 Task: Find connections with filter location Vihti with filter topic #engineeringwith filter profile language German with filter current company BoAt Lifestyle with filter school Raghu Engineering College with filter industry Savings Institutions with filter service category Financial Accounting with filter keywords title Video or Film Producer
Action: Mouse moved to (279, 223)
Screenshot: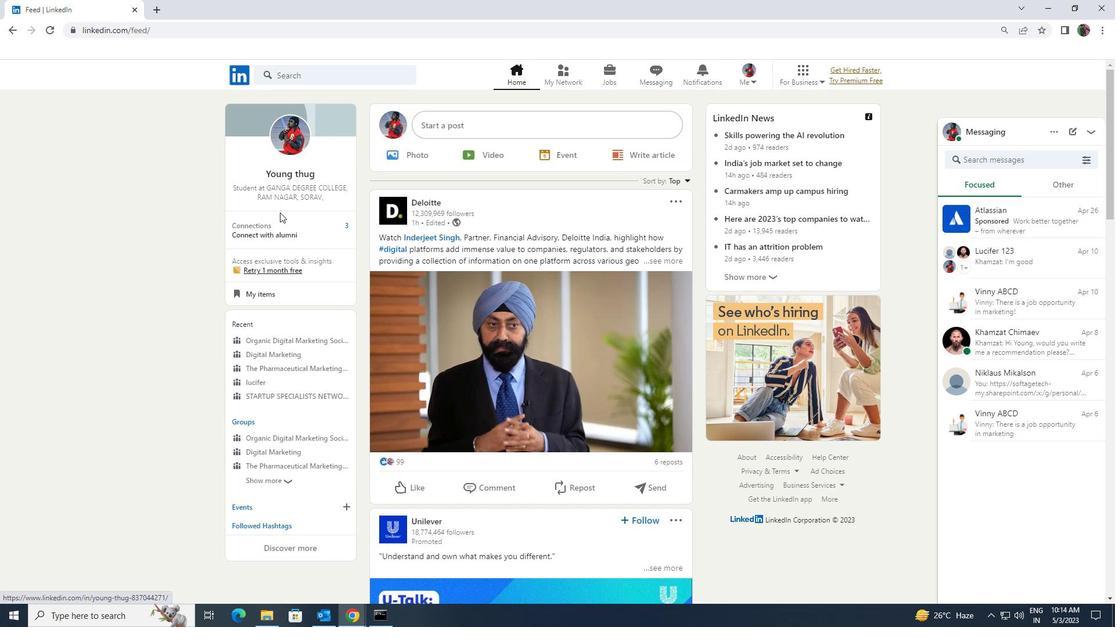 
Action: Mouse pressed left at (279, 223)
Screenshot: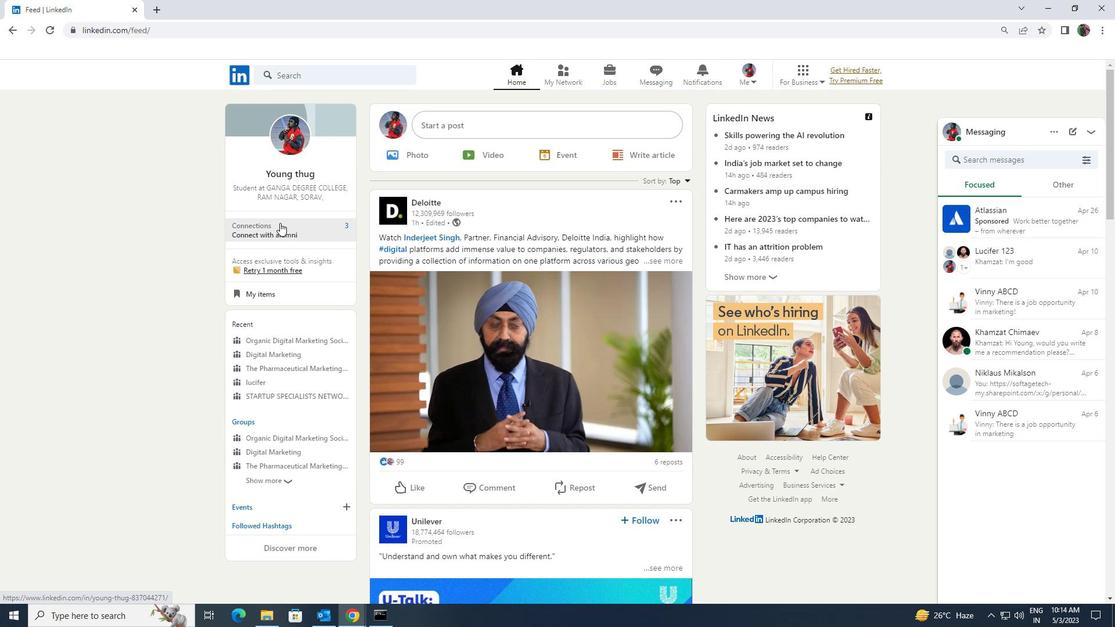 
Action: Mouse moved to (304, 144)
Screenshot: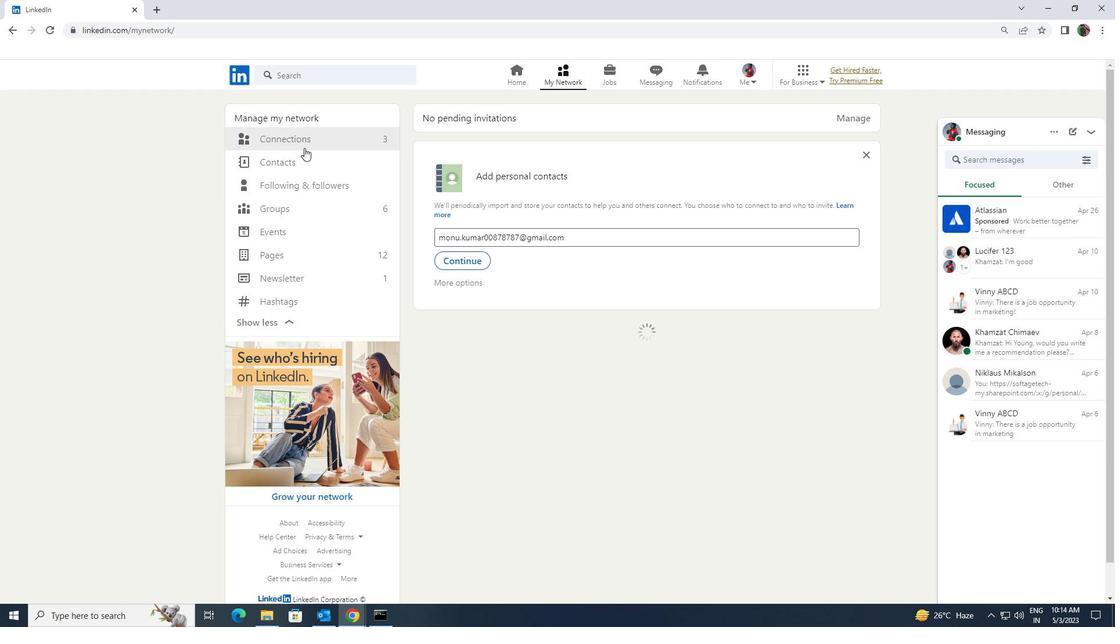 
Action: Mouse pressed left at (304, 144)
Screenshot: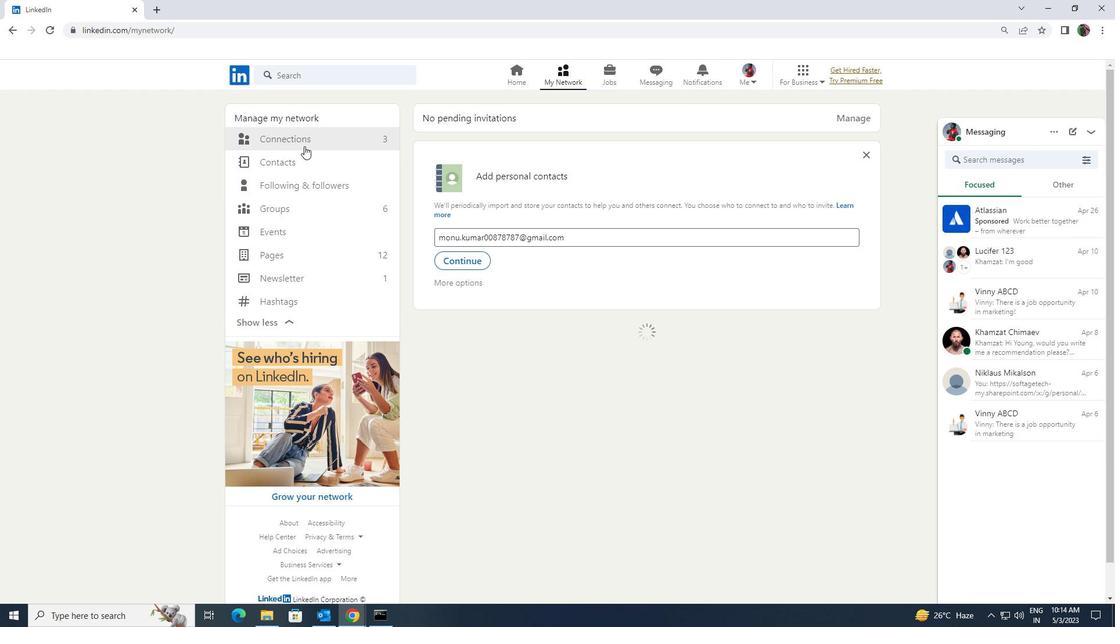 
Action: Mouse moved to (617, 140)
Screenshot: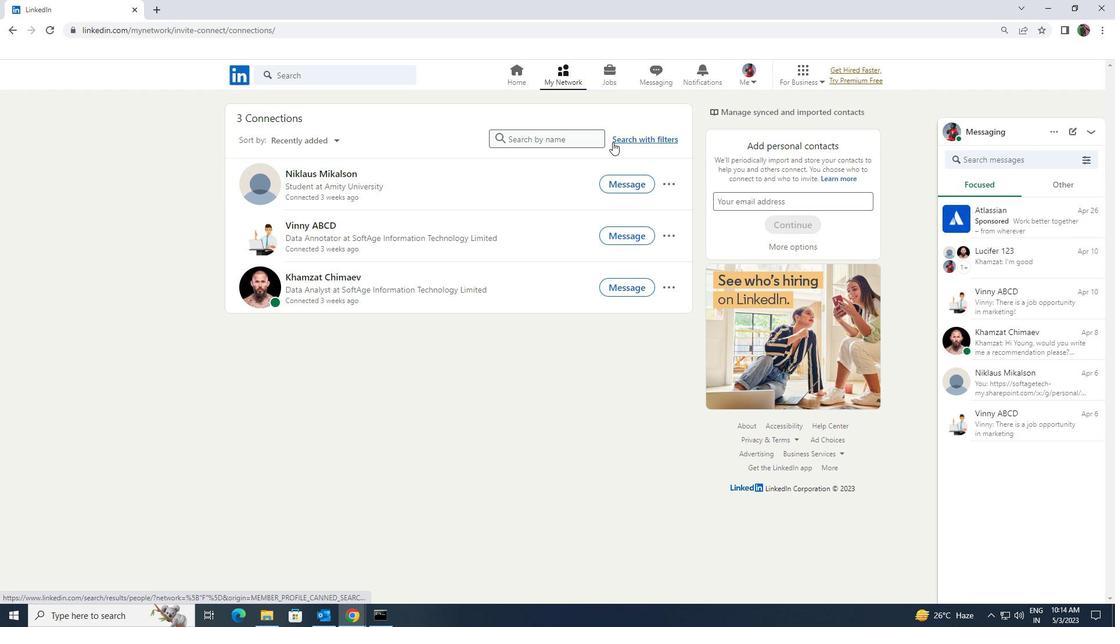 
Action: Mouse pressed left at (617, 140)
Screenshot: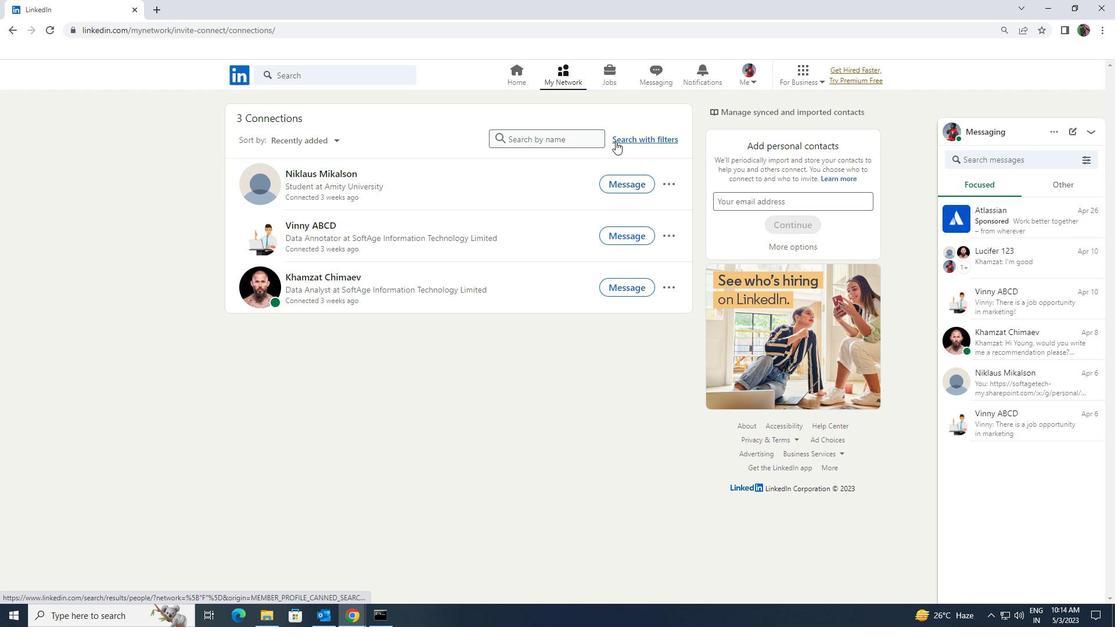 
Action: Mouse moved to (597, 106)
Screenshot: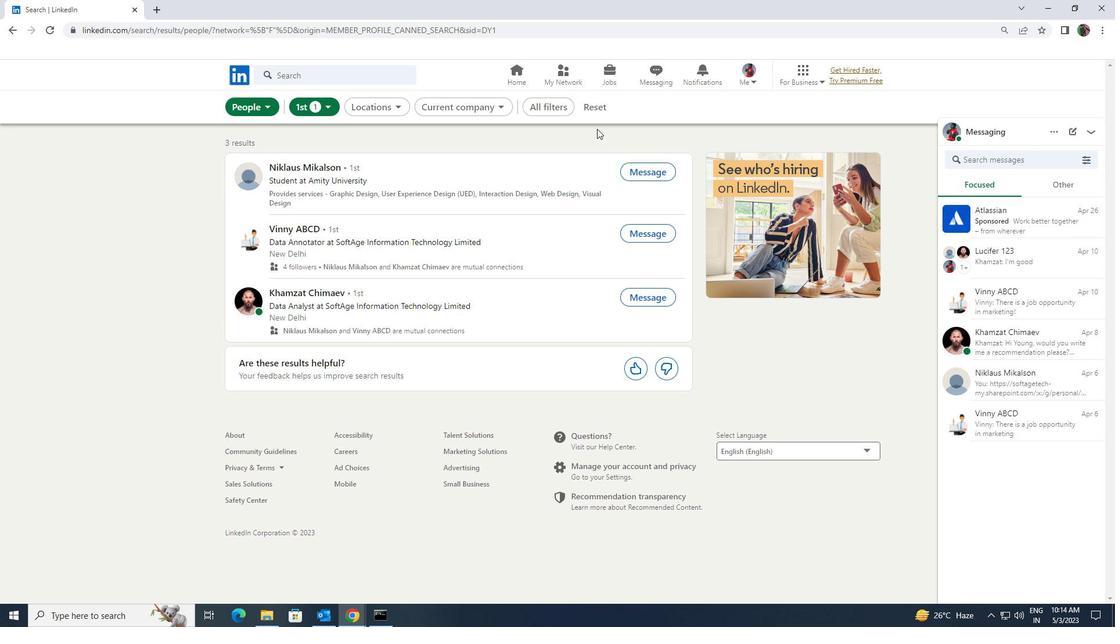 
Action: Mouse pressed left at (597, 106)
Screenshot: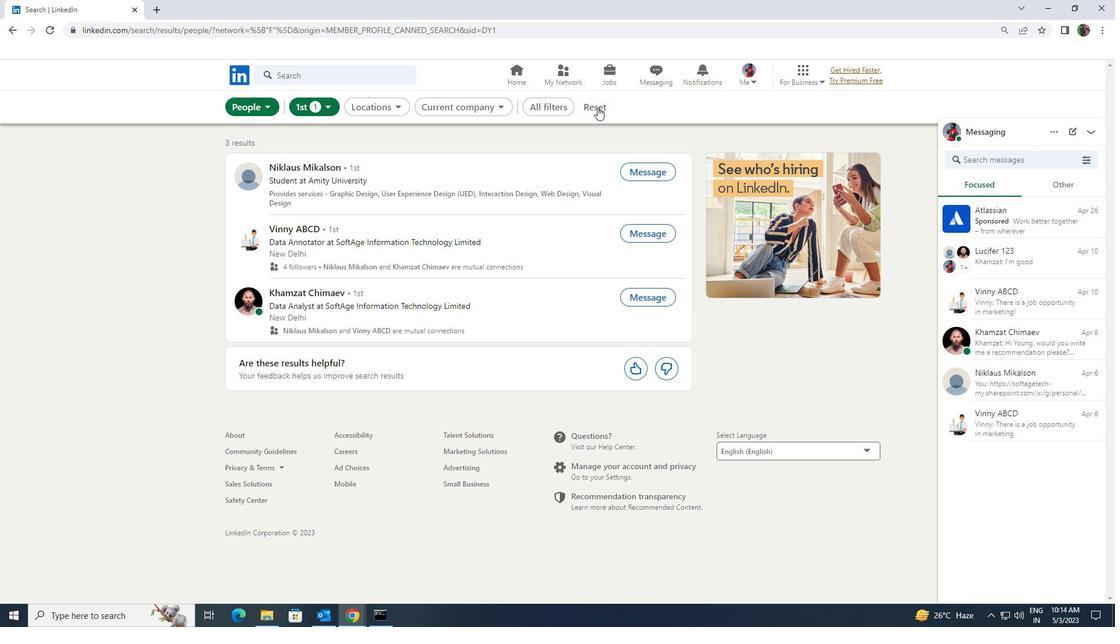 
Action: Mouse moved to (577, 107)
Screenshot: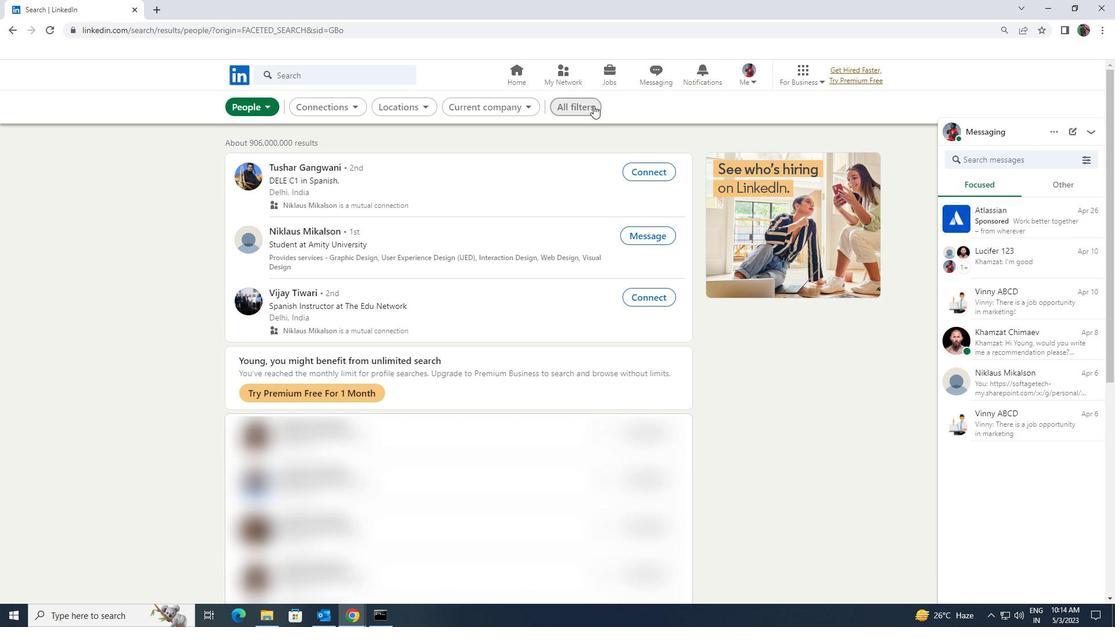
Action: Mouse pressed left at (577, 107)
Screenshot: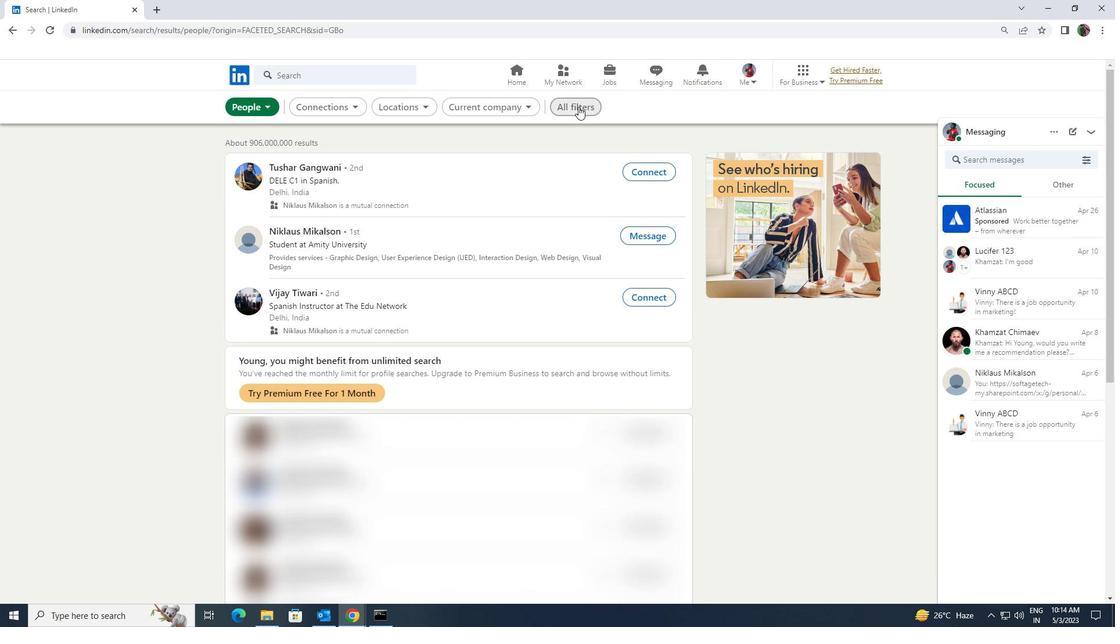 
Action: Mouse moved to (961, 457)
Screenshot: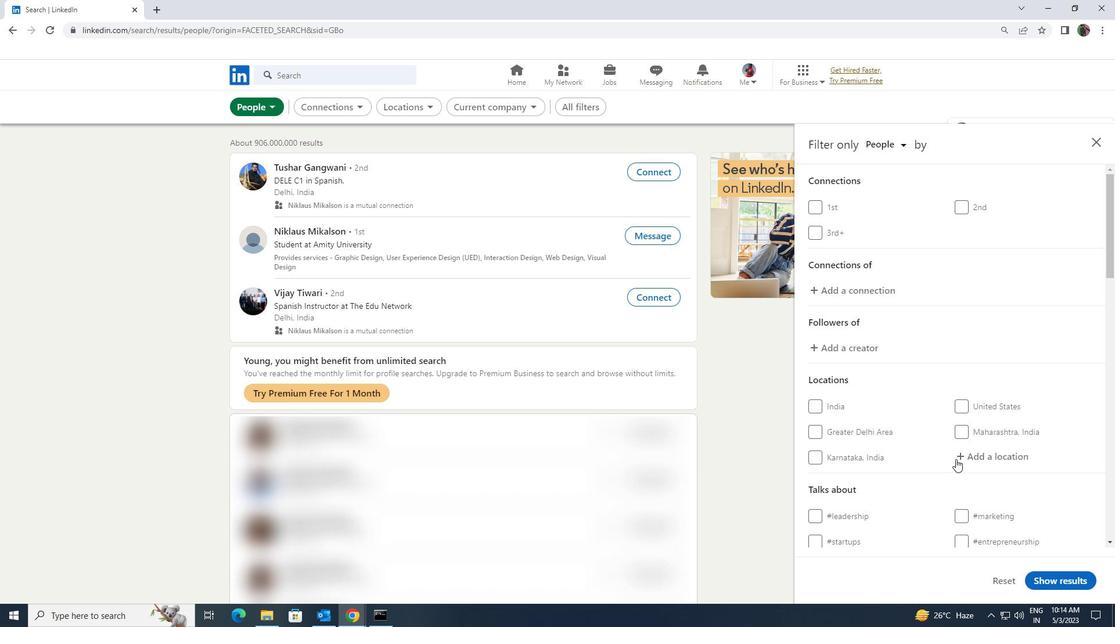 
Action: Mouse pressed left at (961, 457)
Screenshot: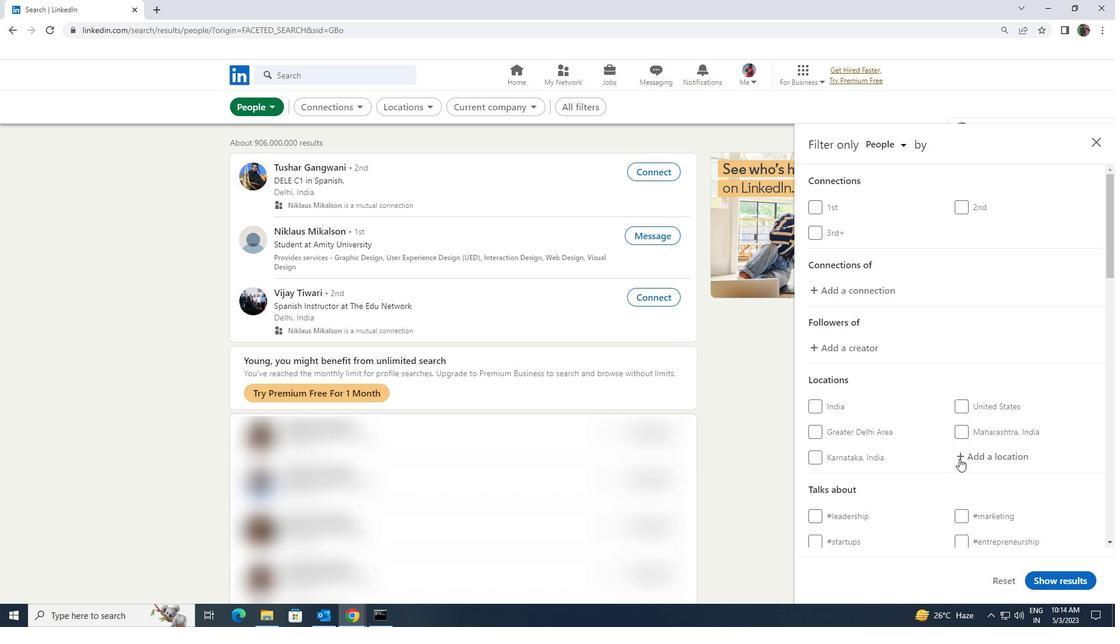 
Action: Mouse moved to (955, 462)
Screenshot: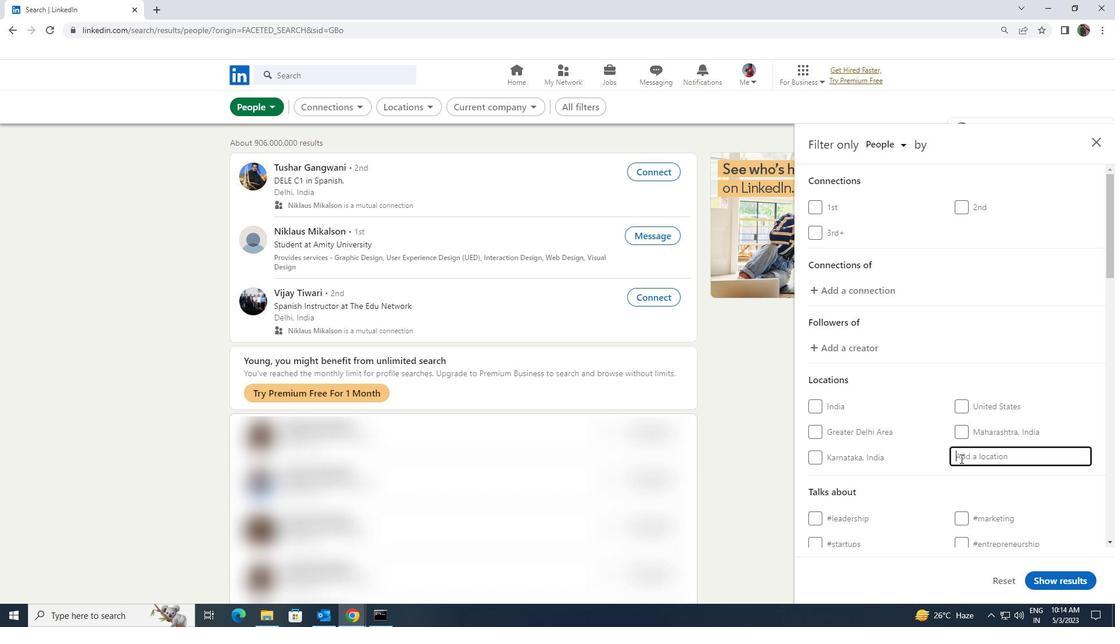 
Action: Key pressed <Key.shift>VIHTI
Screenshot: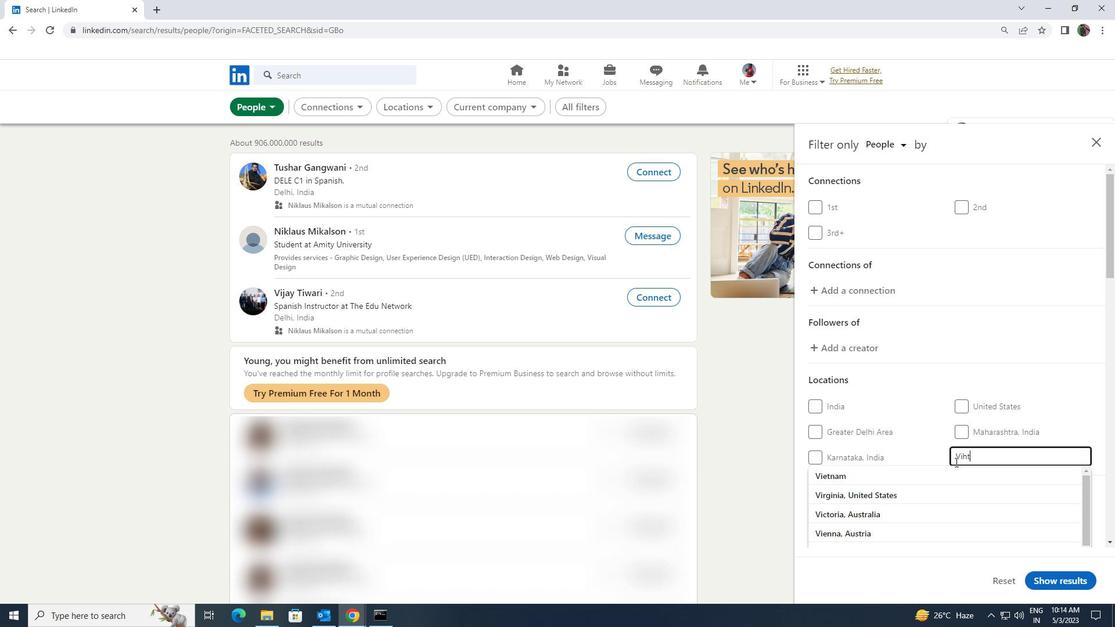 
Action: Mouse moved to (937, 478)
Screenshot: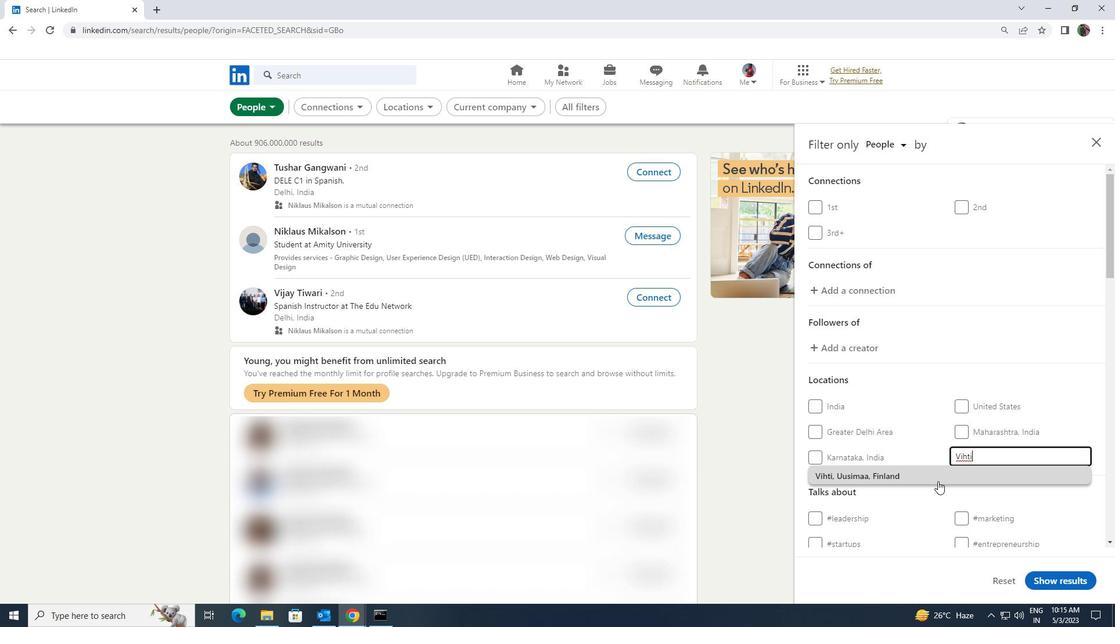 
Action: Mouse pressed left at (937, 478)
Screenshot: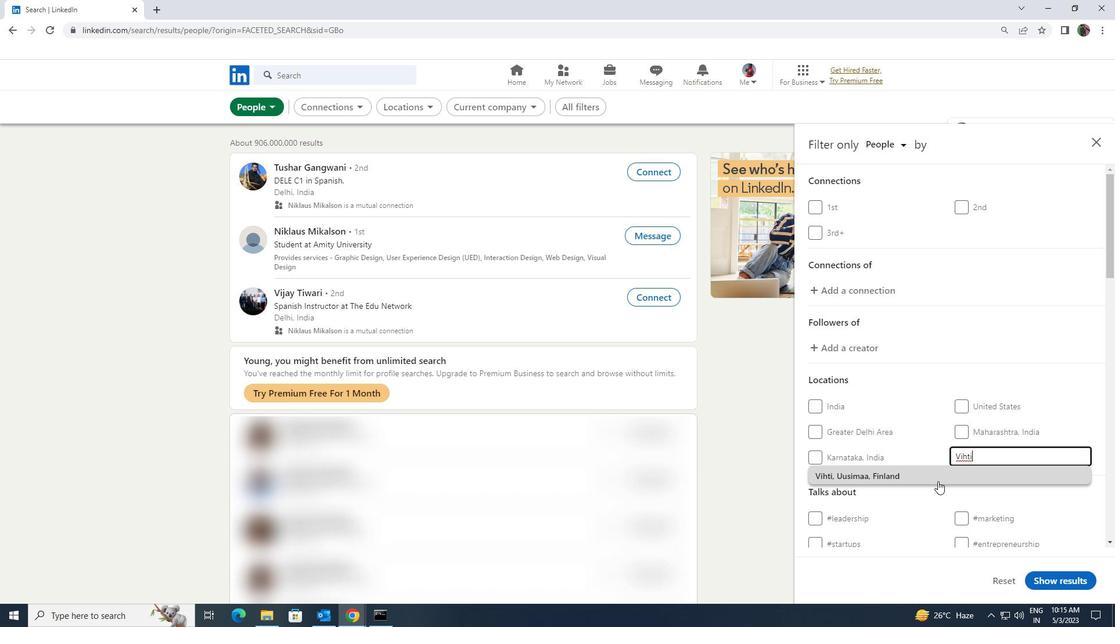 
Action: Mouse moved to (937, 477)
Screenshot: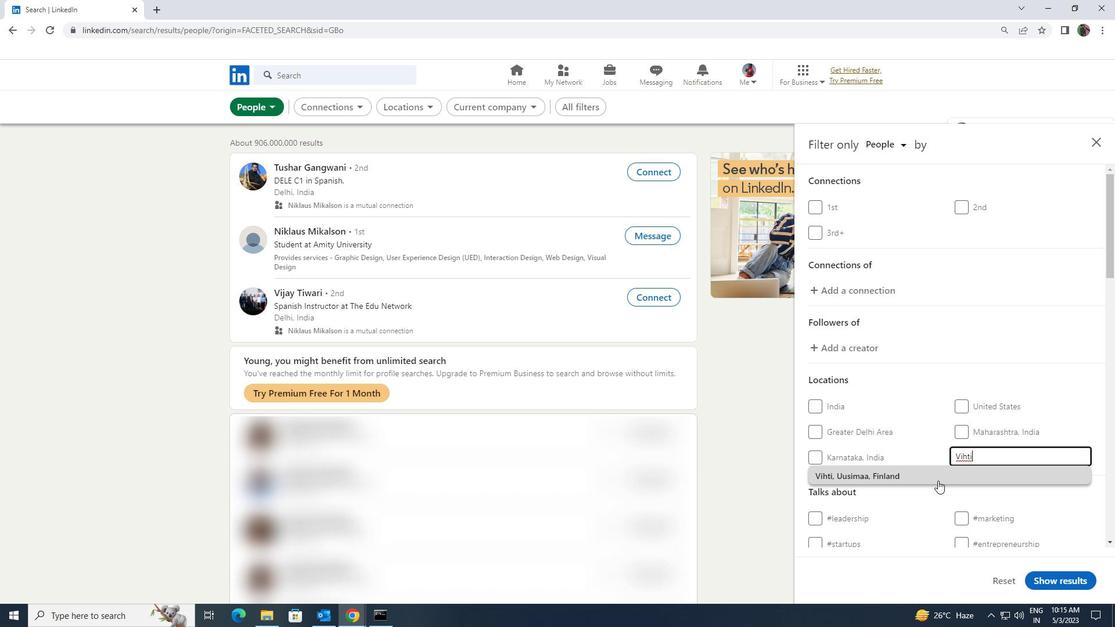 
Action: Mouse scrolled (937, 477) with delta (0, 0)
Screenshot: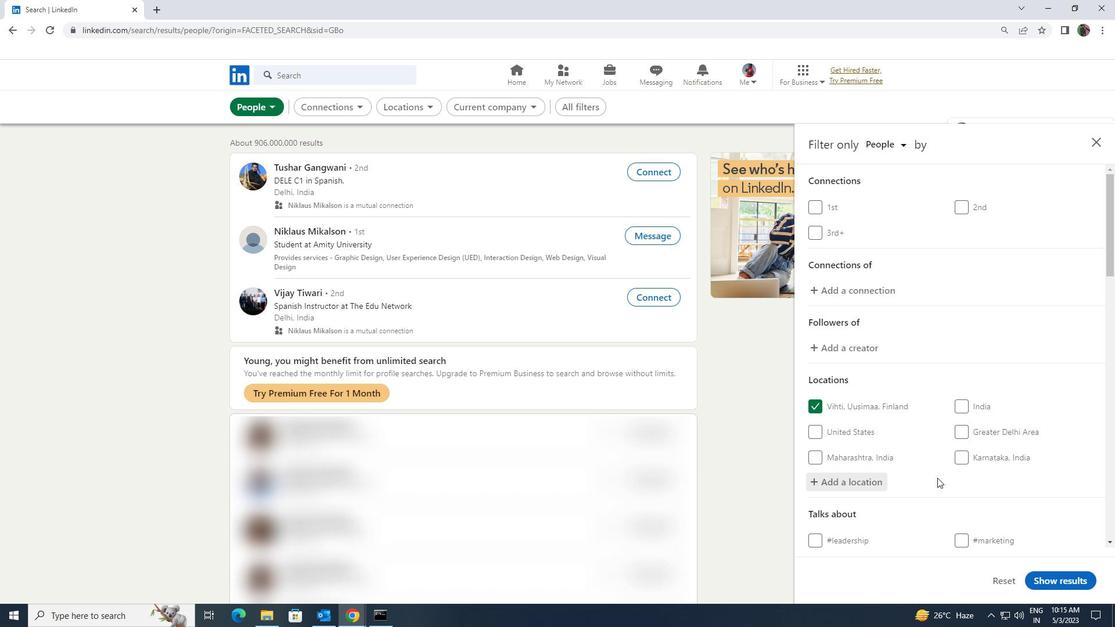 
Action: Mouse scrolled (937, 477) with delta (0, 0)
Screenshot: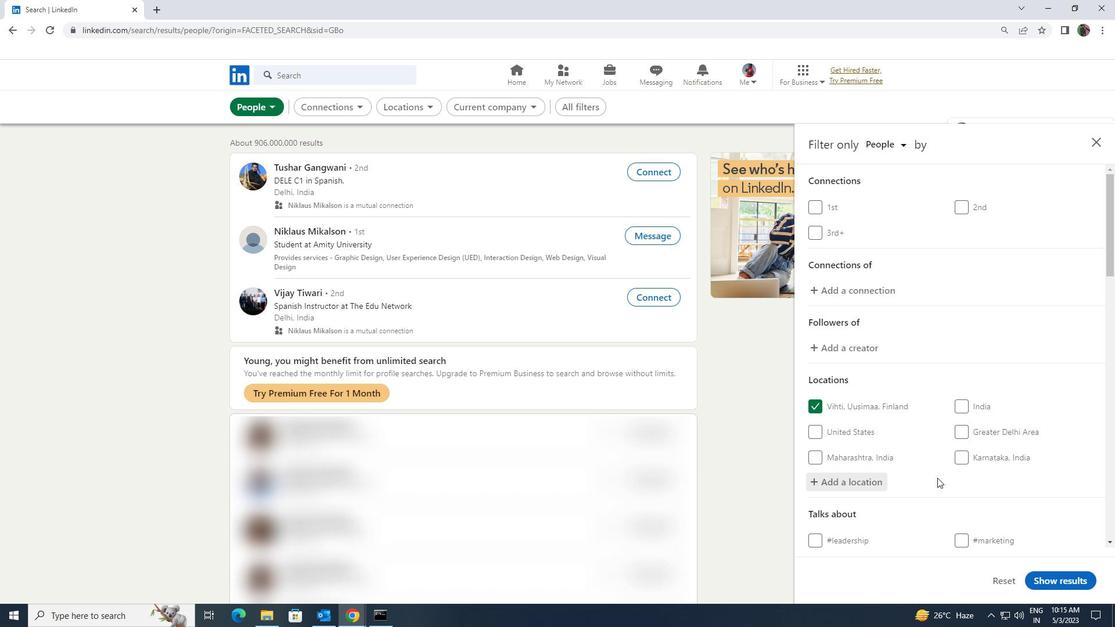 
Action: Mouse moved to (963, 477)
Screenshot: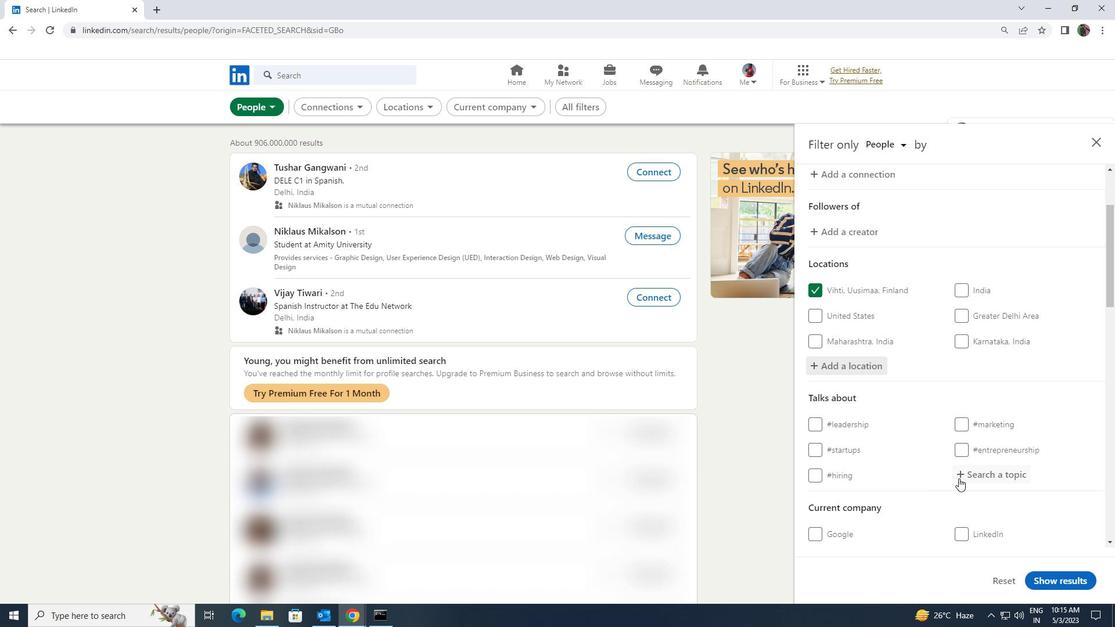 
Action: Mouse pressed left at (963, 477)
Screenshot: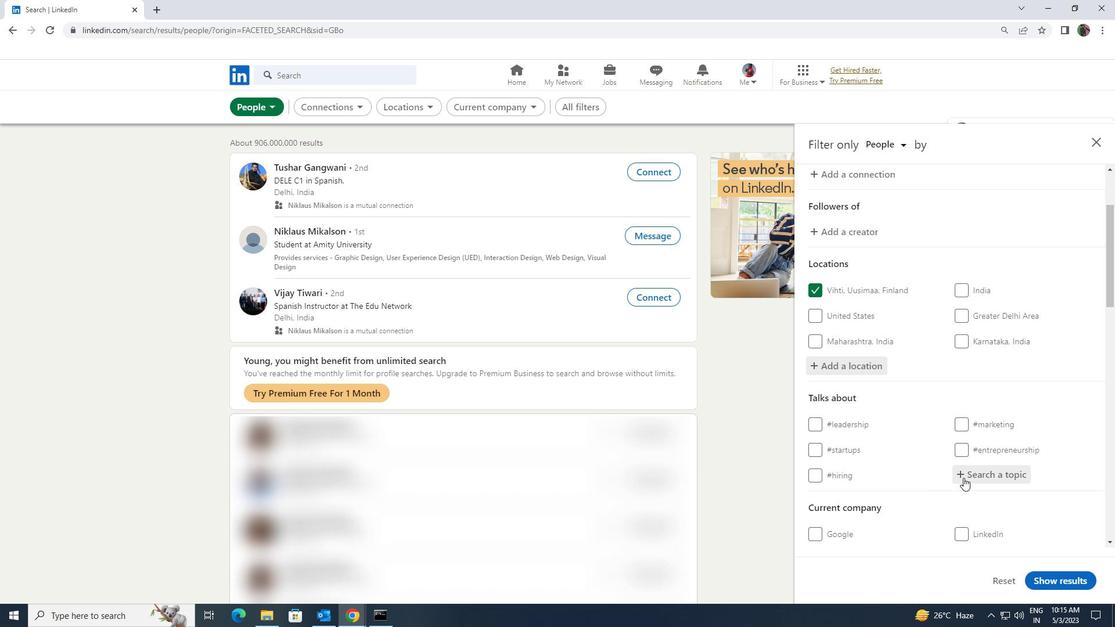 
Action: Mouse moved to (961, 479)
Screenshot: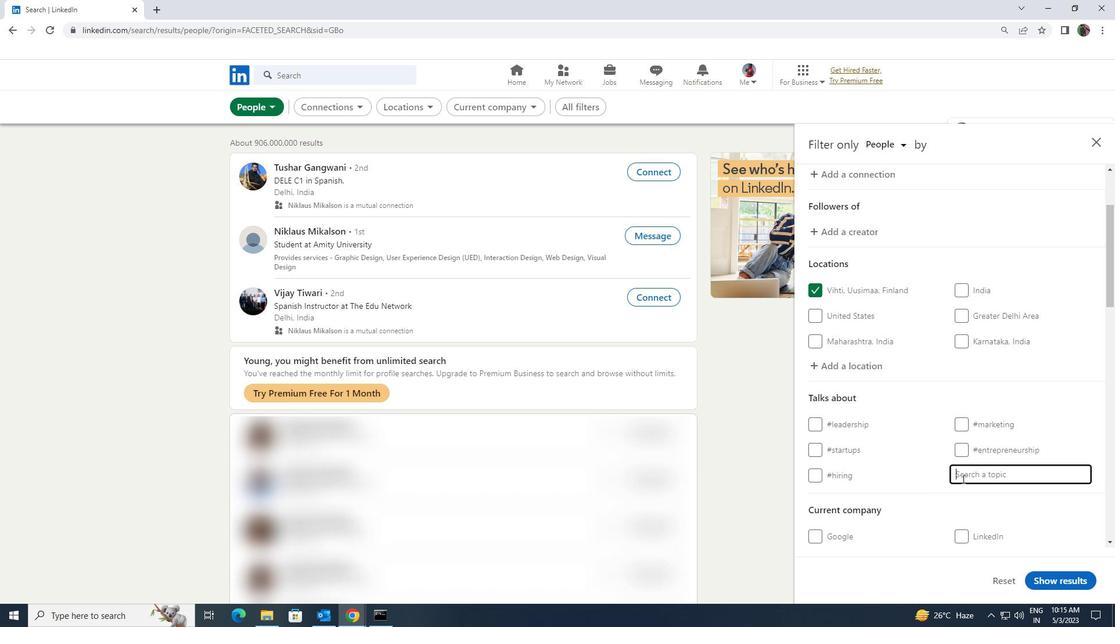 
Action: Key pressed <Key.shift><Key.shift><Key.shift><Key.shift><Key.shift><Key.shift><Key.shift><Key.shift><Key.shift><Key.shift>ENGE<Key.backspace>INEE
Screenshot: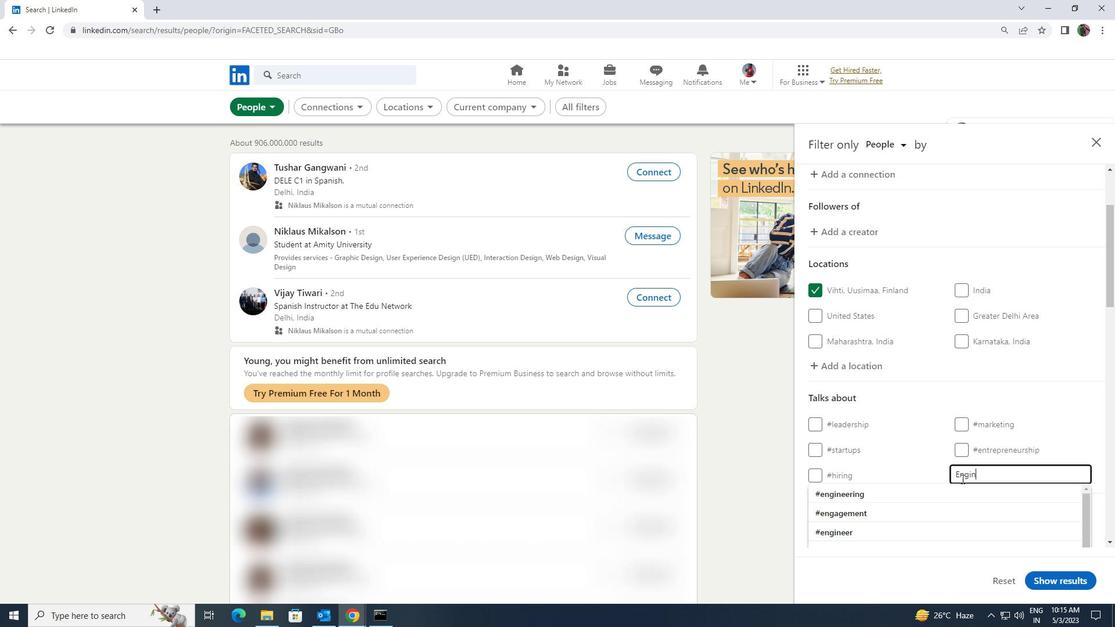 
Action: Mouse moved to (955, 484)
Screenshot: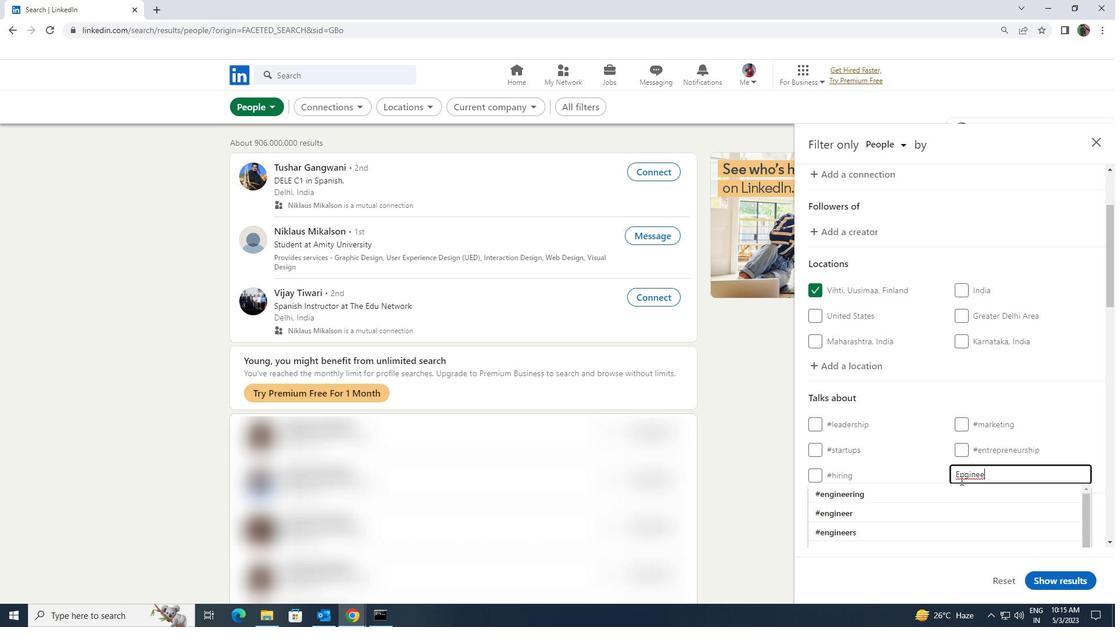 
Action: Mouse pressed left at (955, 484)
Screenshot: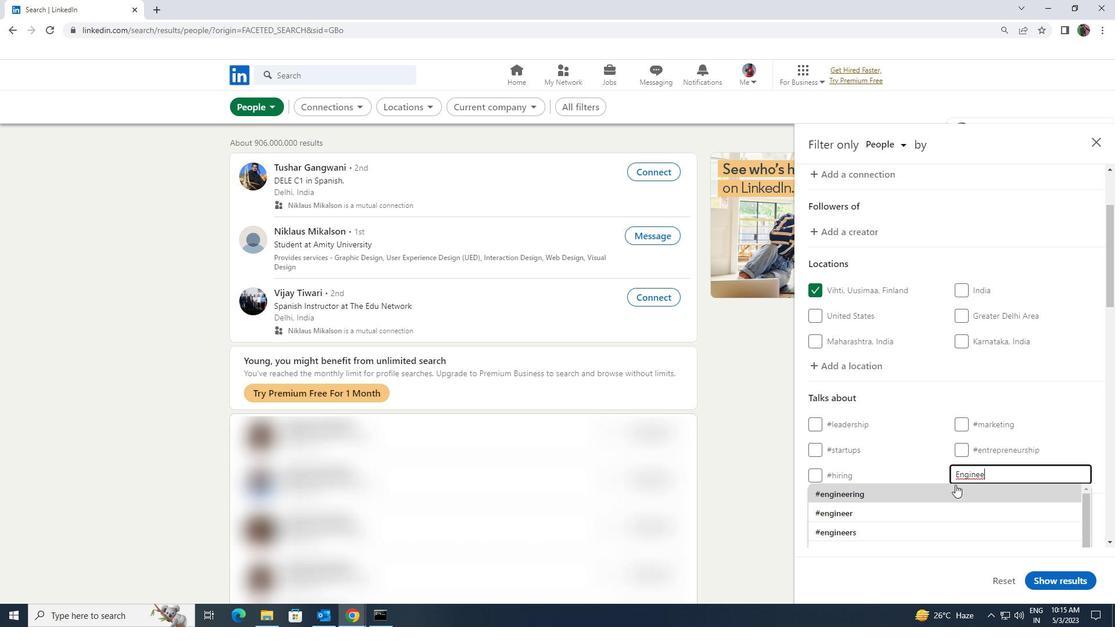 
Action: Mouse moved to (954, 484)
Screenshot: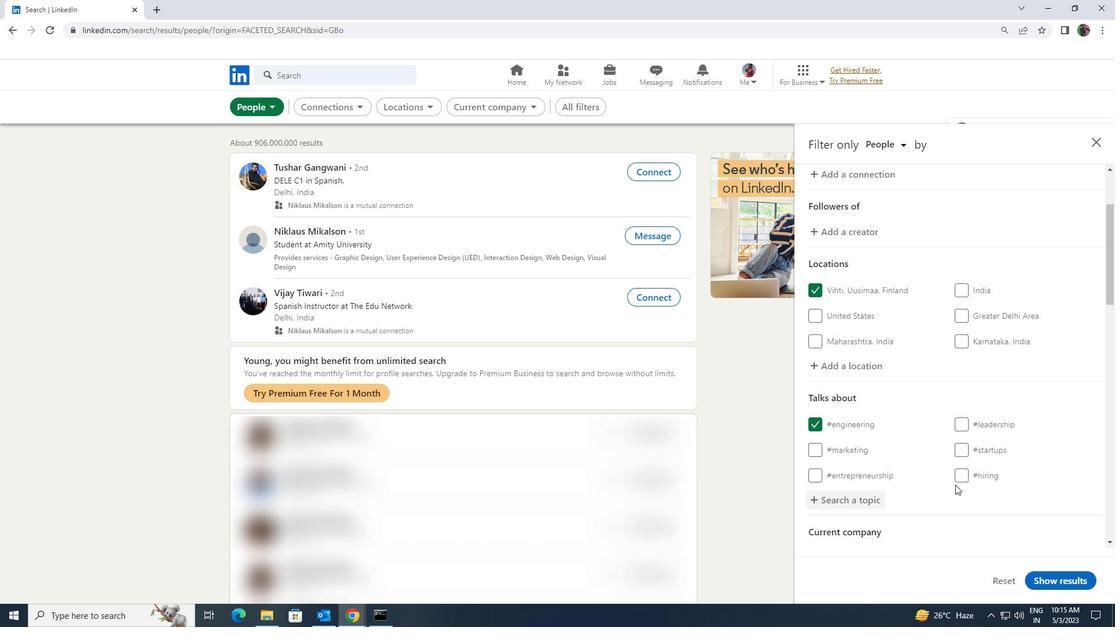 
Action: Mouse scrolled (954, 484) with delta (0, 0)
Screenshot: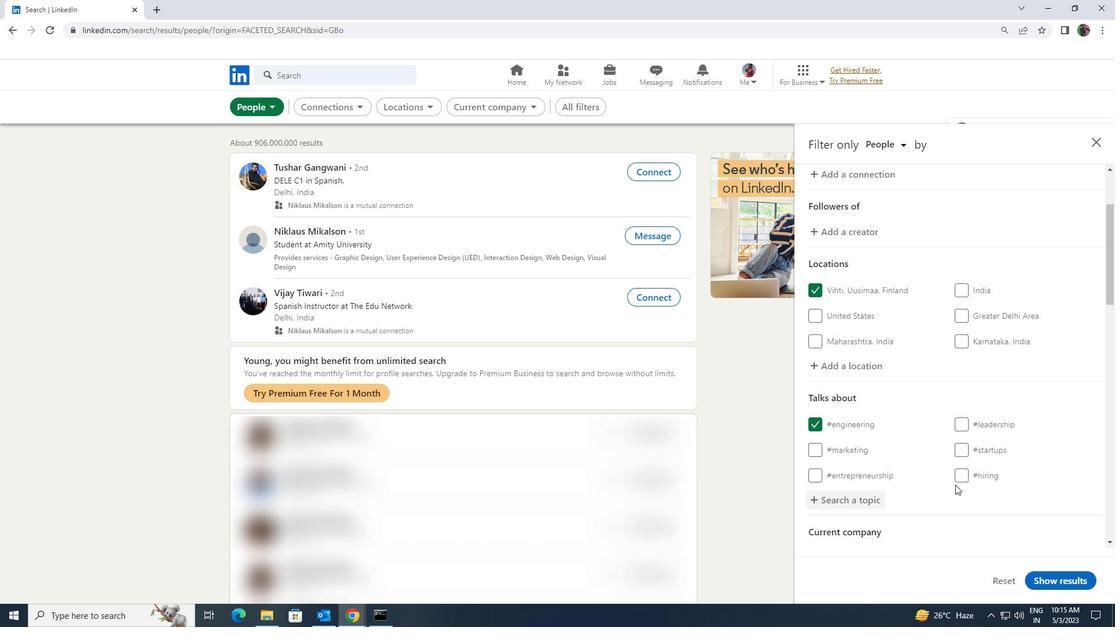
Action: Mouse scrolled (954, 484) with delta (0, 0)
Screenshot: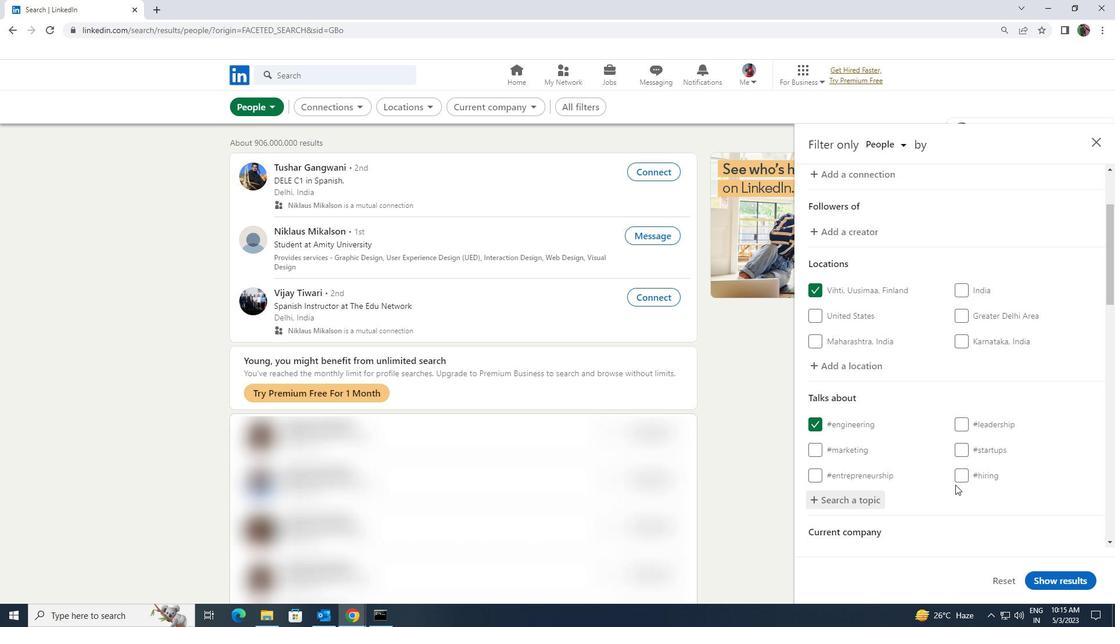 
Action: Mouse moved to (954, 485)
Screenshot: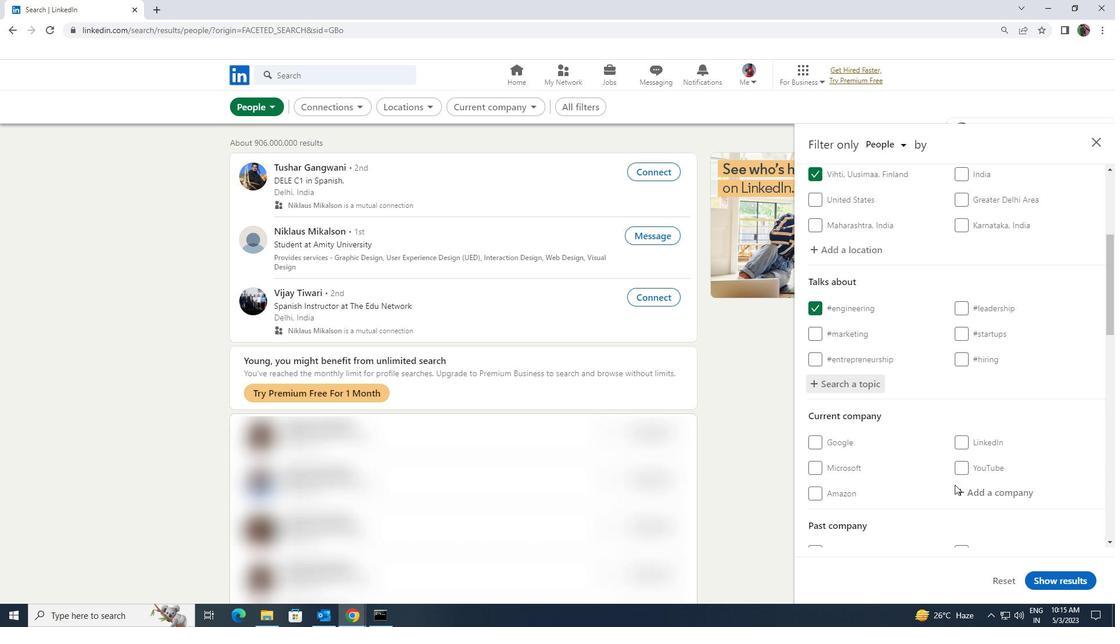 
Action: Mouse scrolled (954, 484) with delta (0, 0)
Screenshot: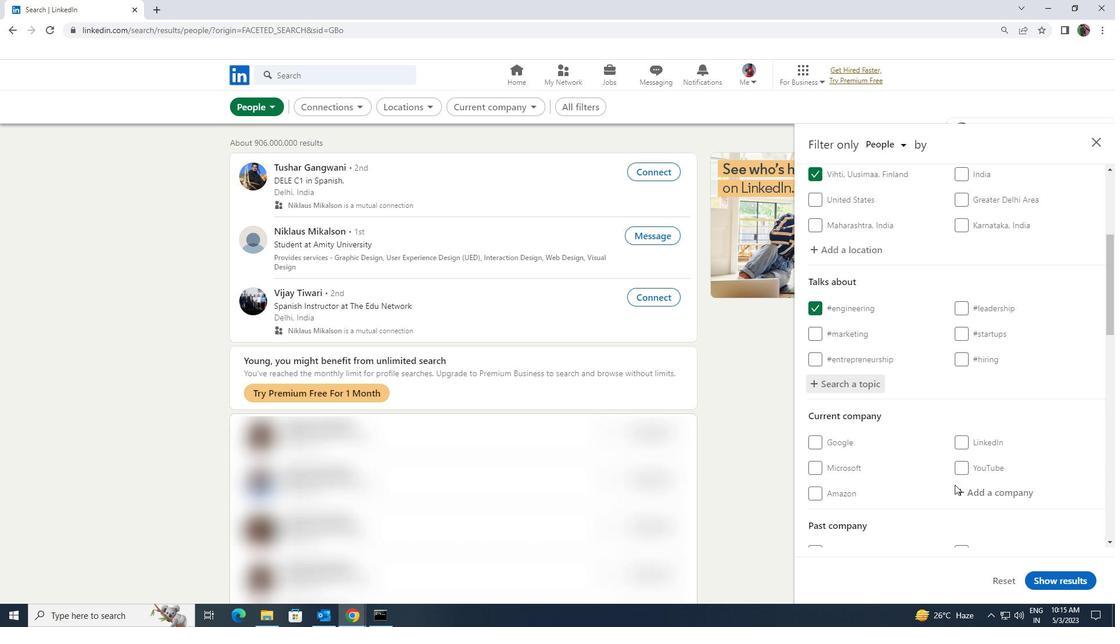 
Action: Mouse scrolled (954, 484) with delta (0, 0)
Screenshot: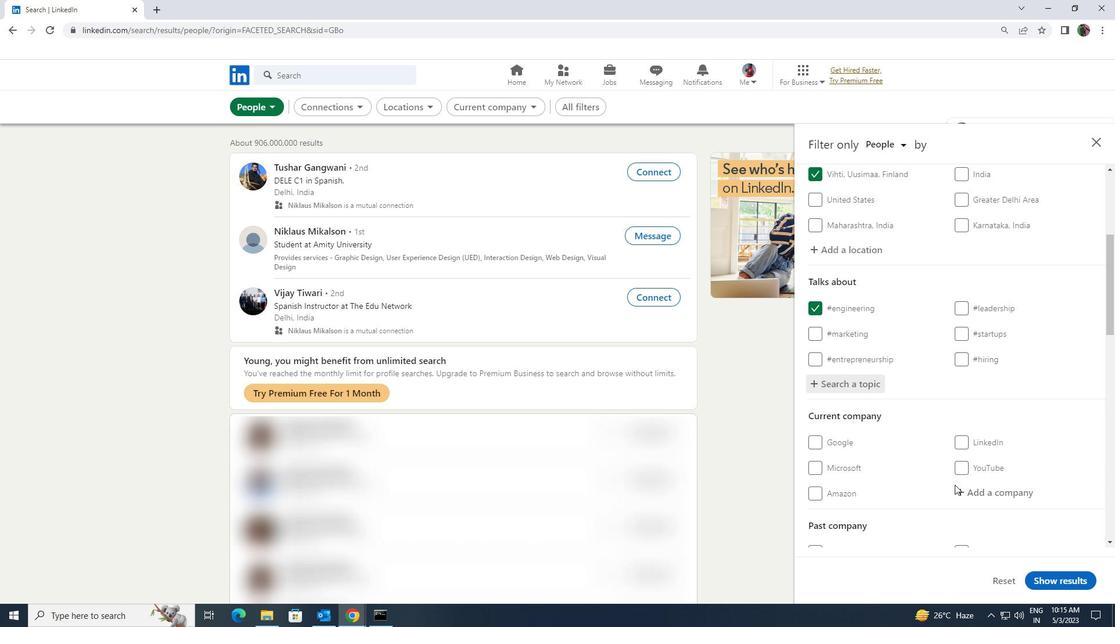 
Action: Mouse scrolled (954, 484) with delta (0, 0)
Screenshot: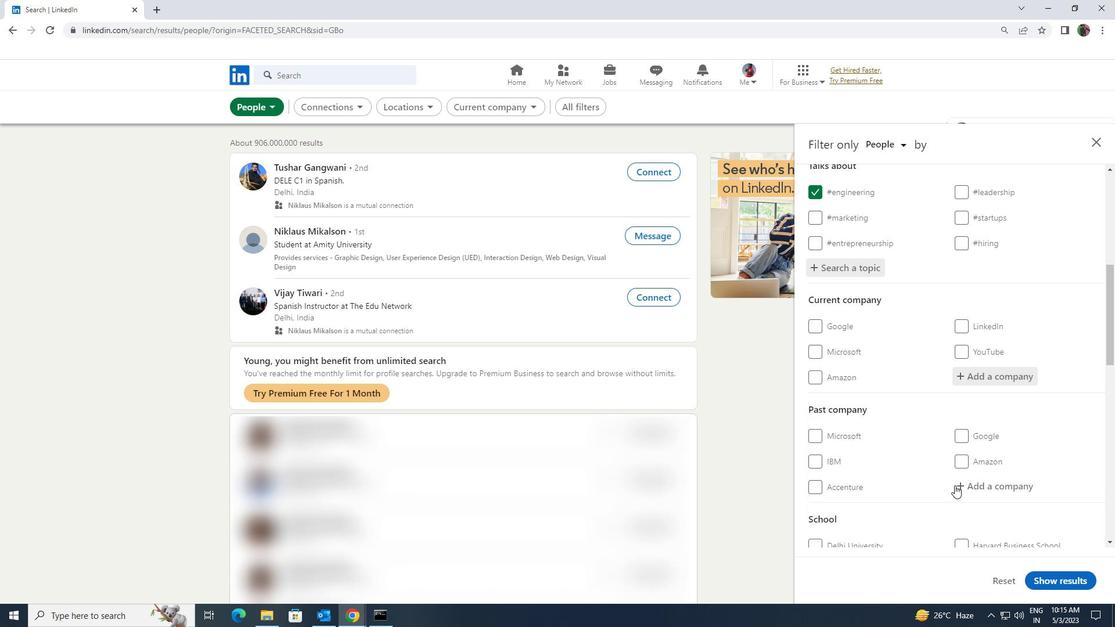
Action: Mouse scrolled (954, 484) with delta (0, 0)
Screenshot: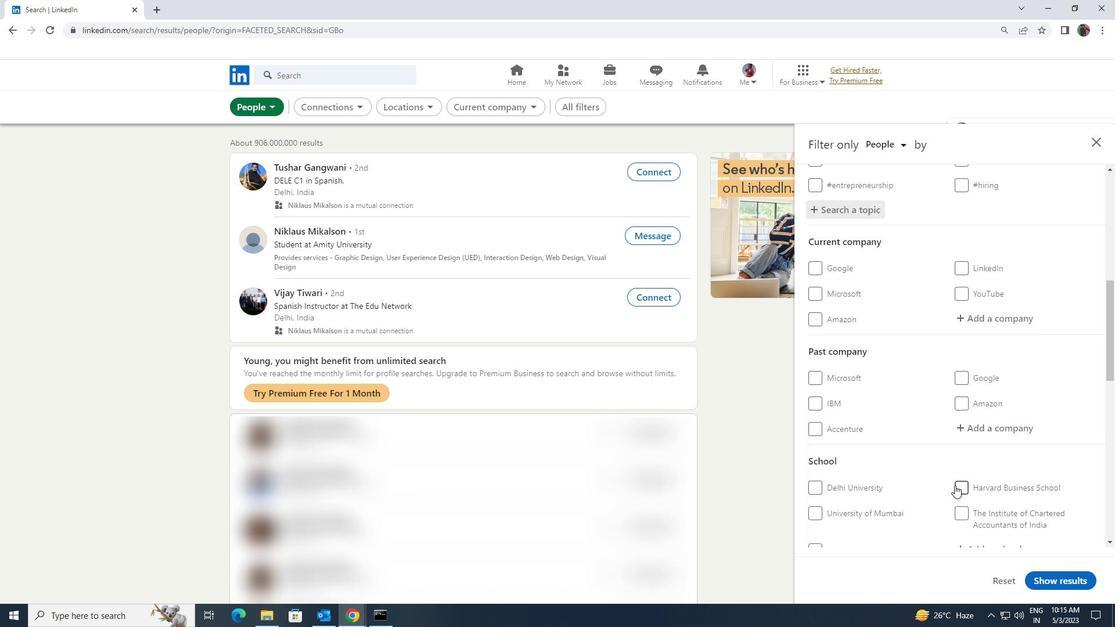 
Action: Mouse scrolled (954, 484) with delta (0, 0)
Screenshot: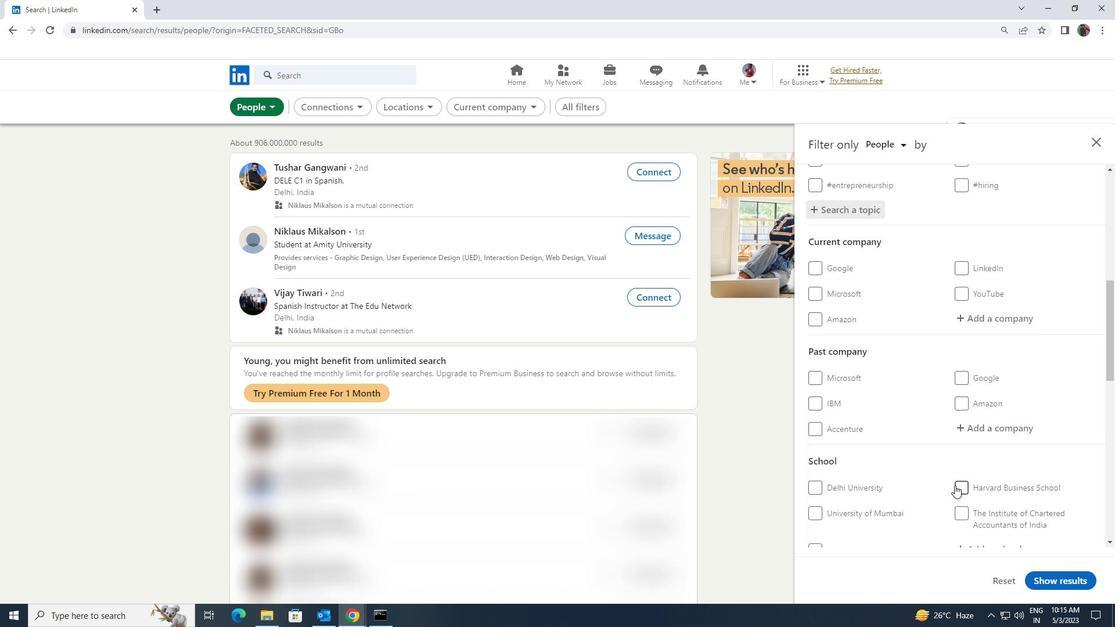 
Action: Mouse scrolled (954, 484) with delta (0, 0)
Screenshot: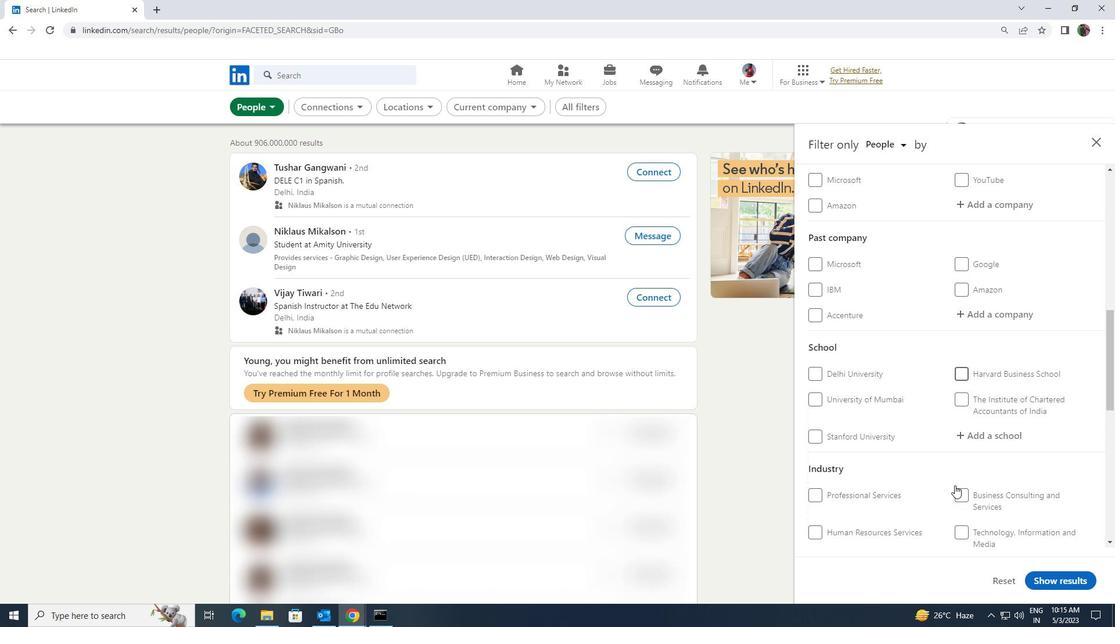 
Action: Mouse scrolled (954, 484) with delta (0, 0)
Screenshot: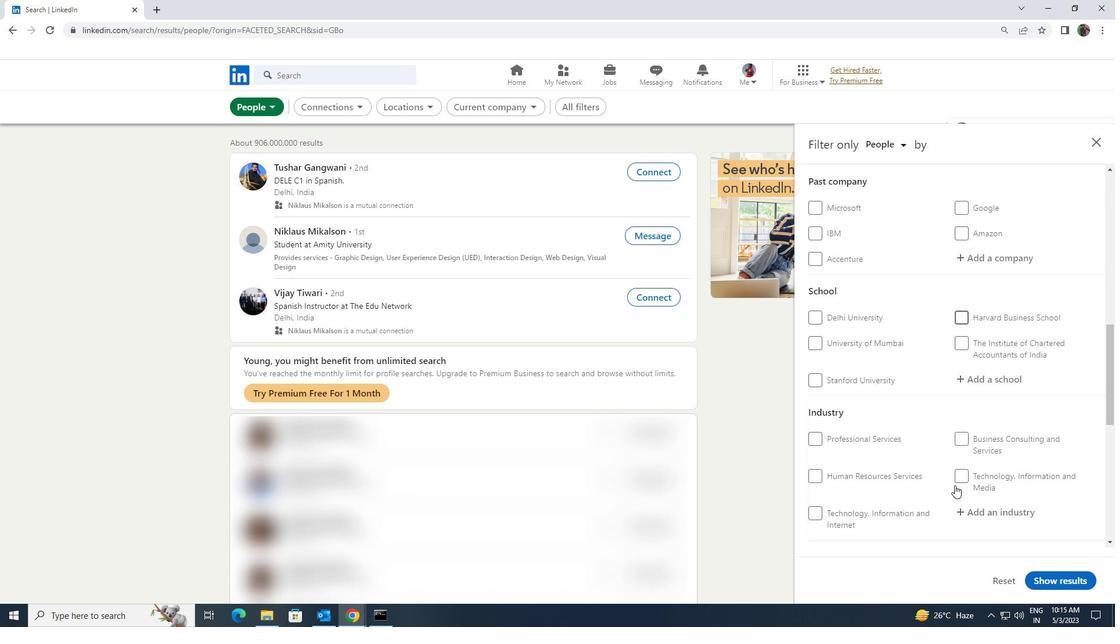 
Action: Mouse scrolled (954, 484) with delta (0, 0)
Screenshot: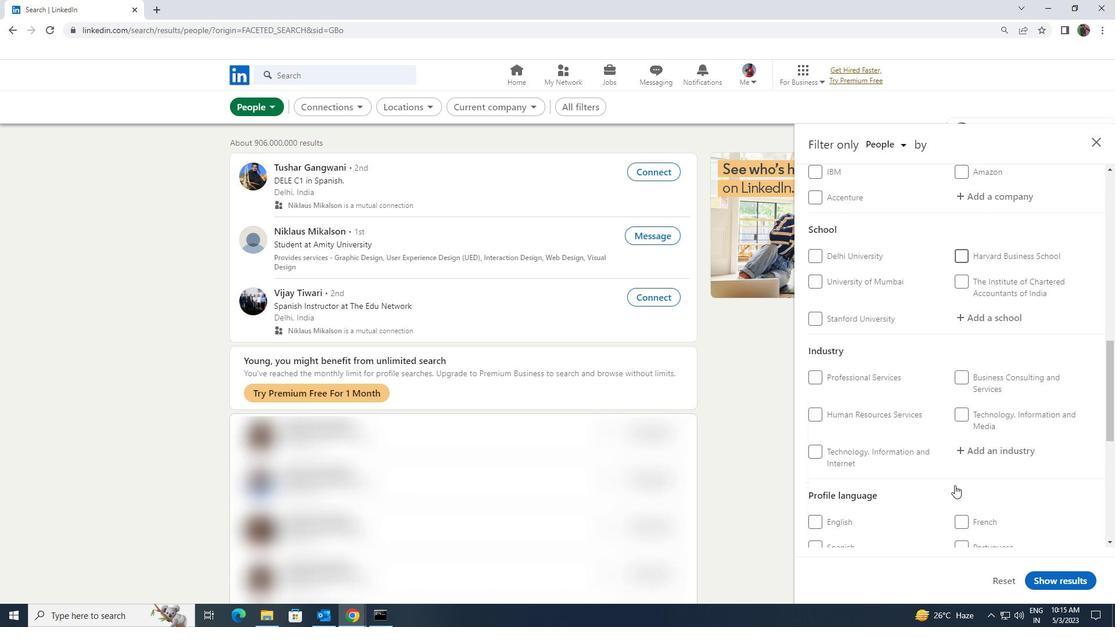 
Action: Mouse scrolled (954, 484) with delta (0, 0)
Screenshot: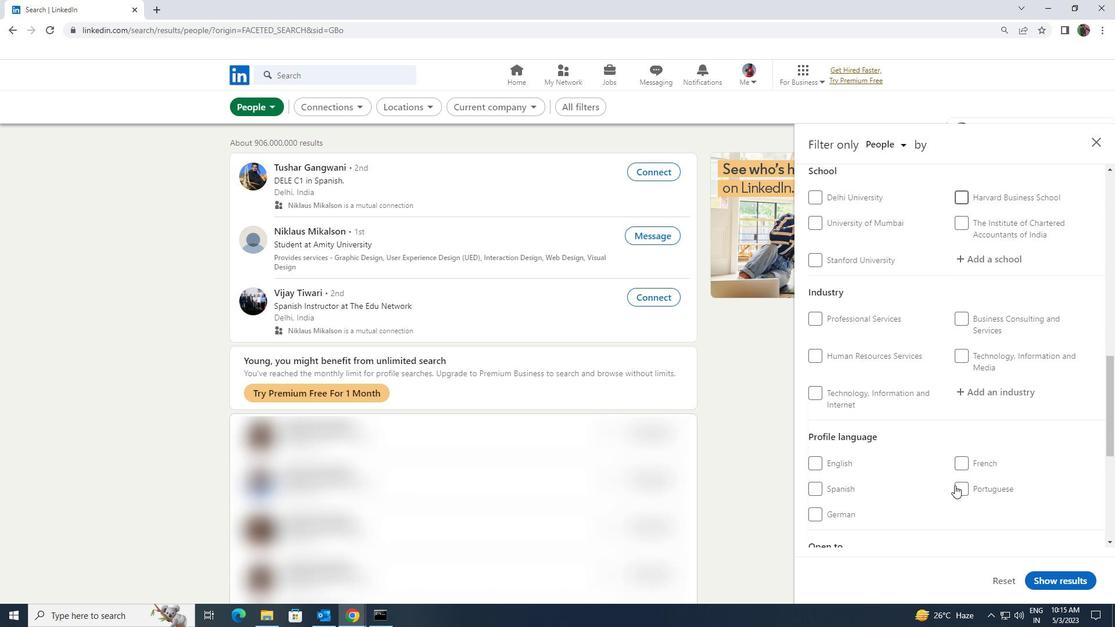 
Action: Mouse moved to (819, 454)
Screenshot: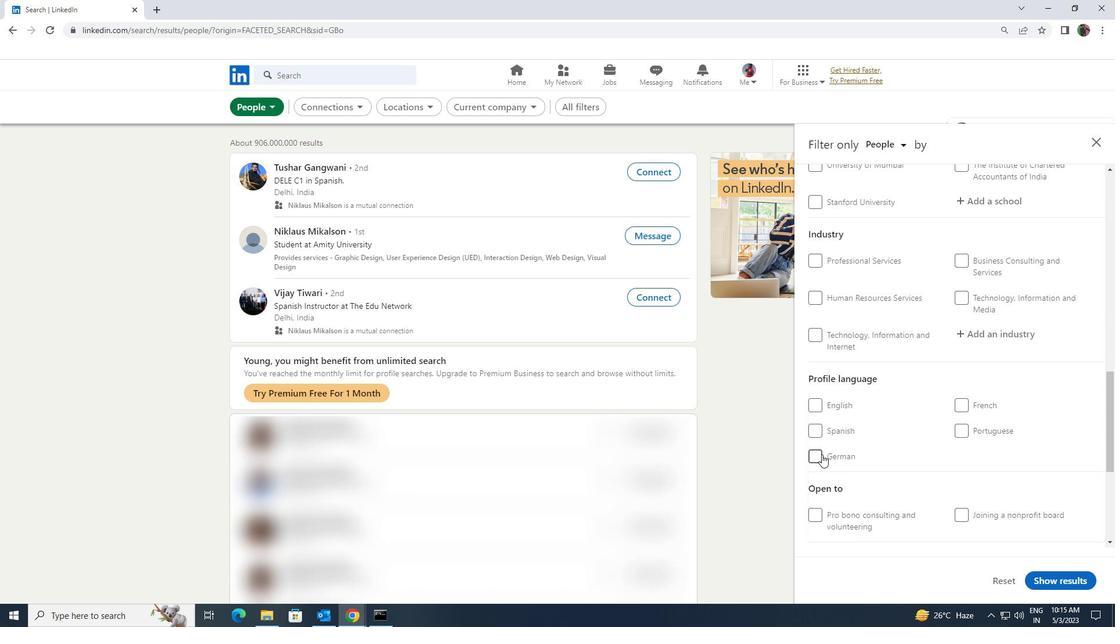 
Action: Mouse pressed left at (819, 454)
Screenshot: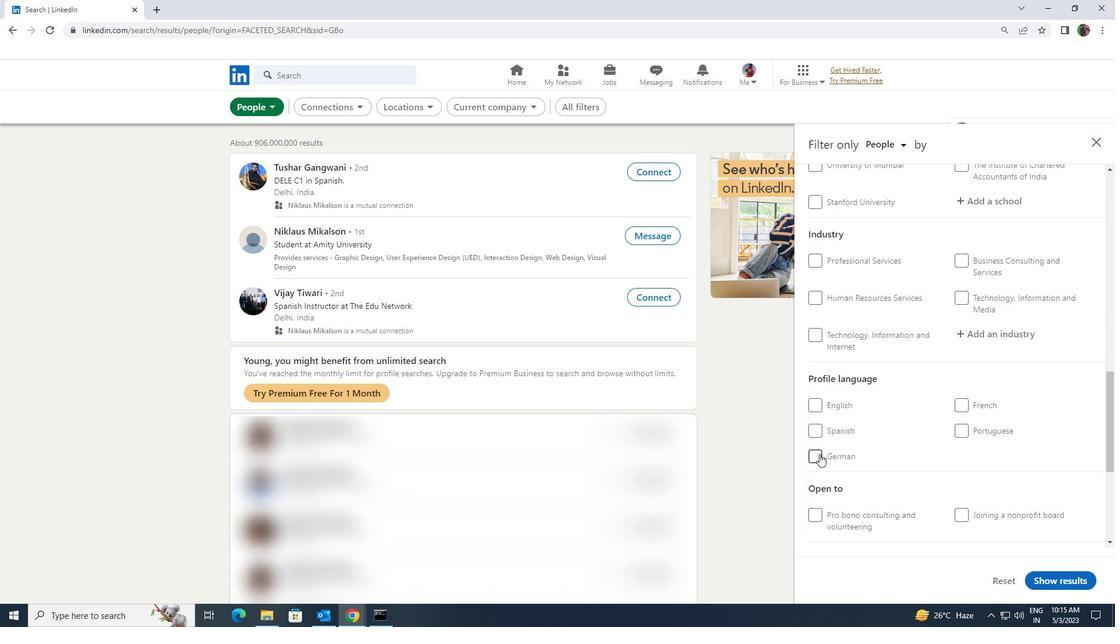
Action: Mouse moved to (916, 460)
Screenshot: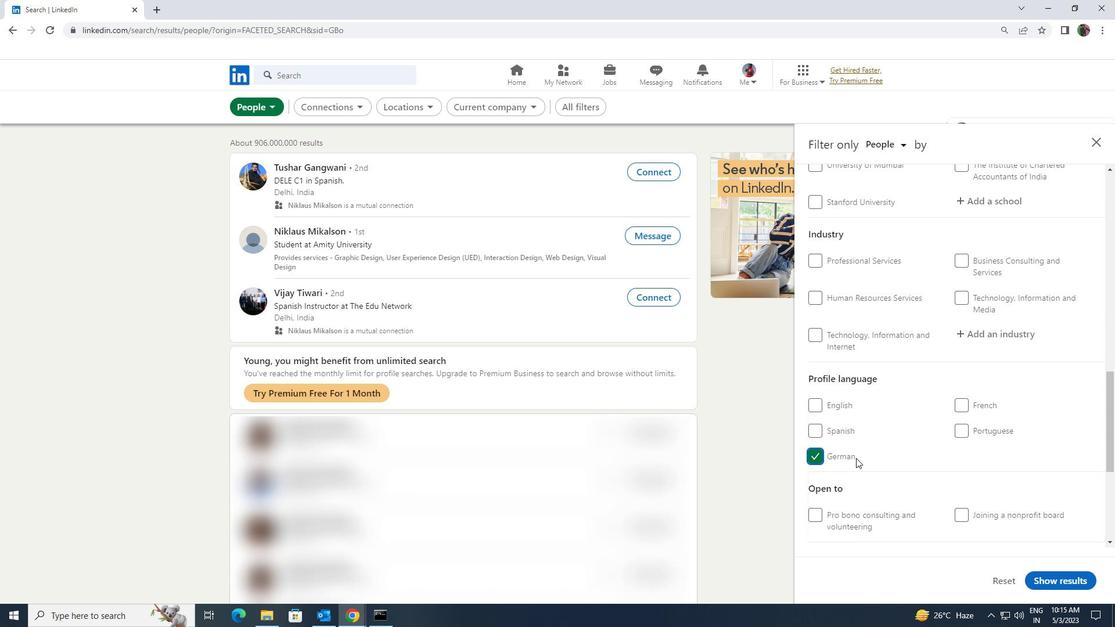 
Action: Mouse scrolled (916, 461) with delta (0, 0)
Screenshot: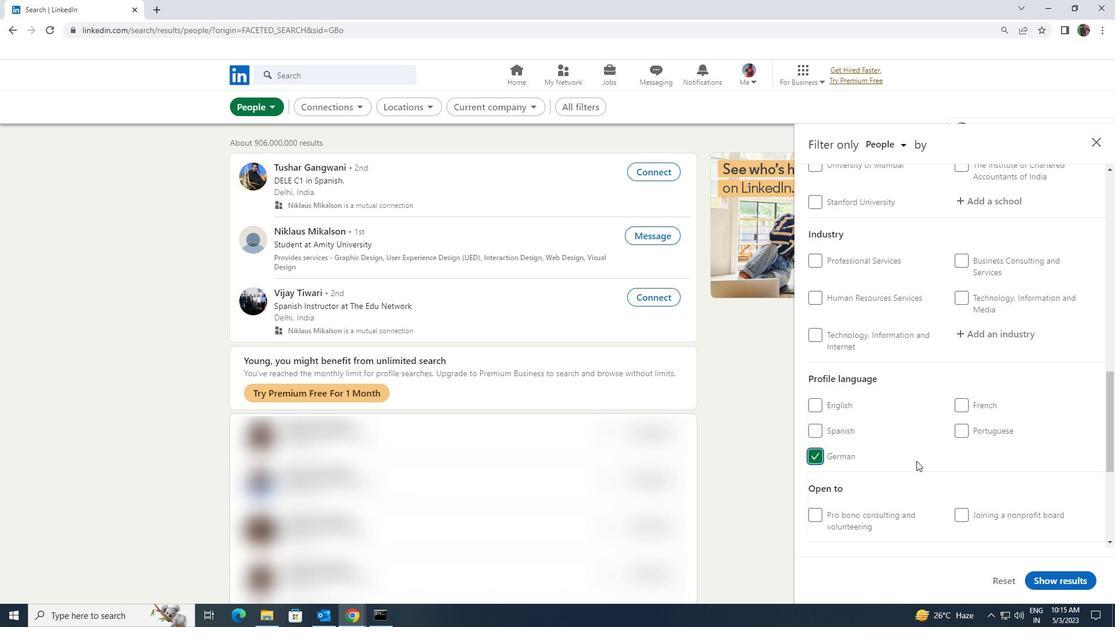 
Action: Mouse scrolled (916, 461) with delta (0, 0)
Screenshot: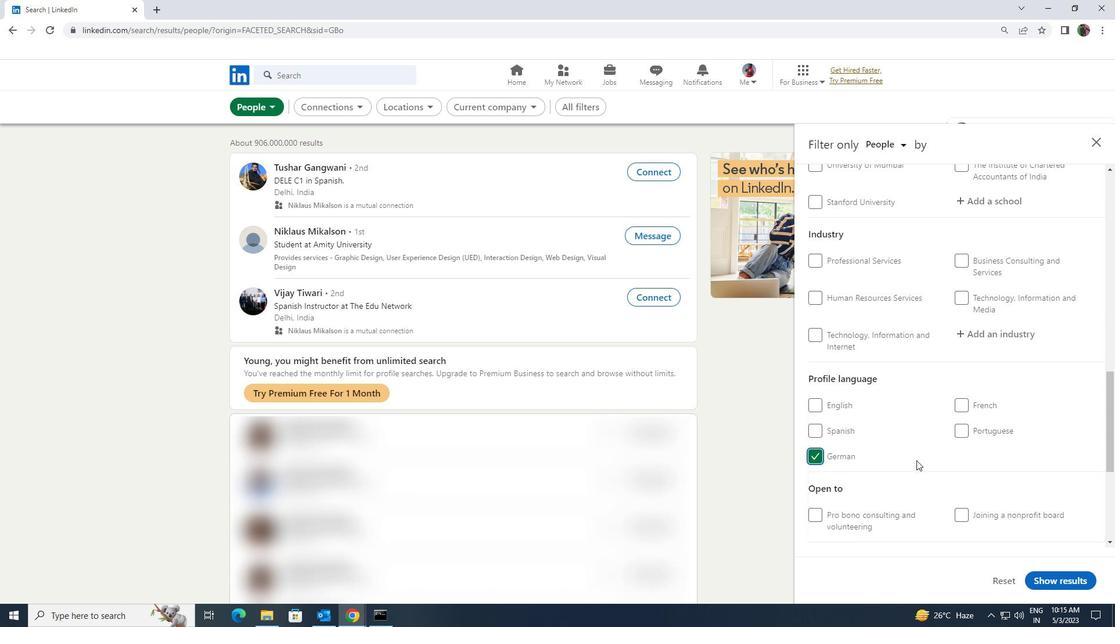 
Action: Mouse moved to (916, 459)
Screenshot: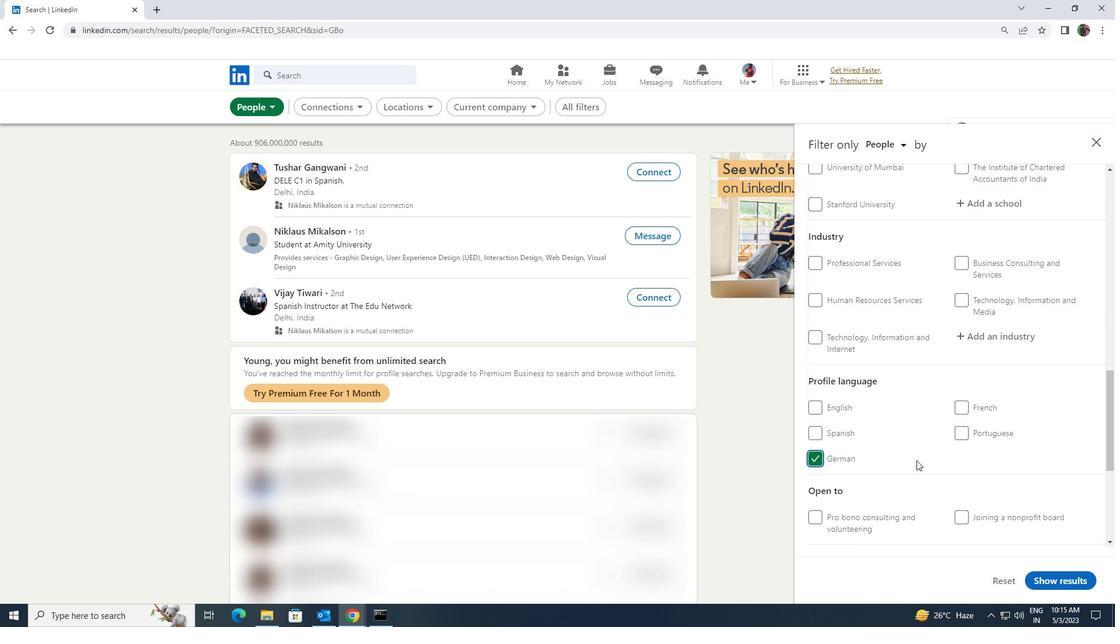 
Action: Mouse scrolled (916, 460) with delta (0, 0)
Screenshot: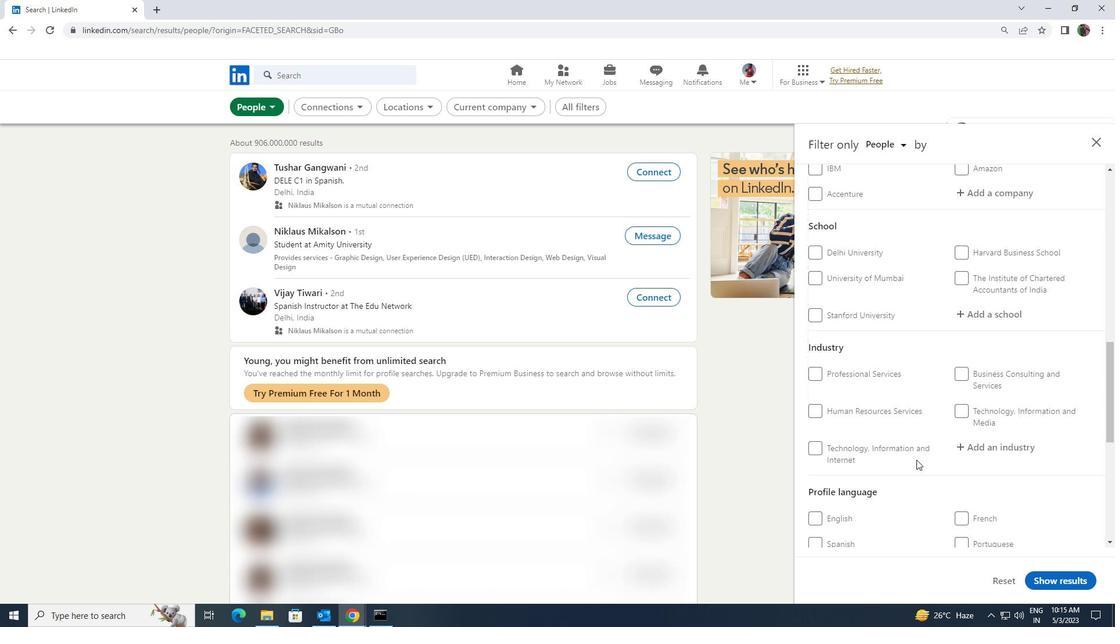 
Action: Mouse moved to (915, 460)
Screenshot: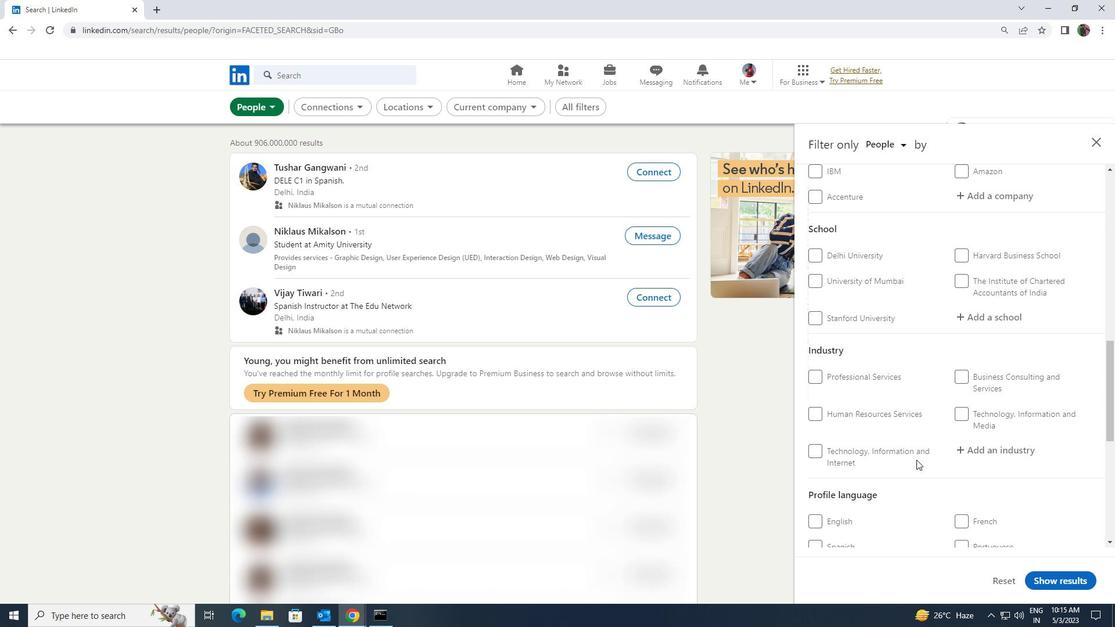 
Action: Mouse scrolled (915, 461) with delta (0, 0)
Screenshot: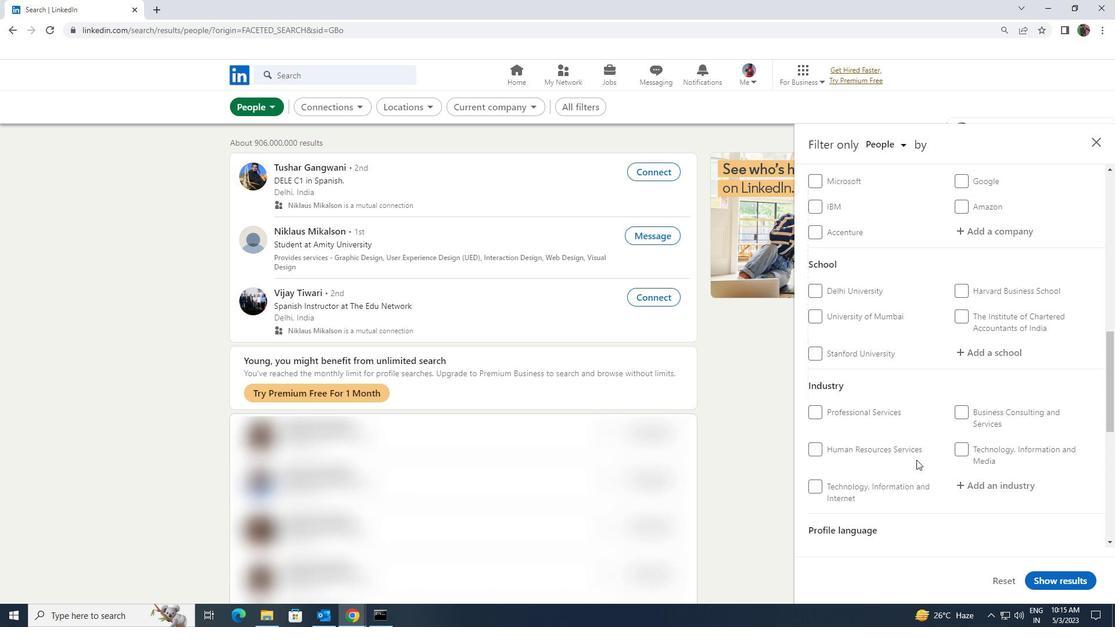 
Action: Mouse moved to (915, 461)
Screenshot: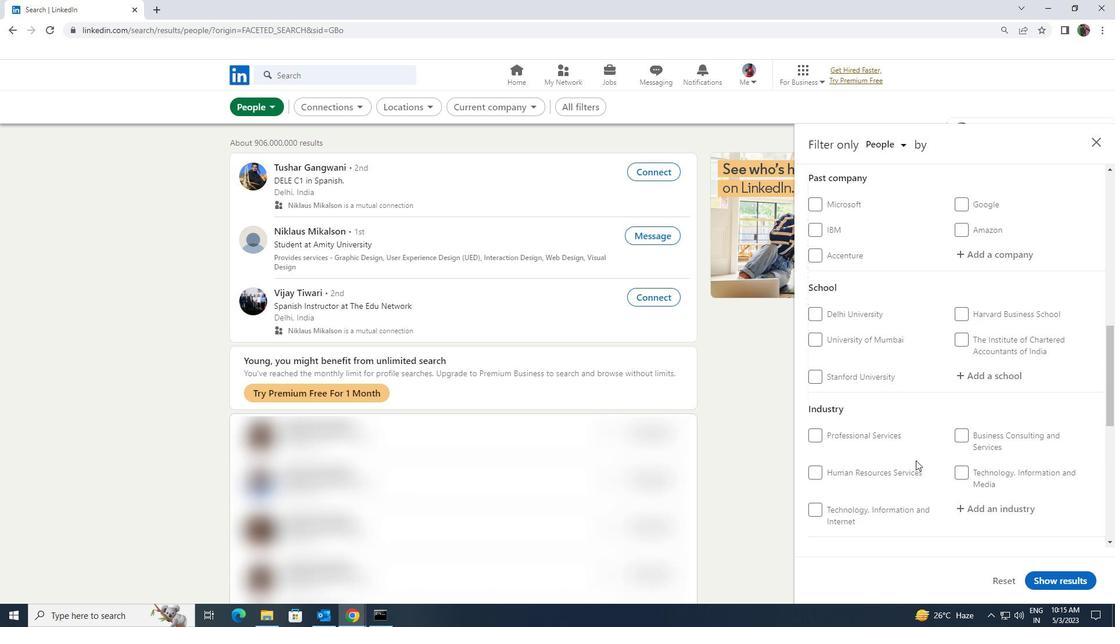 
Action: Mouse scrolled (915, 461) with delta (0, 0)
Screenshot: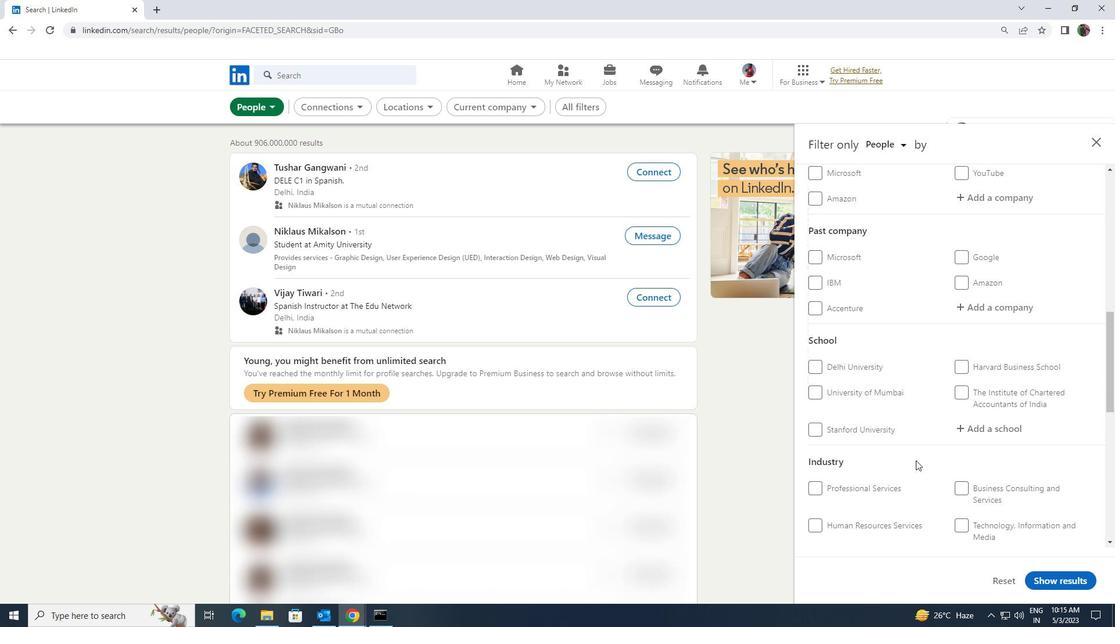 
Action: Mouse scrolled (915, 461) with delta (0, 0)
Screenshot: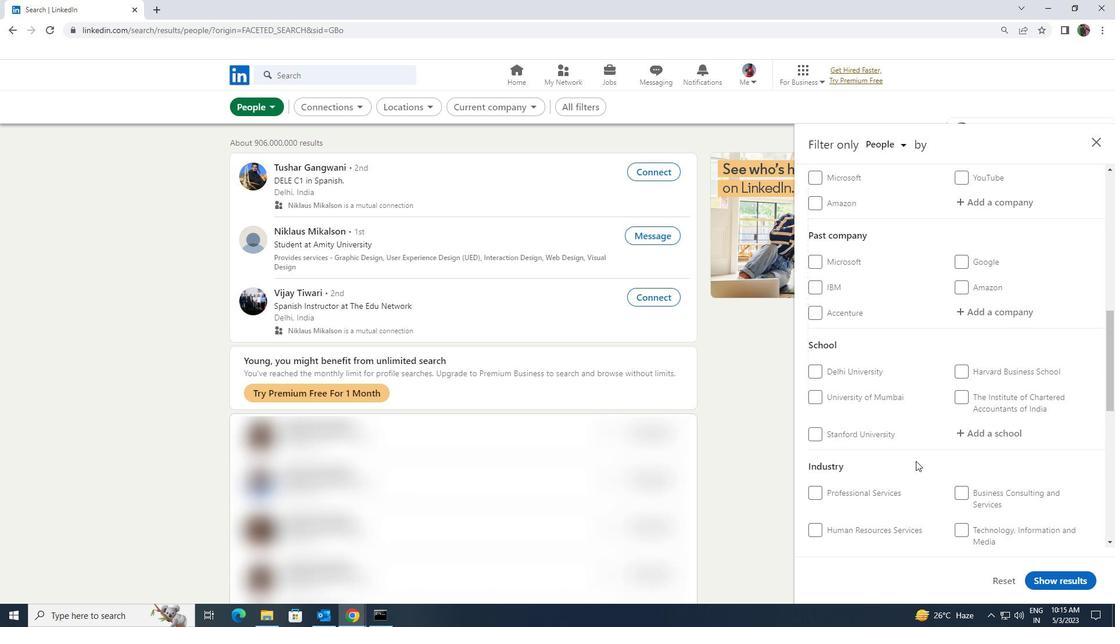 
Action: Mouse moved to (914, 462)
Screenshot: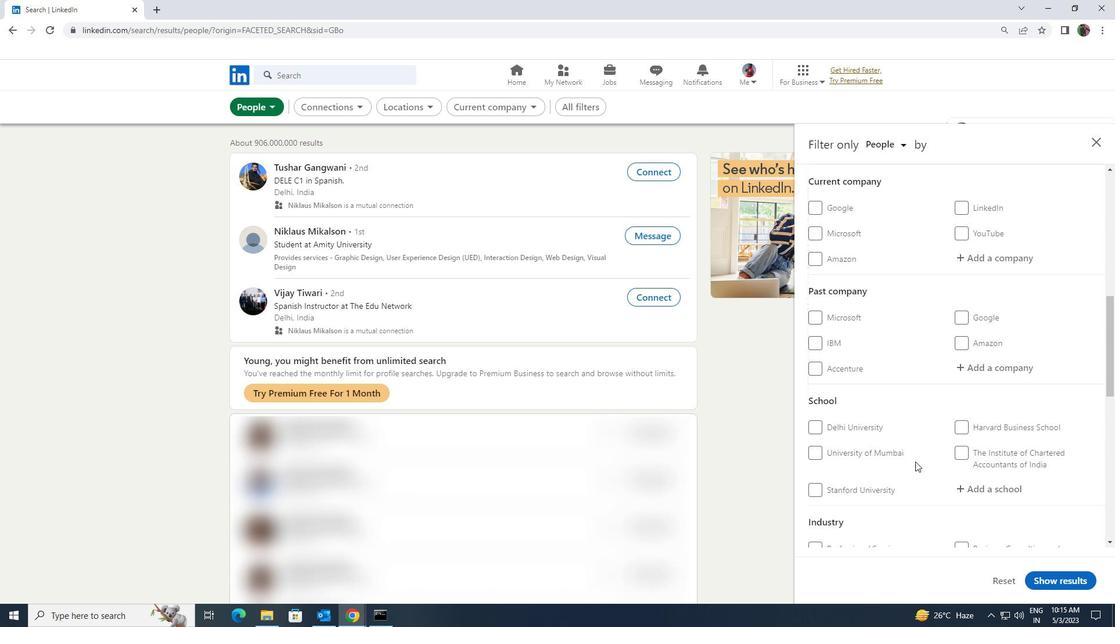 
Action: Mouse scrolled (914, 462) with delta (0, 0)
Screenshot: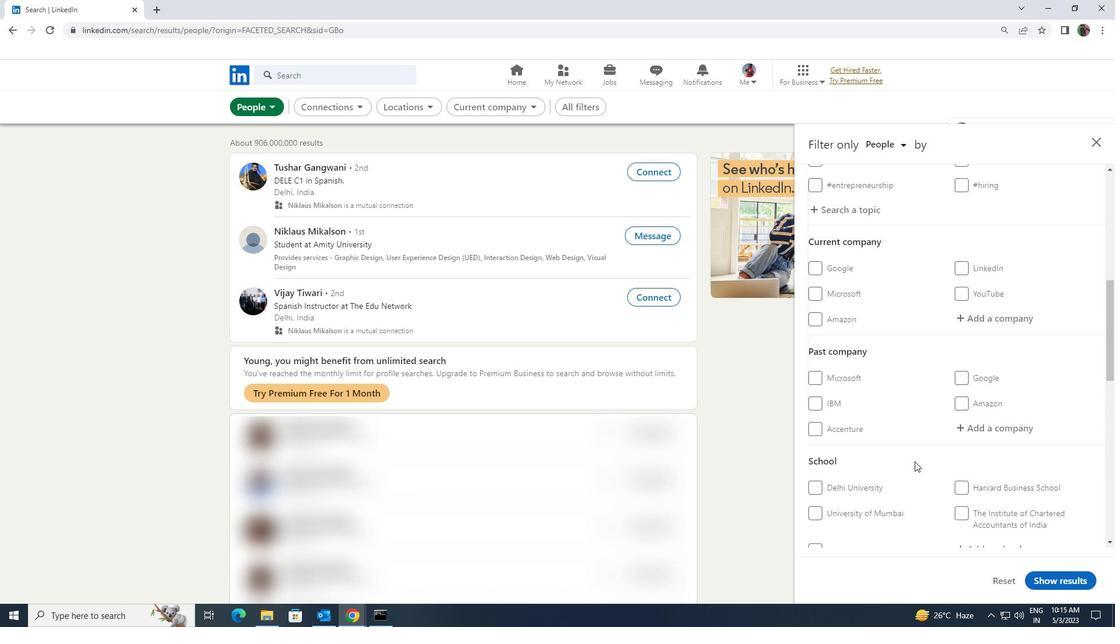 
Action: Mouse moved to (963, 381)
Screenshot: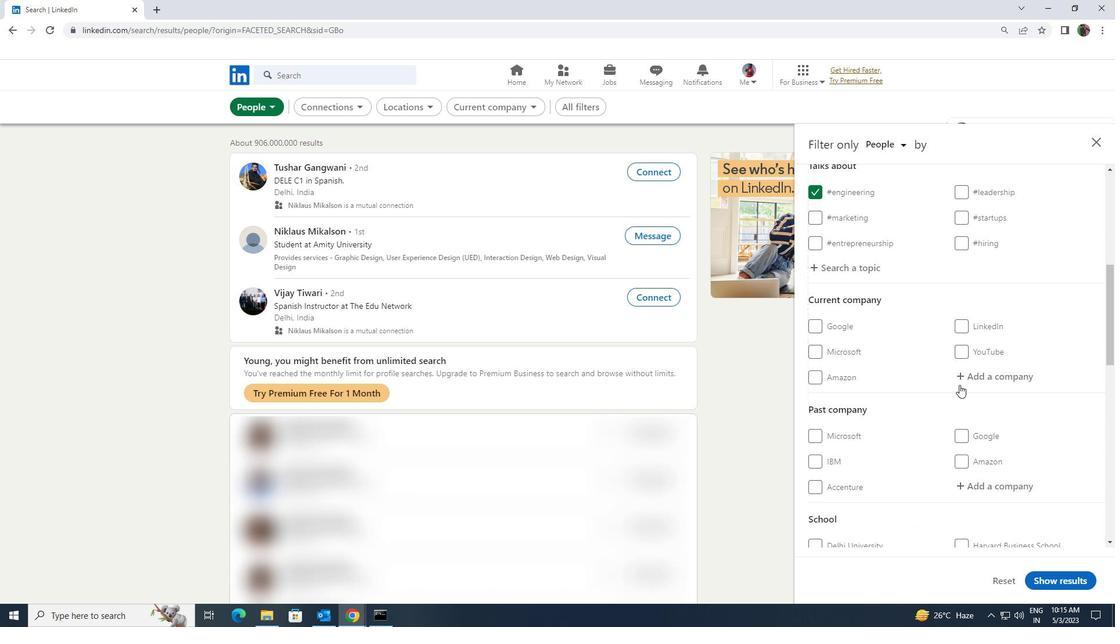 
Action: Mouse pressed left at (963, 381)
Screenshot: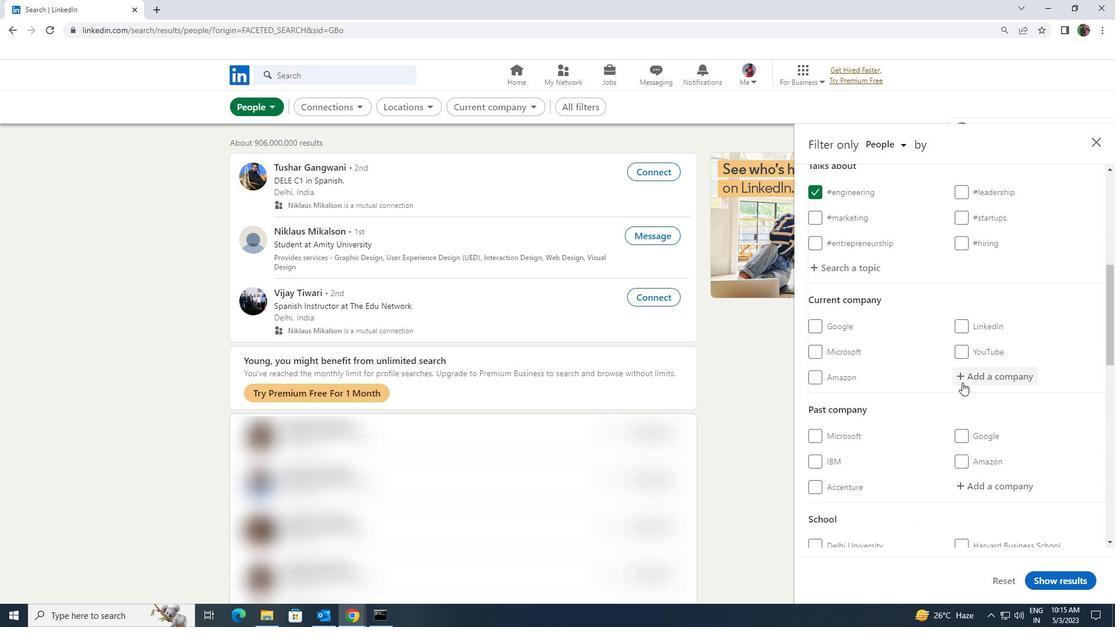 
Action: Key pressed <Key.shift>BO<Key.shift>AT
Screenshot: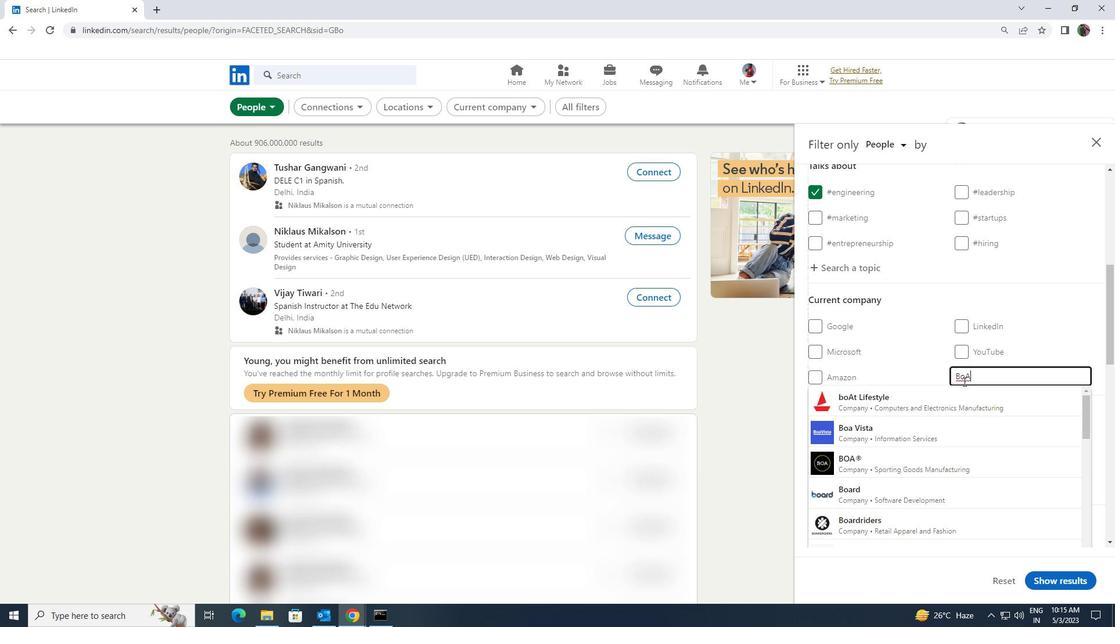 
Action: Mouse moved to (959, 391)
Screenshot: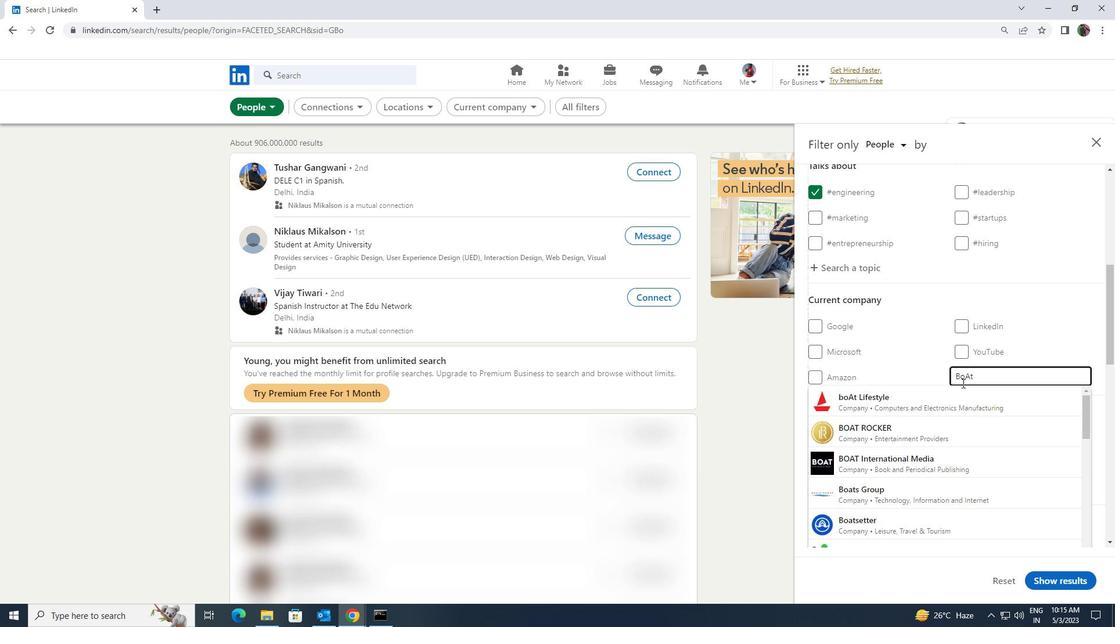 
Action: Mouse pressed left at (959, 391)
Screenshot: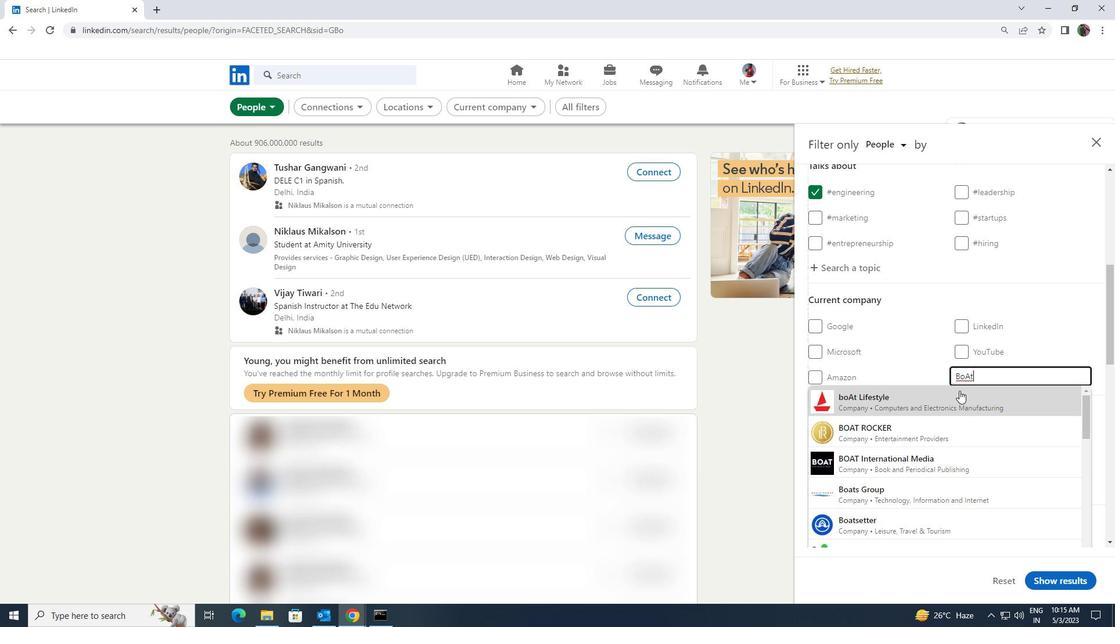 
Action: Mouse moved to (959, 392)
Screenshot: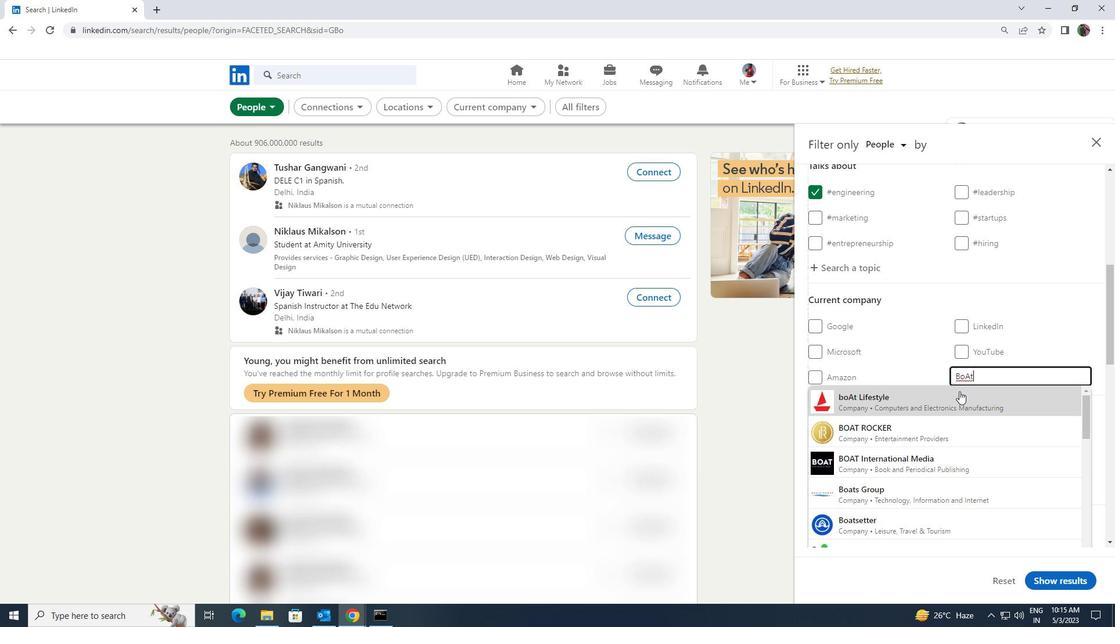 
Action: Mouse scrolled (959, 391) with delta (0, 0)
Screenshot: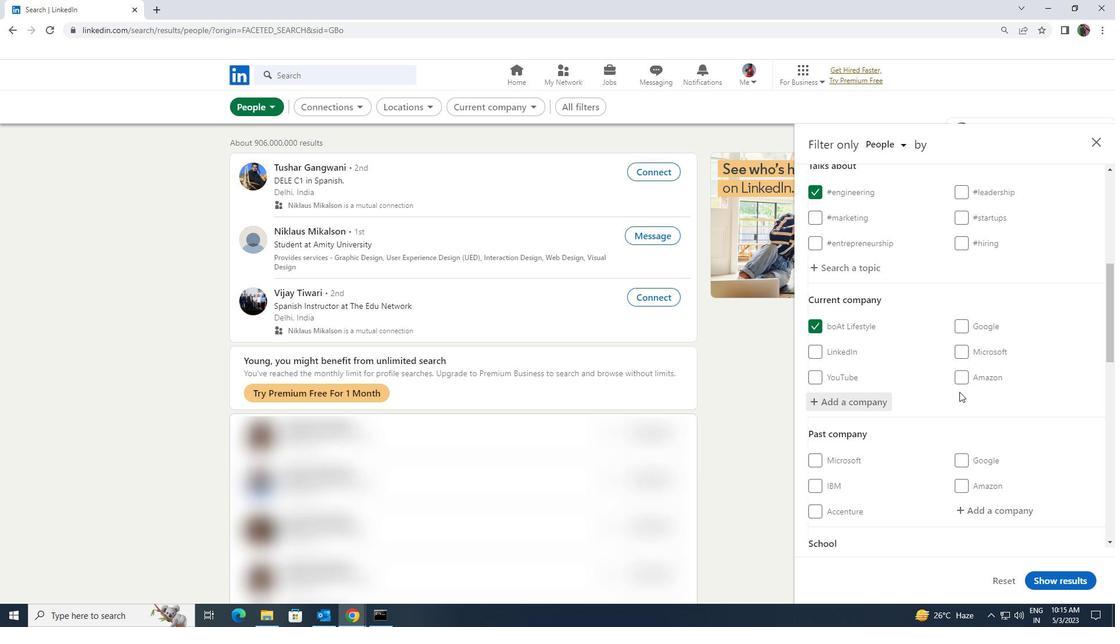 
Action: Mouse scrolled (959, 391) with delta (0, 0)
Screenshot: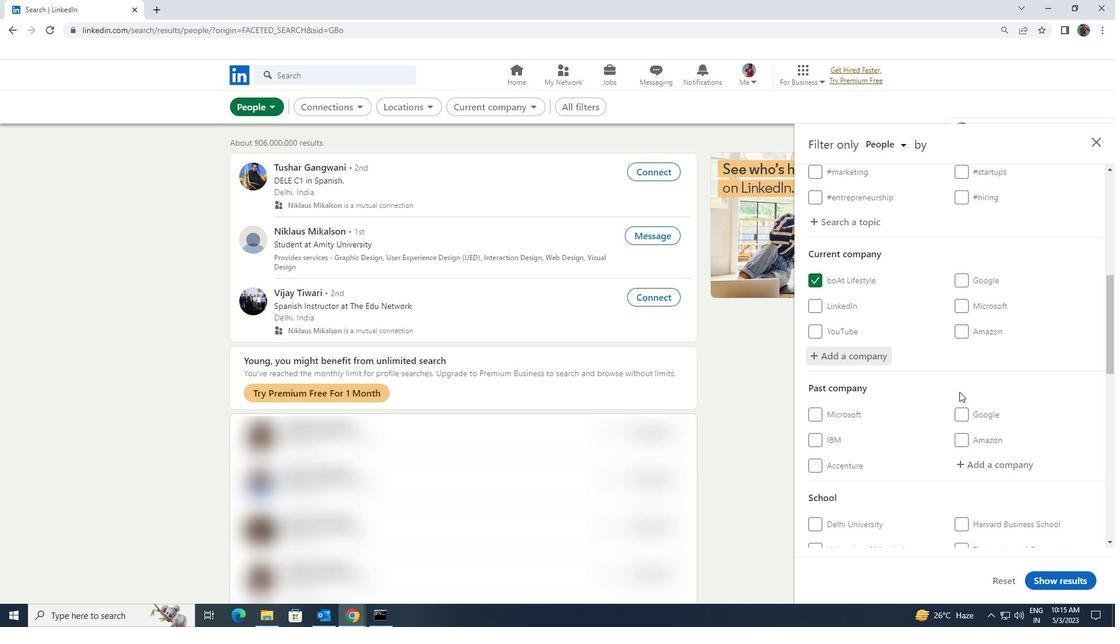 
Action: Mouse scrolled (959, 391) with delta (0, 0)
Screenshot: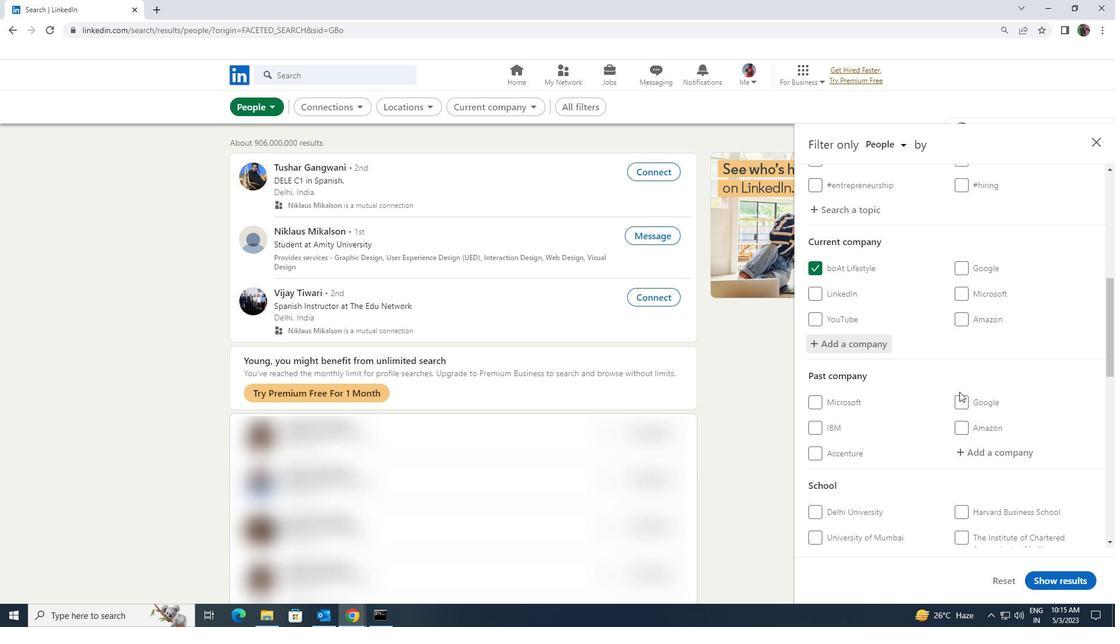 
Action: Mouse moved to (959, 389)
Screenshot: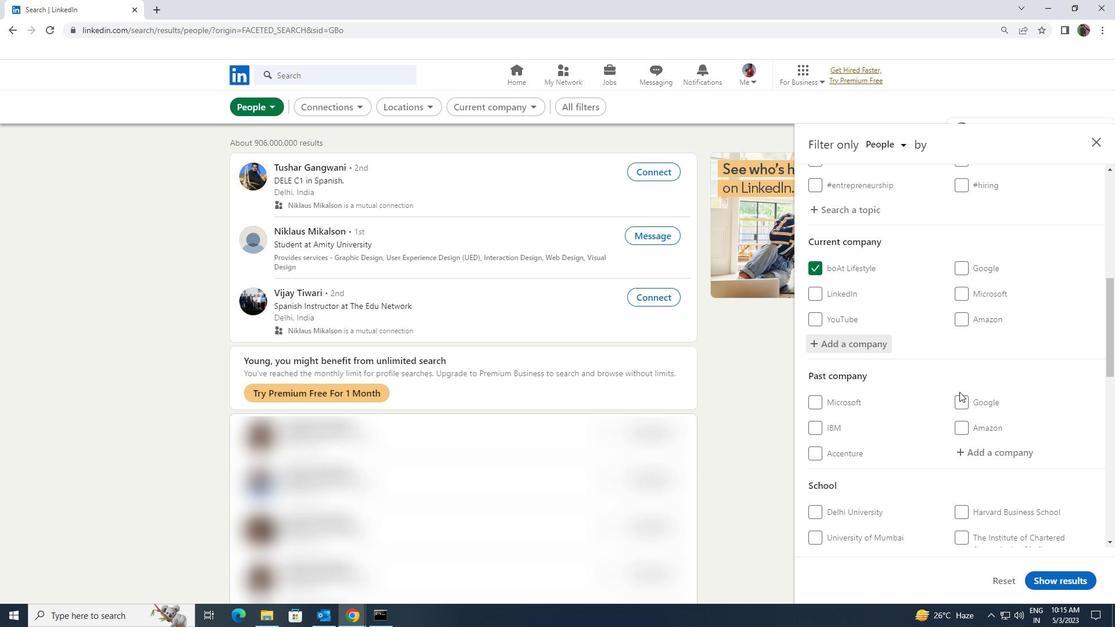 
Action: Mouse scrolled (959, 389) with delta (0, 0)
Screenshot: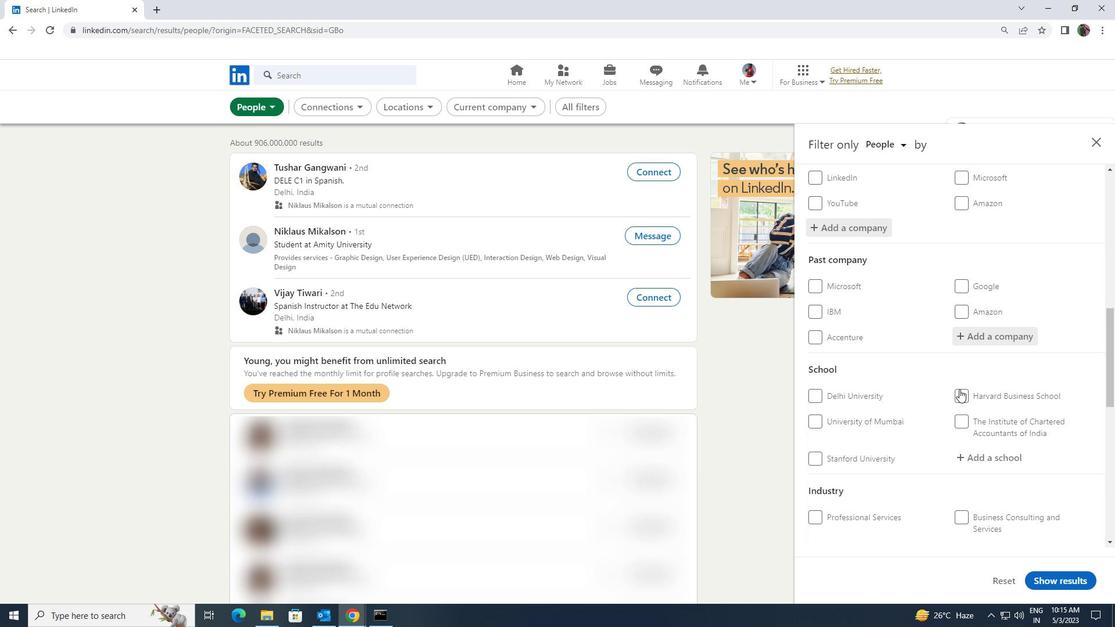
Action: Mouse moved to (968, 395)
Screenshot: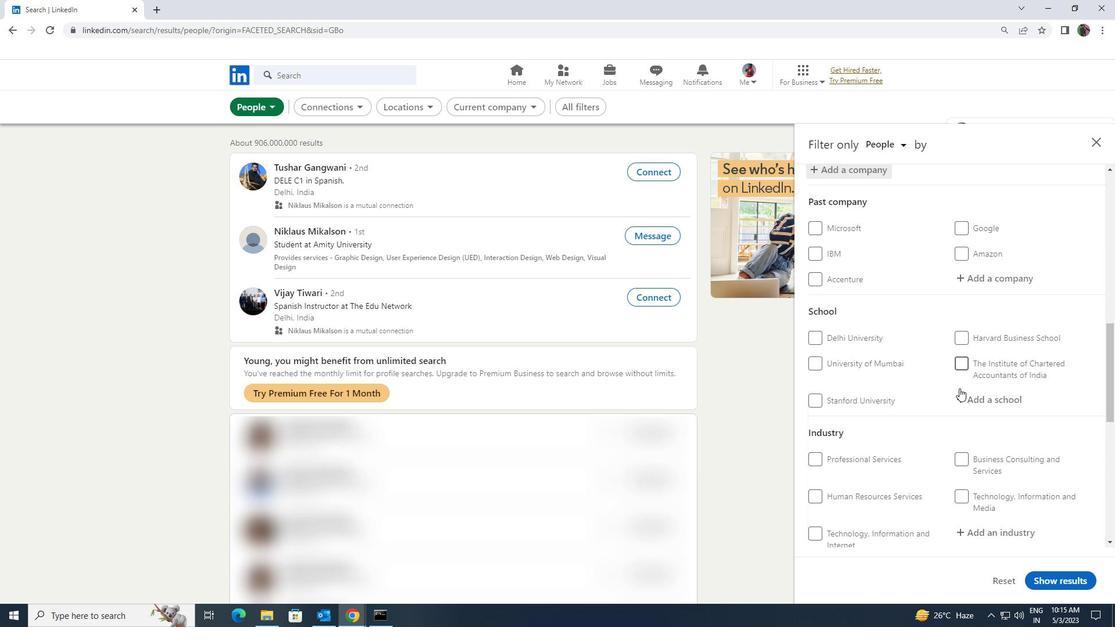 
Action: Mouse pressed left at (968, 395)
Screenshot: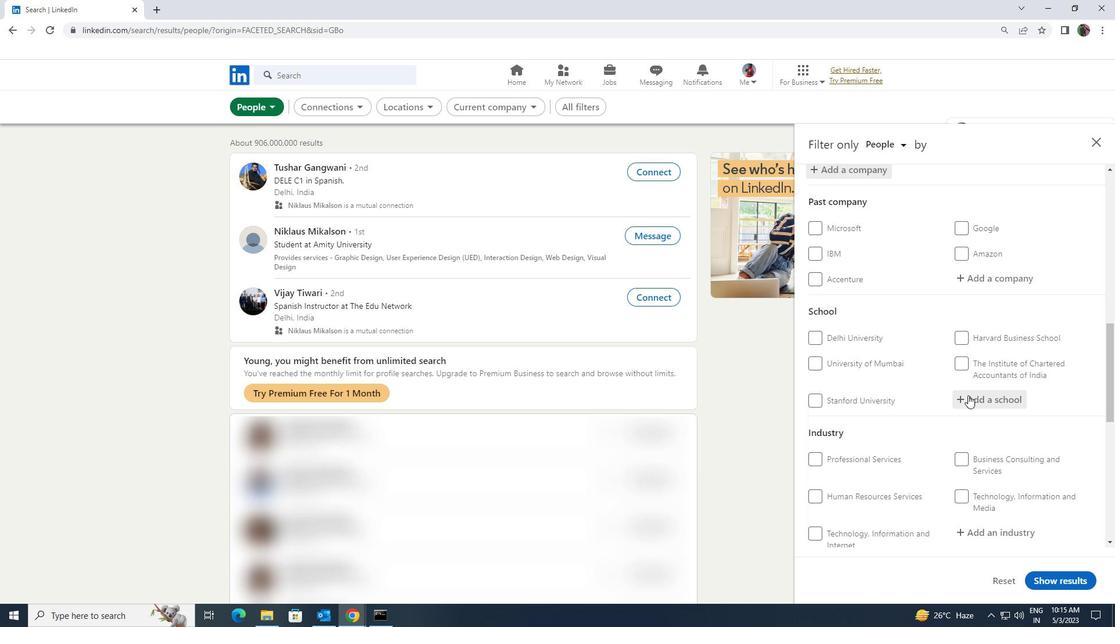 
Action: Key pressed <Key.shift><Key.shift><Key.shift><Key.shift><Key.shift><Key.shift><Key.shift><Key.shift><Key.shift><Key.shift><Key.shift>RAGHU
Screenshot: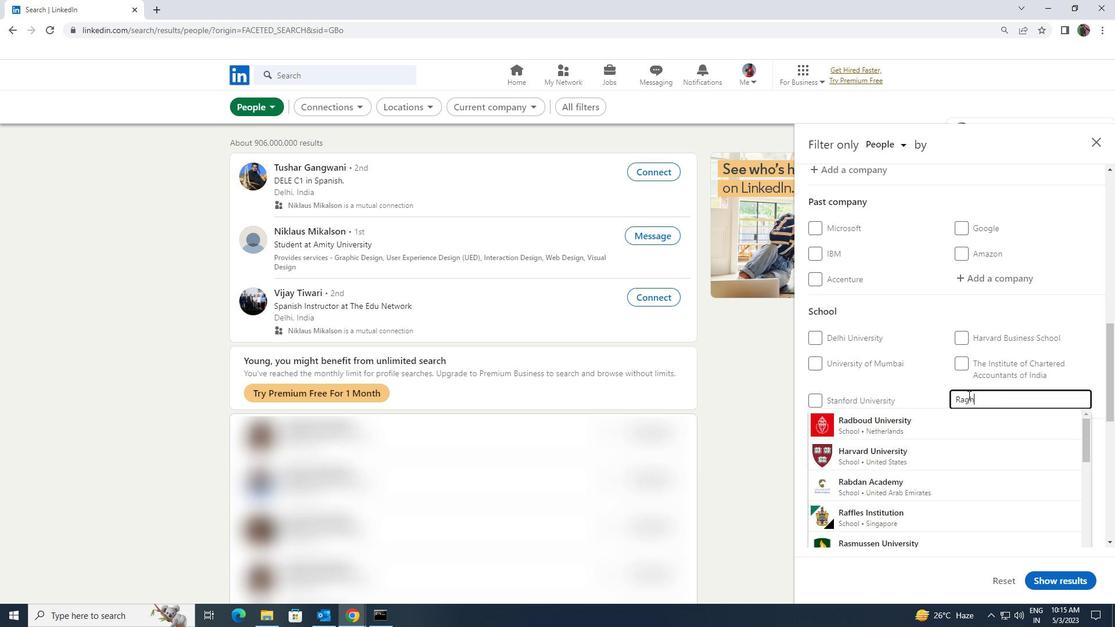 
Action: Mouse moved to (963, 414)
Screenshot: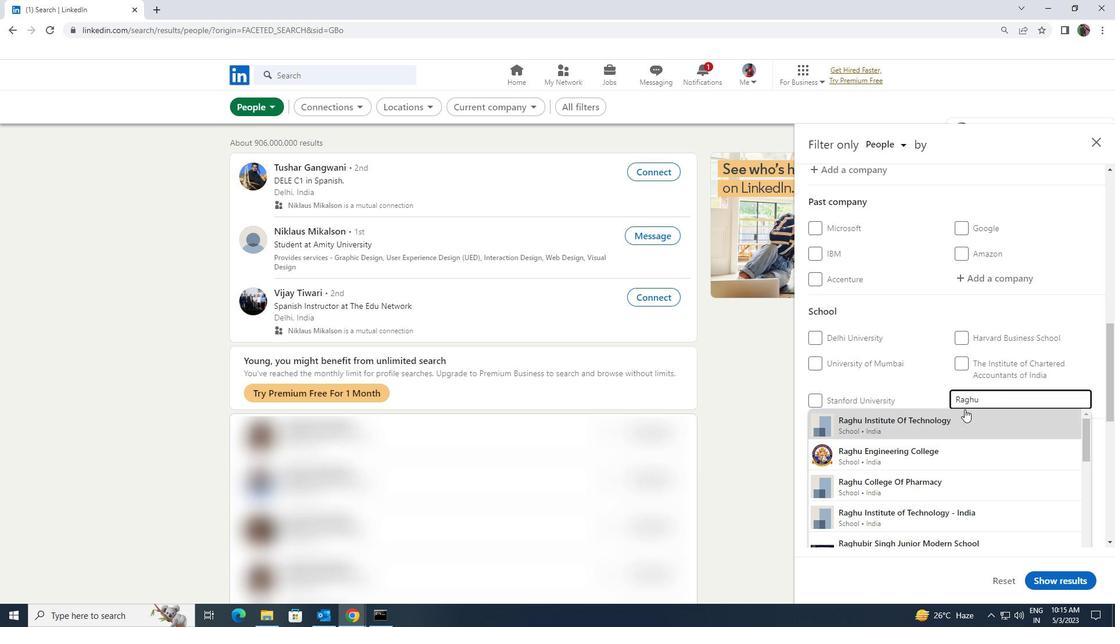 
Action: Key pressed <Key.space>ENGINEE
Screenshot: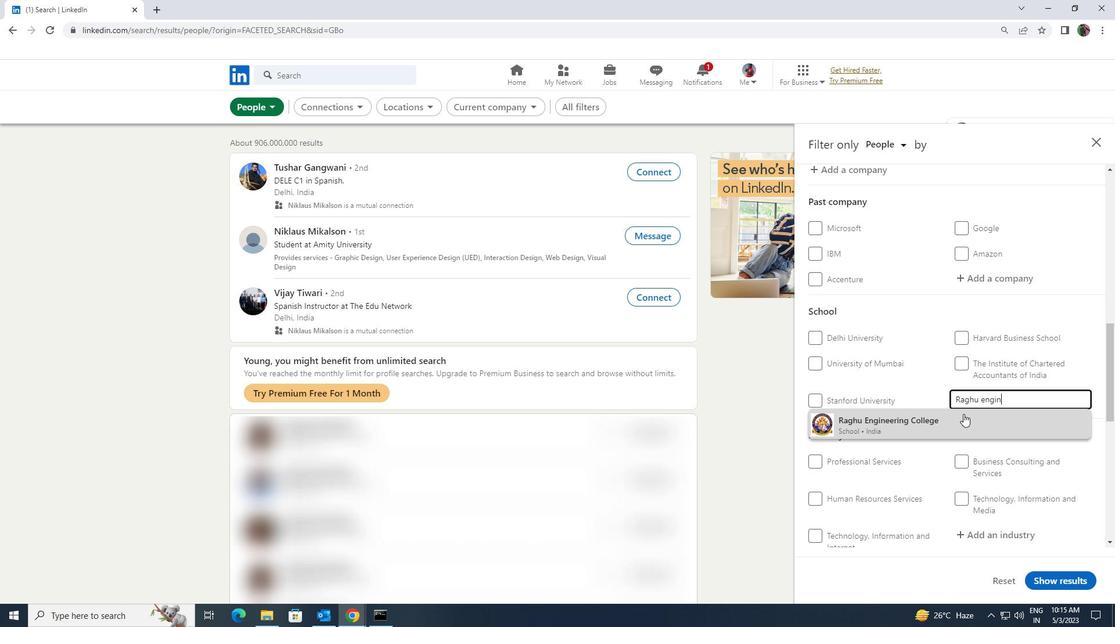 
Action: Mouse pressed left at (963, 414)
Screenshot: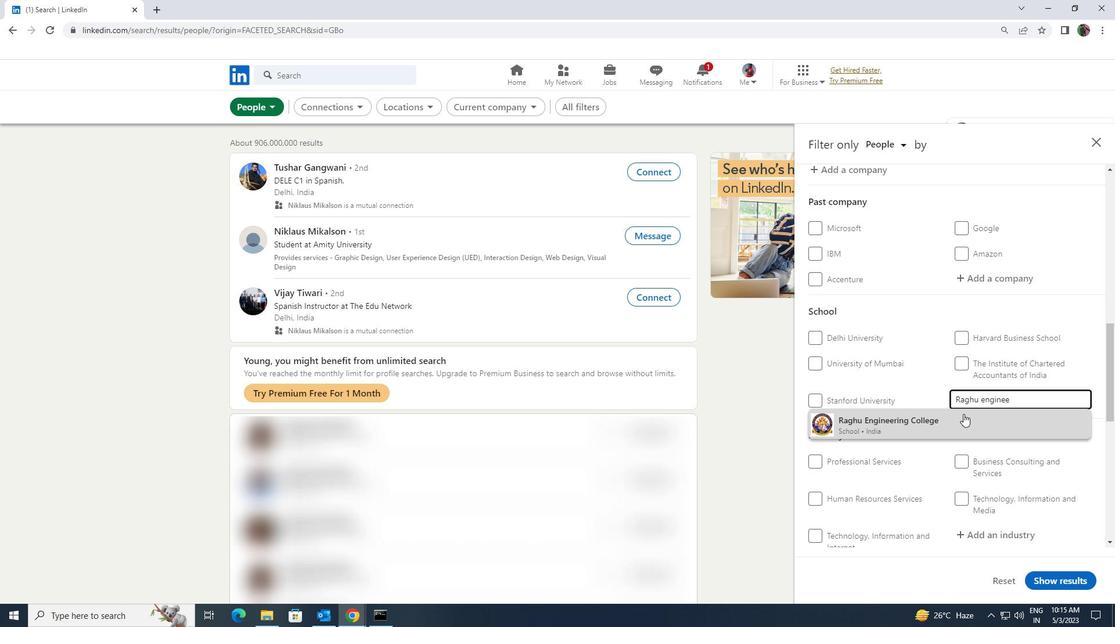 
Action: Mouse scrolled (963, 413) with delta (0, 0)
Screenshot: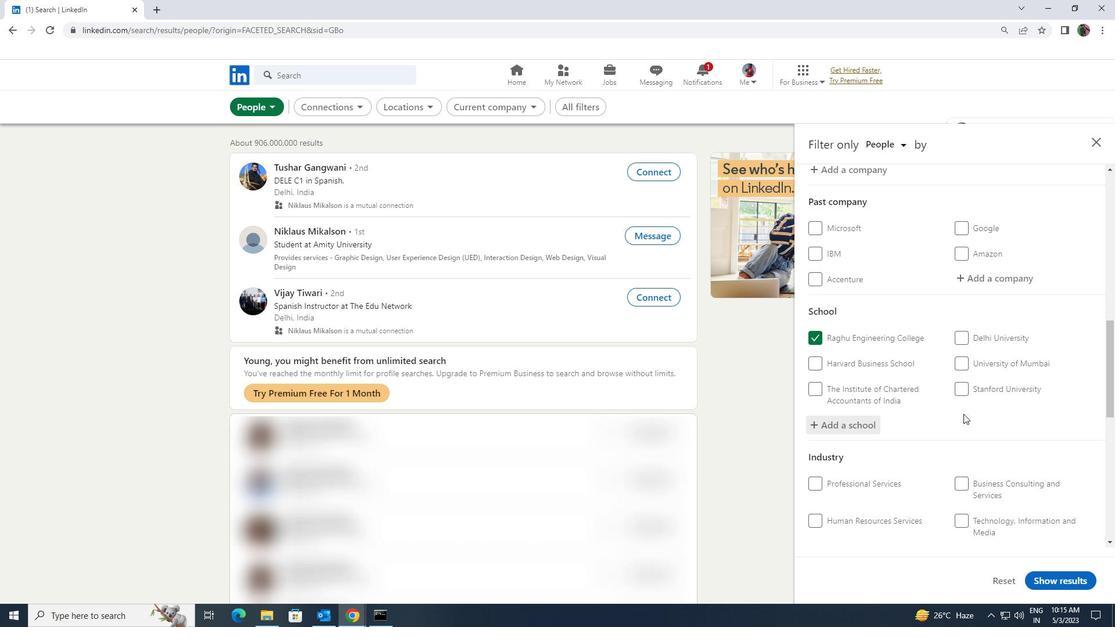 
Action: Mouse scrolled (963, 413) with delta (0, 0)
Screenshot: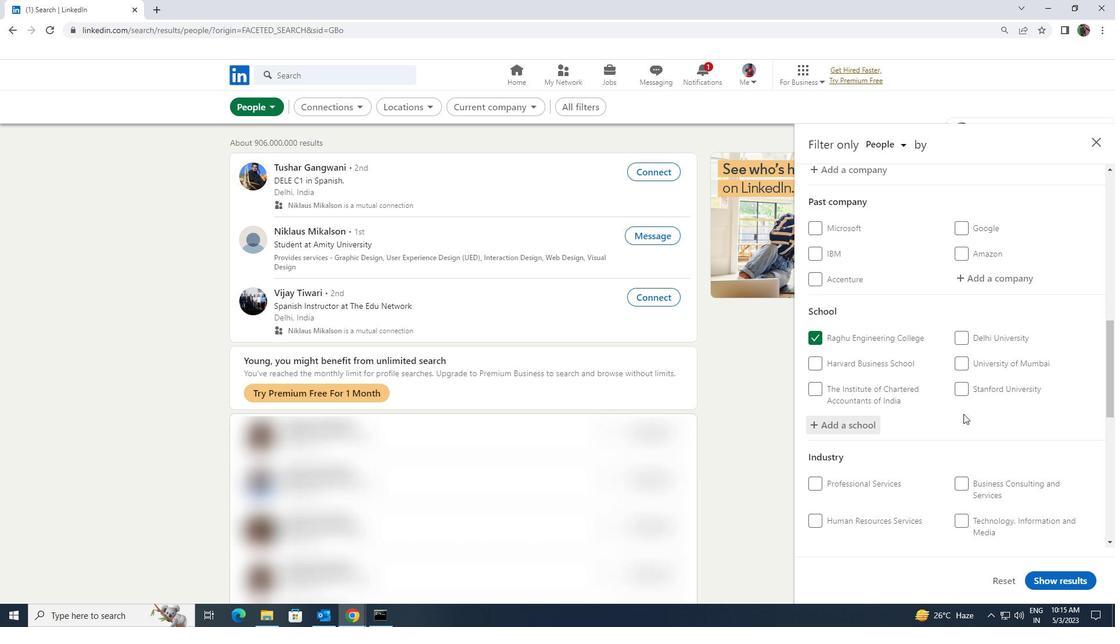 
Action: Mouse scrolled (963, 413) with delta (0, 0)
Screenshot: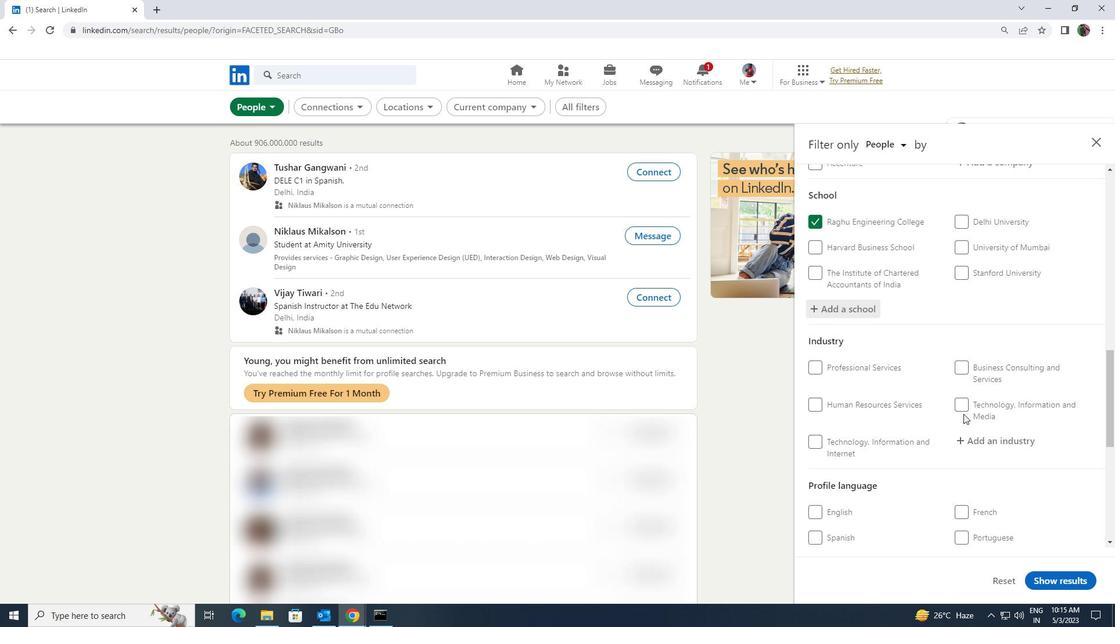 
Action: Mouse moved to (975, 385)
Screenshot: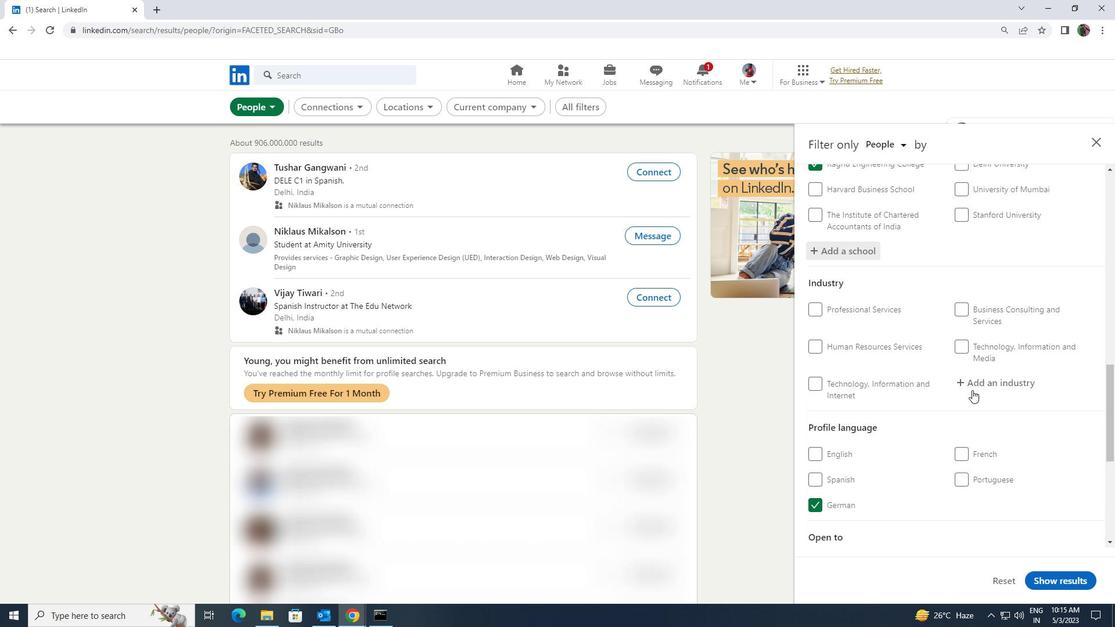 
Action: Mouse pressed left at (975, 385)
Screenshot: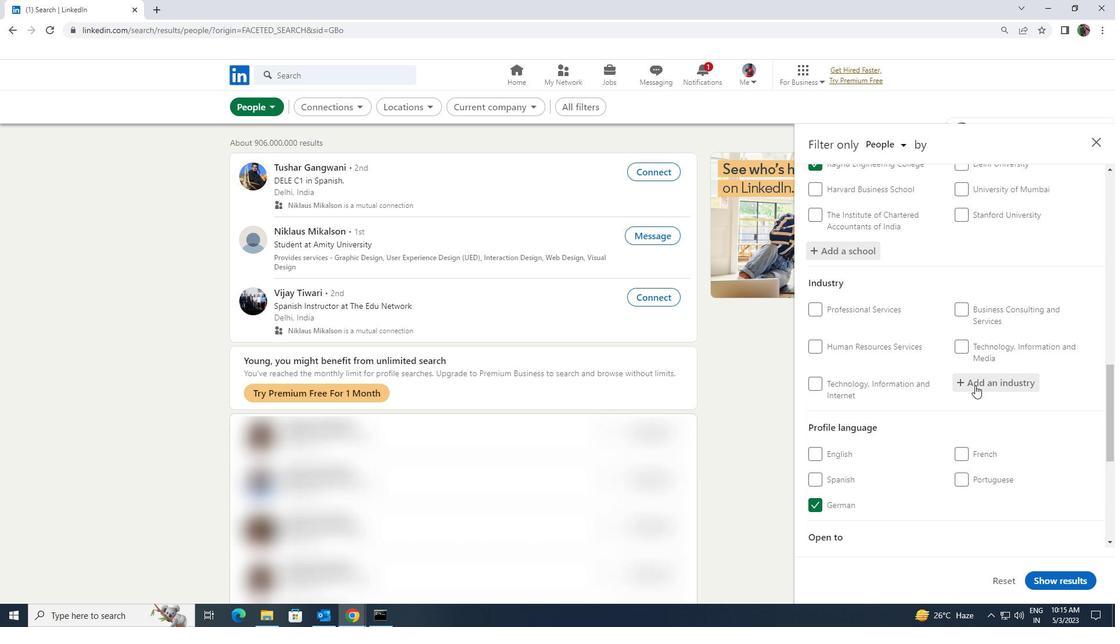 
Action: Key pressed <Key.shift><Key.shift><Key.shift><Key.shift><Key.shift>SAVING<Key.space><Key.shift>INSTITUTON<Key.space>
Screenshot: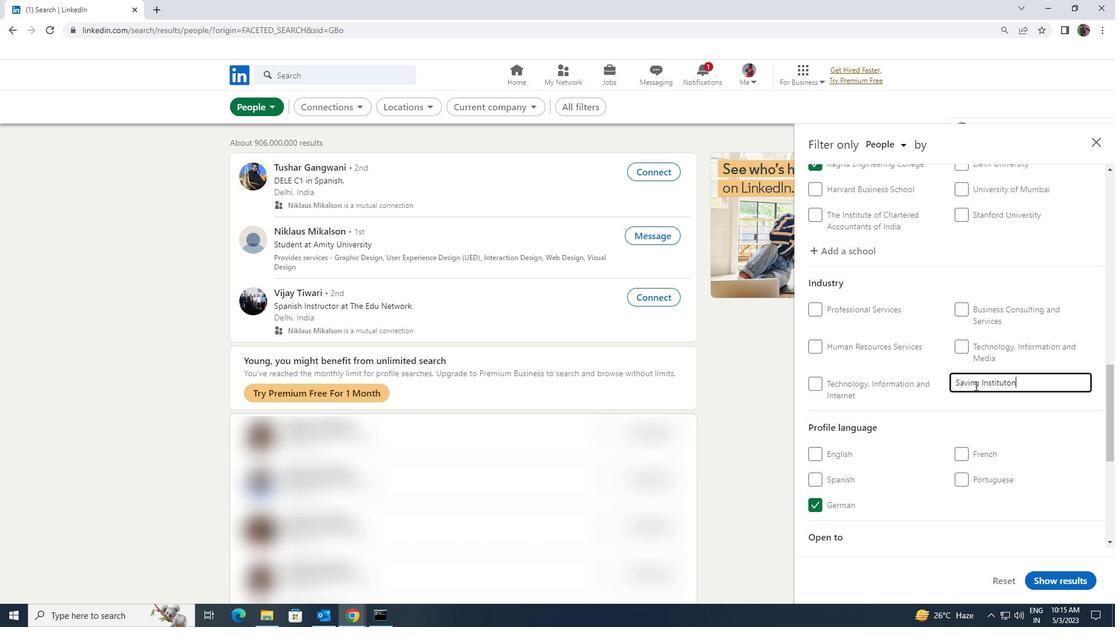 
Action: Mouse moved to (972, 386)
Screenshot: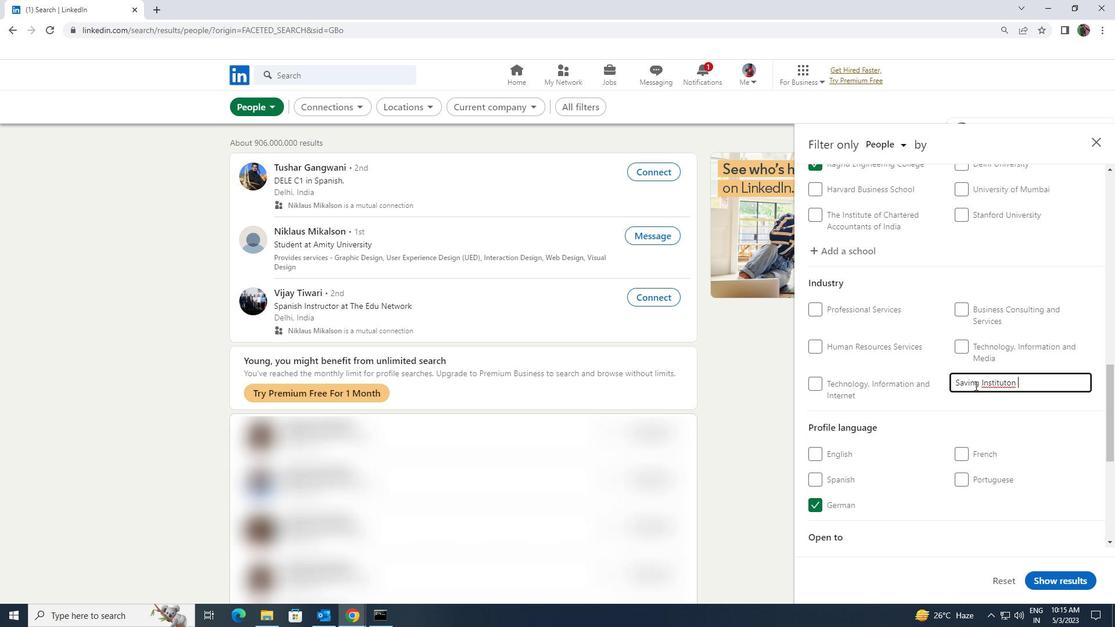 
Action: Mouse scrolled (972, 386) with delta (0, 0)
Screenshot: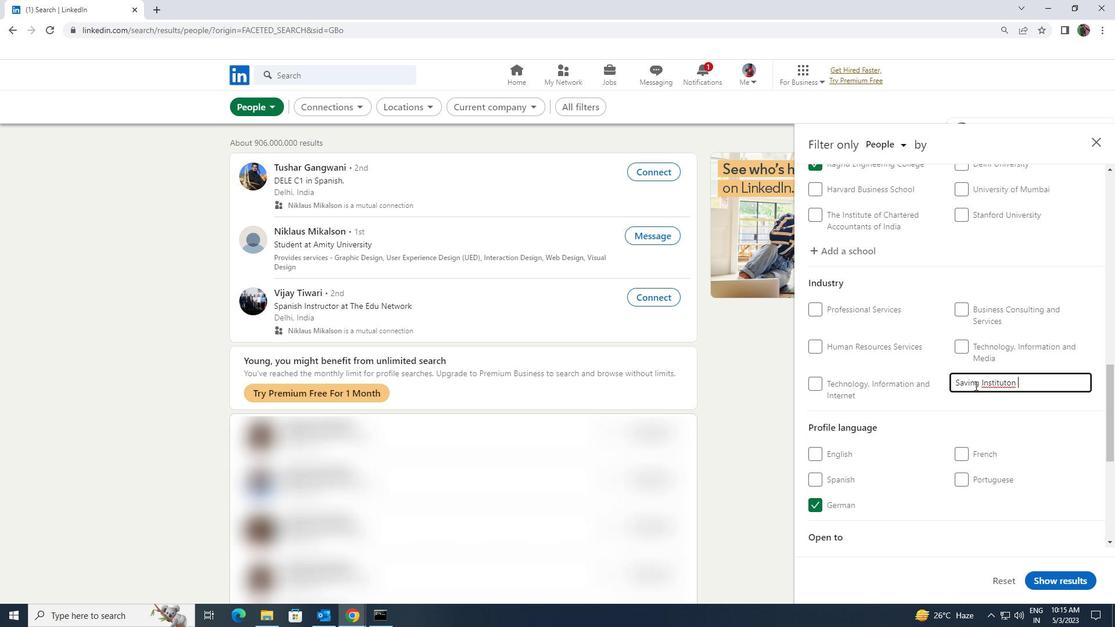 
Action: Mouse moved to (971, 387)
Screenshot: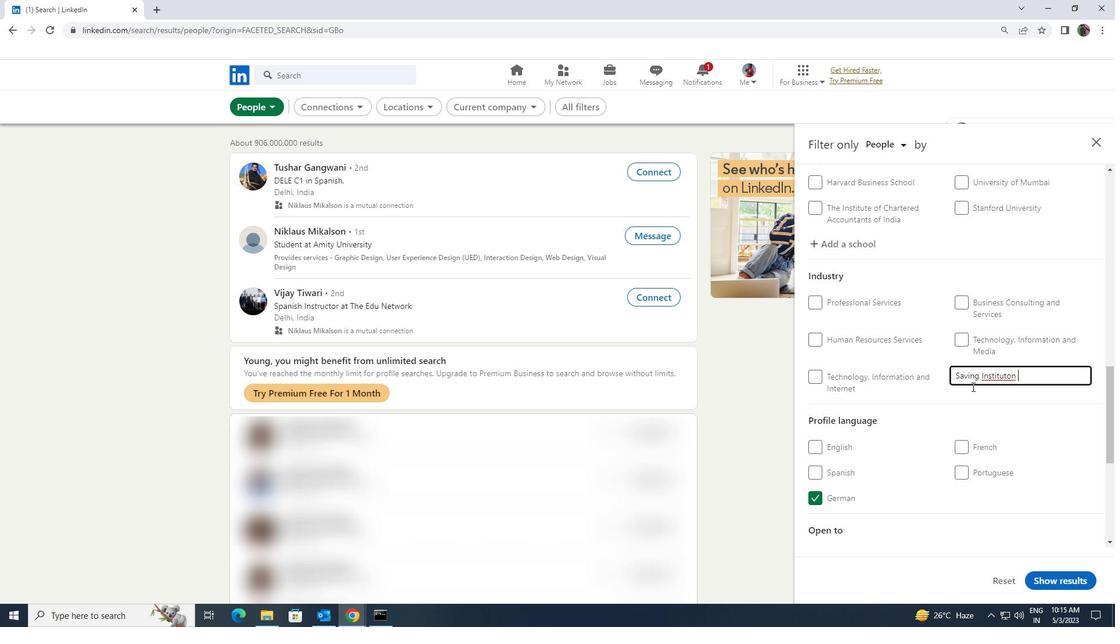
Action: Mouse scrolled (971, 386) with delta (0, 0)
Screenshot: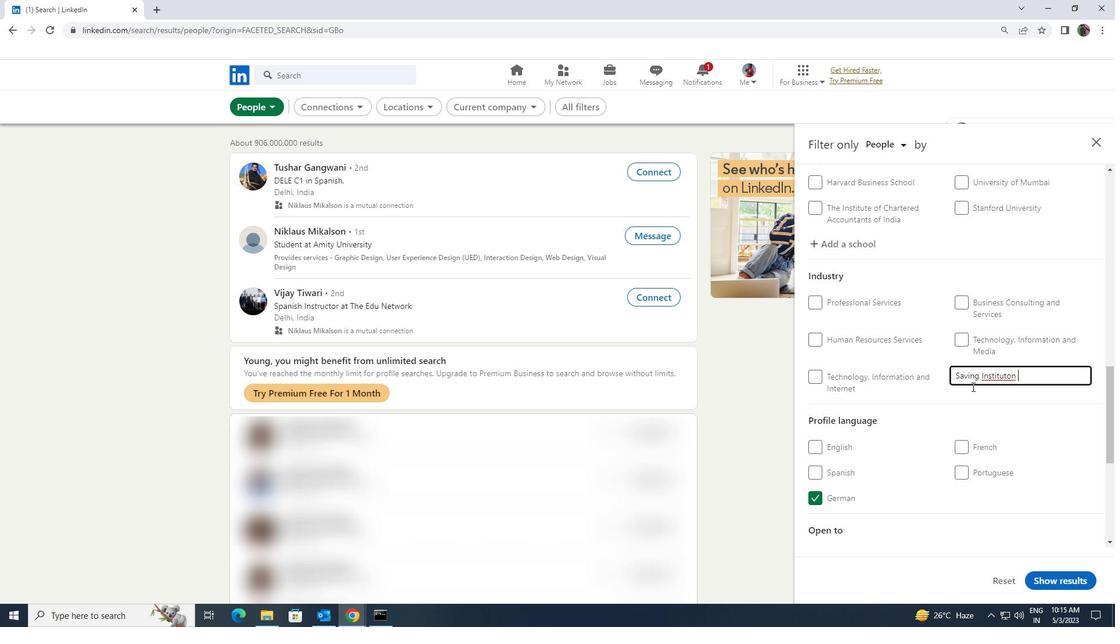 
Action: Mouse moved to (969, 388)
Screenshot: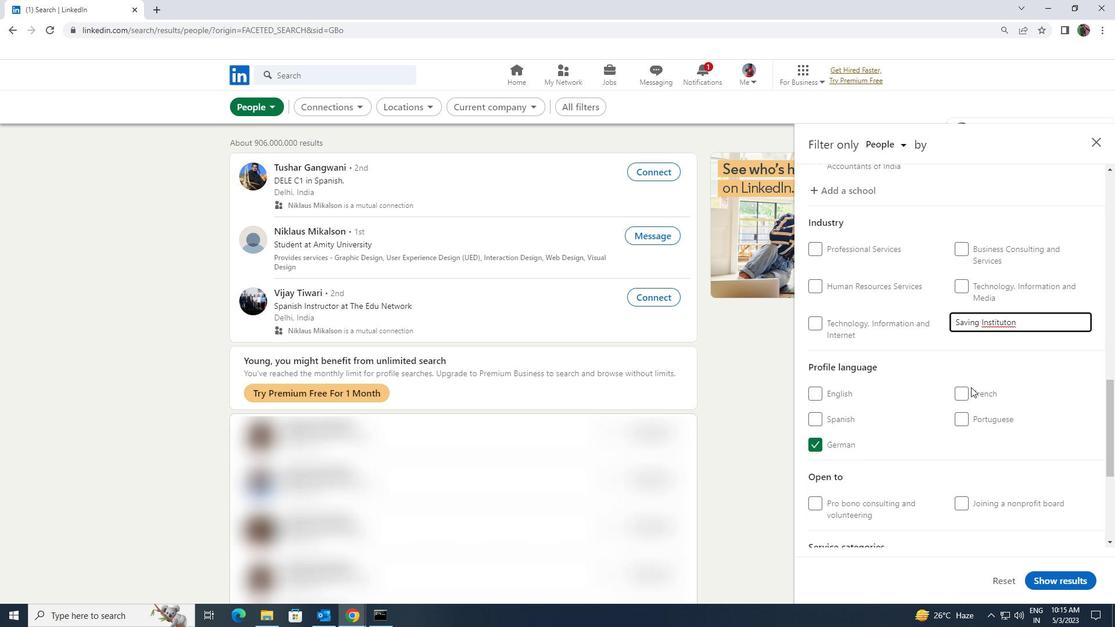 
Action: Mouse scrolled (969, 387) with delta (0, 0)
Screenshot: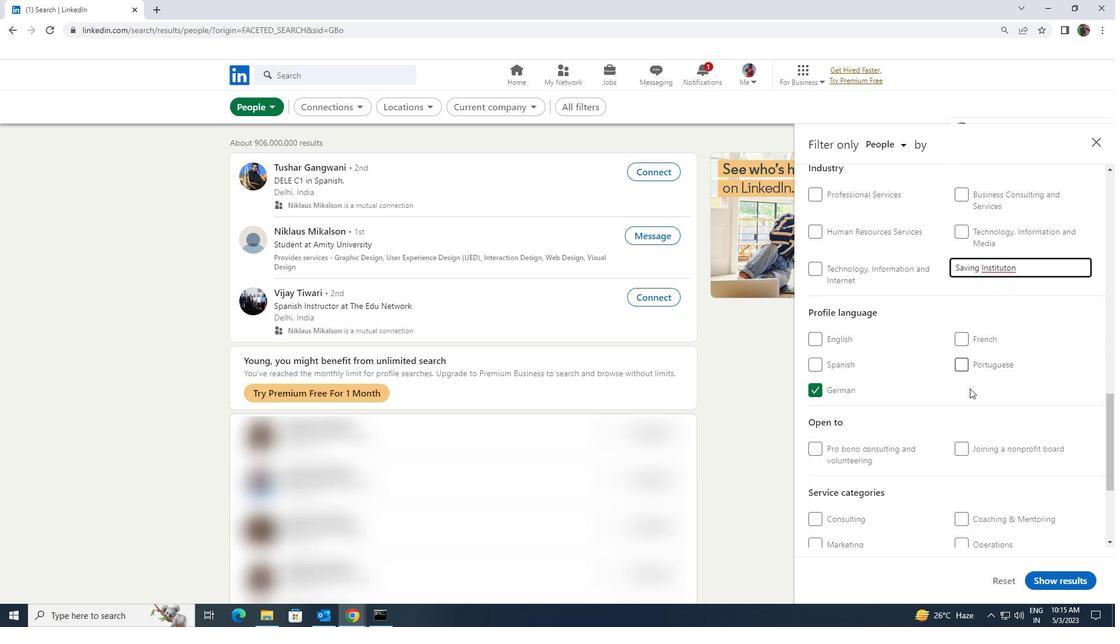
Action: Mouse scrolled (969, 387) with delta (0, 0)
Screenshot: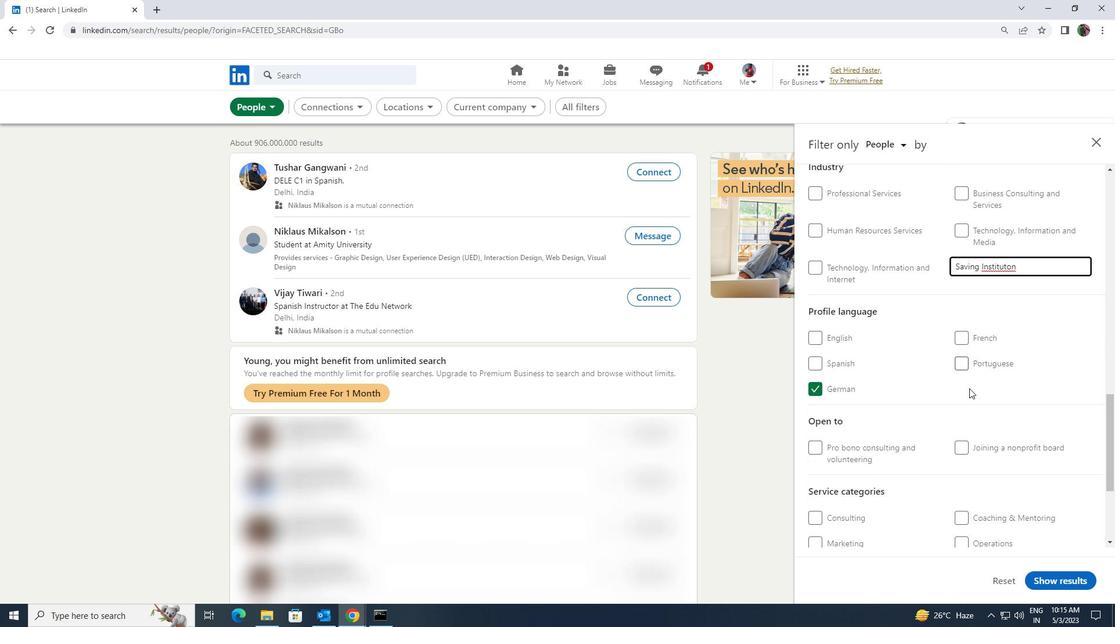 
Action: Mouse scrolled (969, 387) with delta (0, 0)
Screenshot: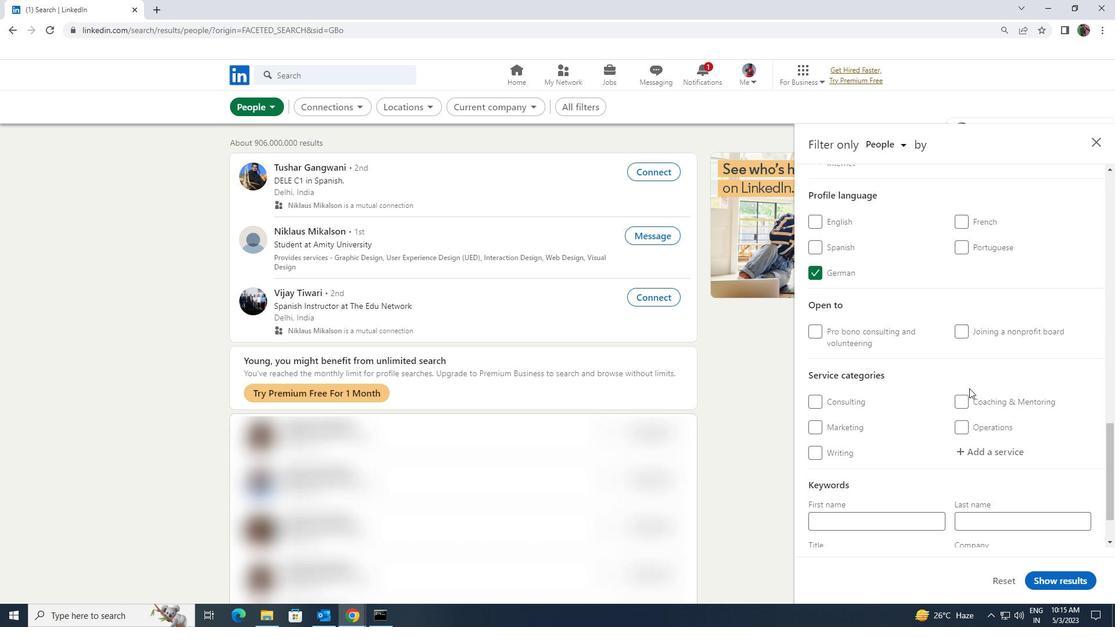 
Action: Mouse scrolled (969, 387) with delta (0, 0)
Screenshot: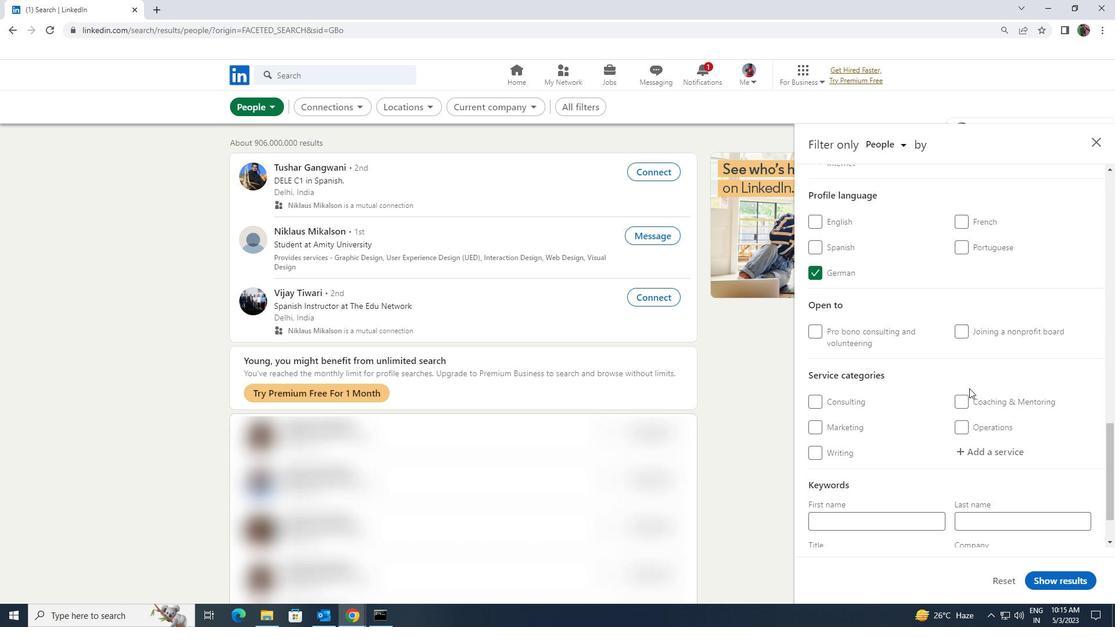 
Action: Mouse moved to (969, 388)
Screenshot: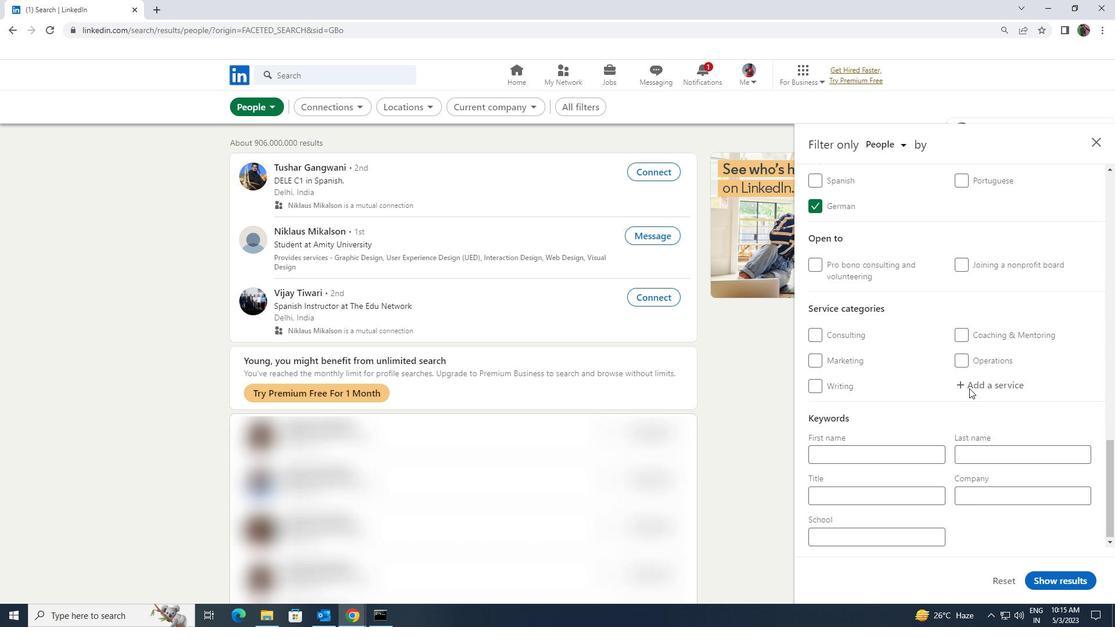 
Action: Mouse pressed left at (969, 388)
Screenshot: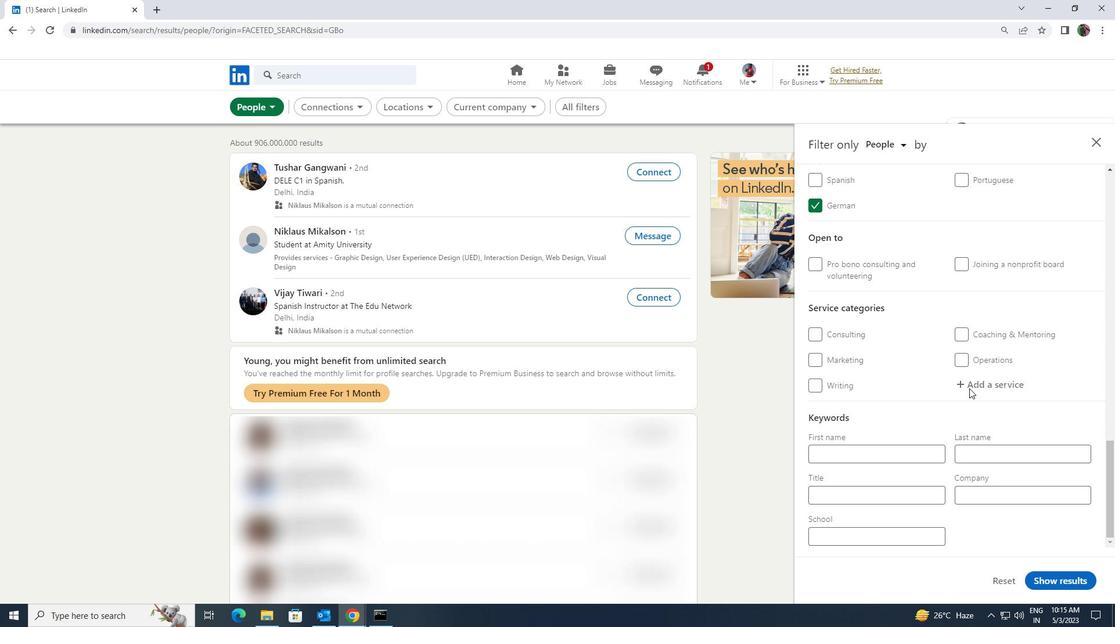 
Action: Key pressed <Key.shift><Key.shift><Key.shift><Key.shift><Key.shift><Key.shift><Key.shift><Key.shift><Key.shift><Key.shift><Key.shift><Key.shift><Key.shift><Key.shift><Key.shift><Key.shift>FINANACIAL<Key.space><Key.shift><Key.shift><Key.shift><Key.shift><Key.shift><Key.shift><Key.shift><Key.shift><Key.shift><Key.shift><Key.shift><Key.shift><Key.shift><Key.shift><Key.shift><Key.shift><Key.shift><Key.shift><Key.shift><Key.shift><Key.shift><Key.shift><Key.shift><Key.shift><Key.shift><Key.shift><Key.shift><Key.shift><Key.shift><Key.shift><Key.shift><Key.shift><Key.shift><Key.shift><Key.shift><Key.shift><Key.shift><Key.shift><Key.shift><Key.shift><Key.shift><Key.shift><Key.shift>ACCOUNTING<Key.space>
Screenshot: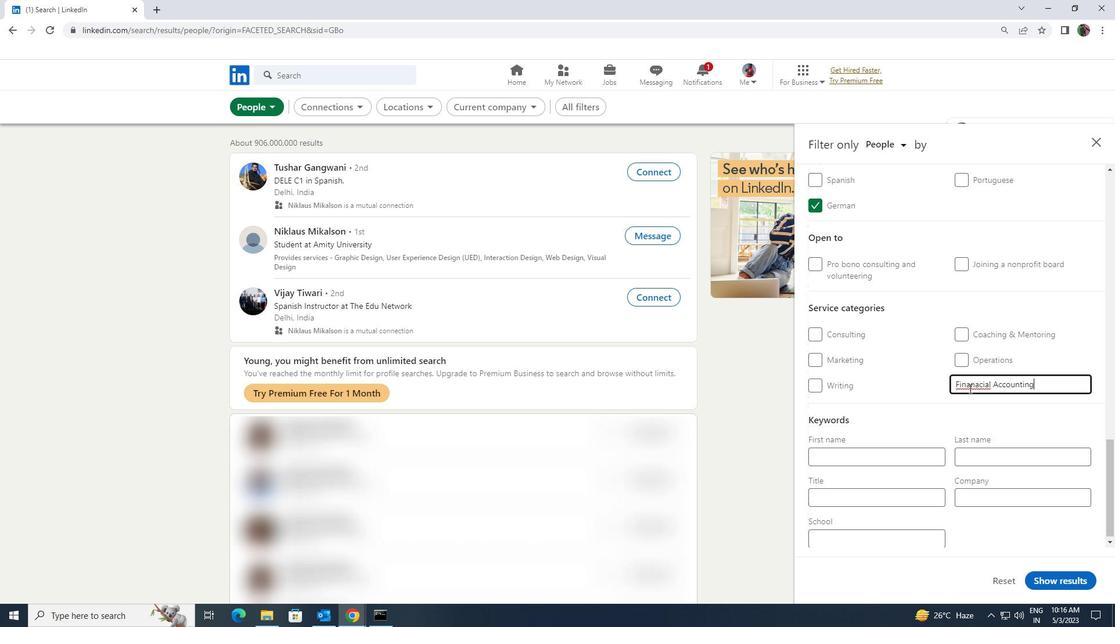 
Action: Mouse moved to (963, 393)
Screenshot: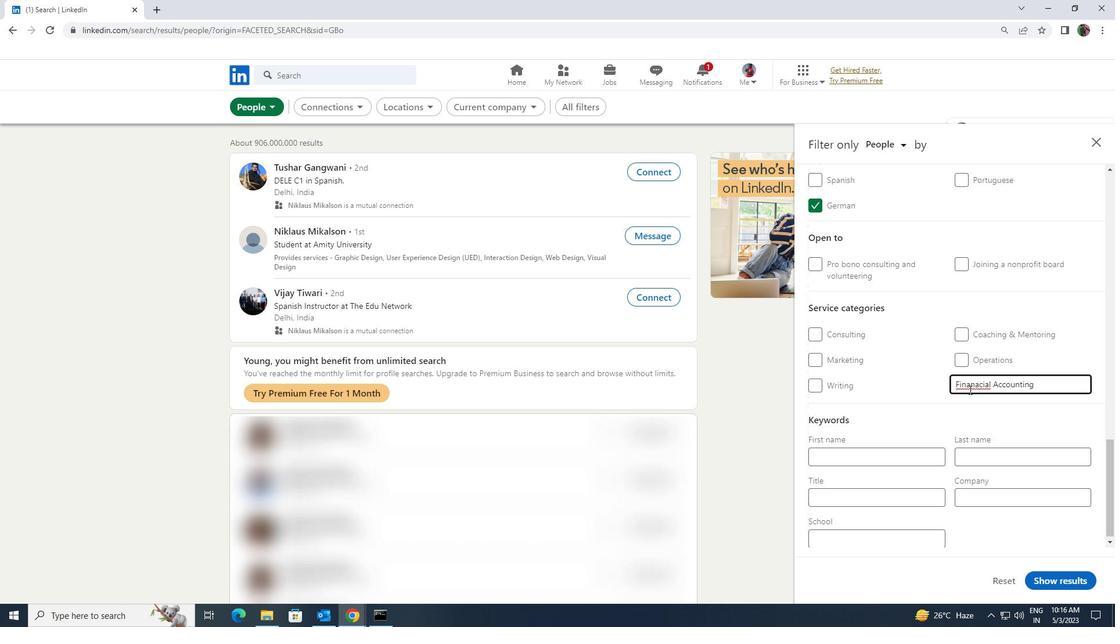 
Action: Mouse scrolled (963, 392) with delta (0, 0)
Screenshot: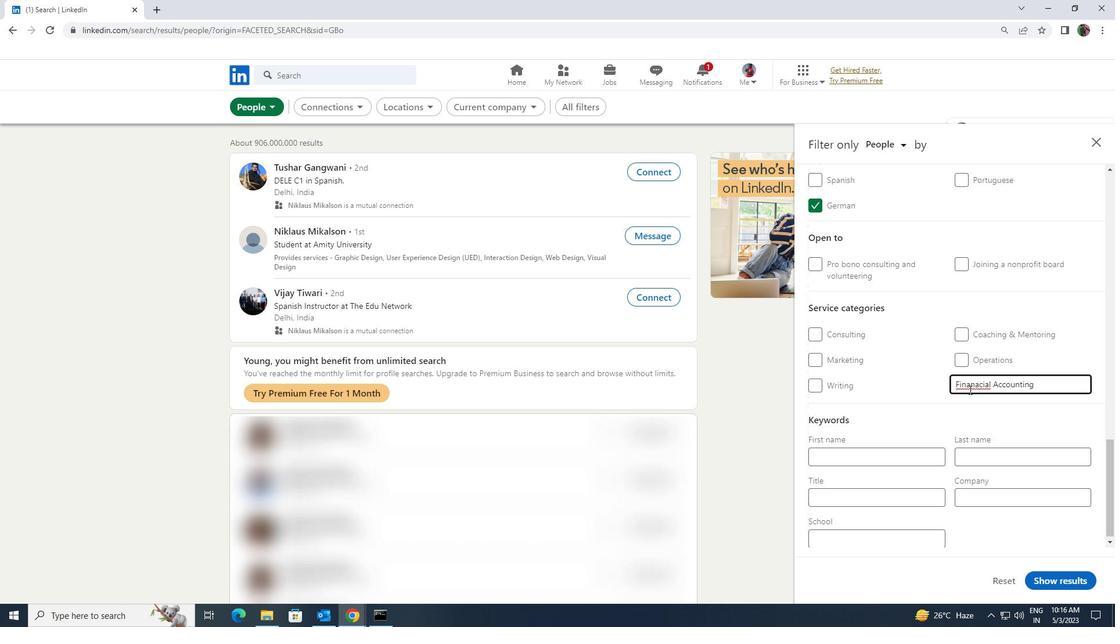 
Action: Mouse moved to (962, 394)
Screenshot: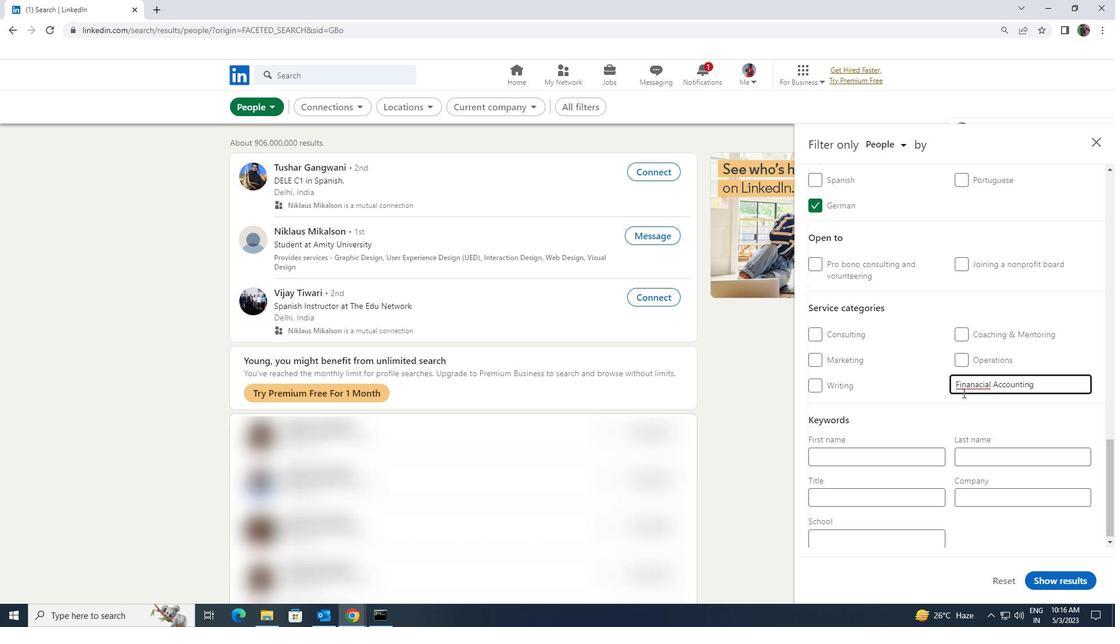 
Action: Mouse scrolled (962, 393) with delta (0, 0)
Screenshot: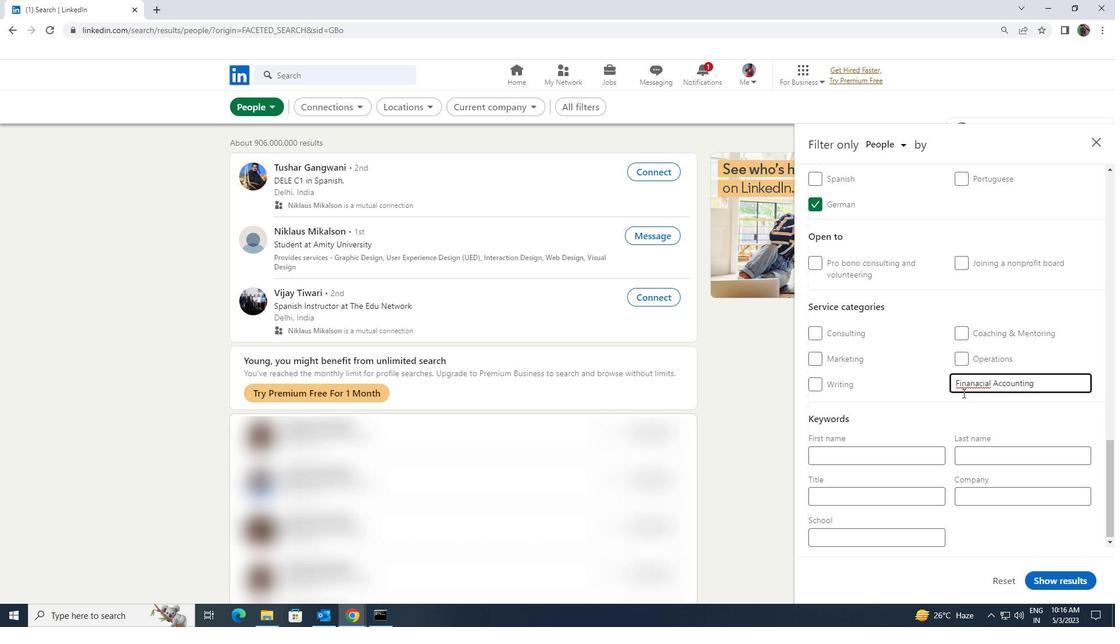 
Action: Mouse scrolled (962, 393) with delta (0, 0)
Screenshot: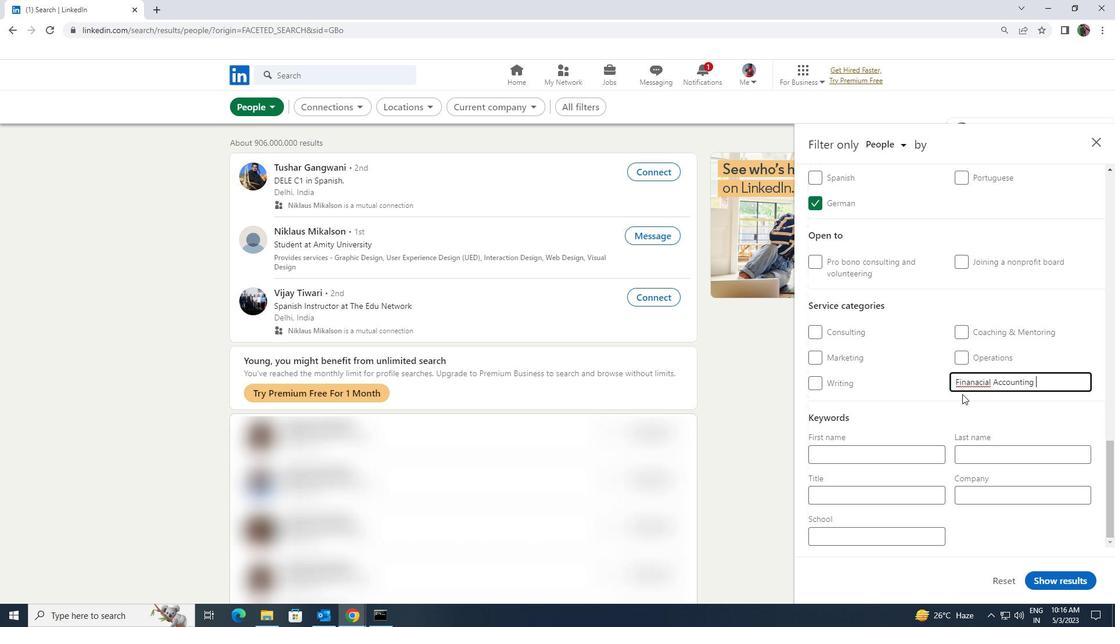 
Action: Mouse moved to (924, 486)
Screenshot: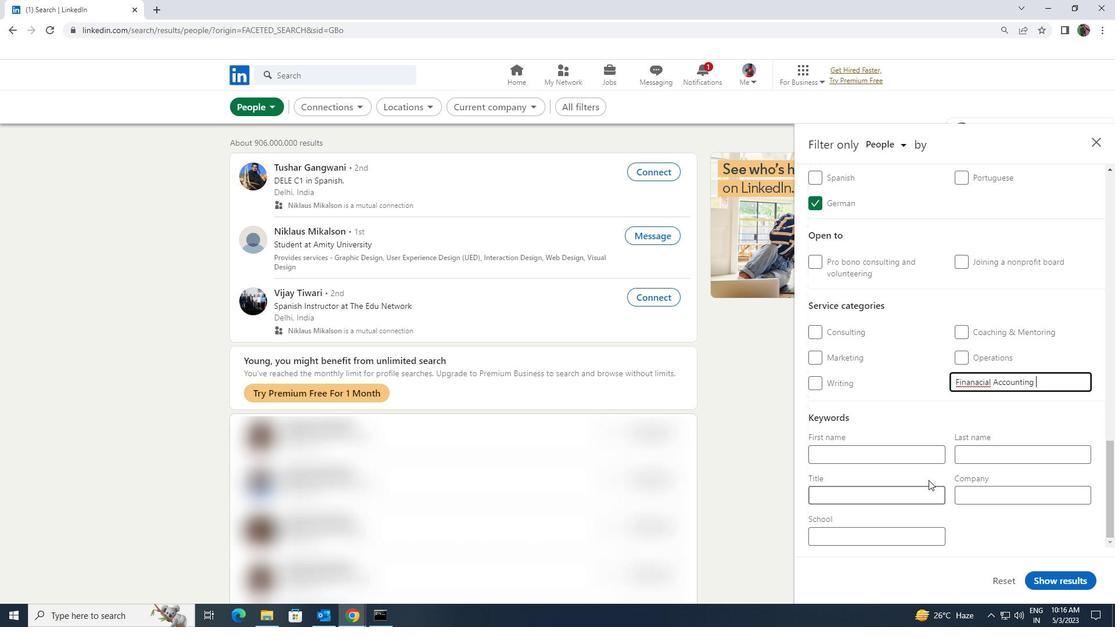
Action: Mouse pressed left at (924, 486)
Screenshot: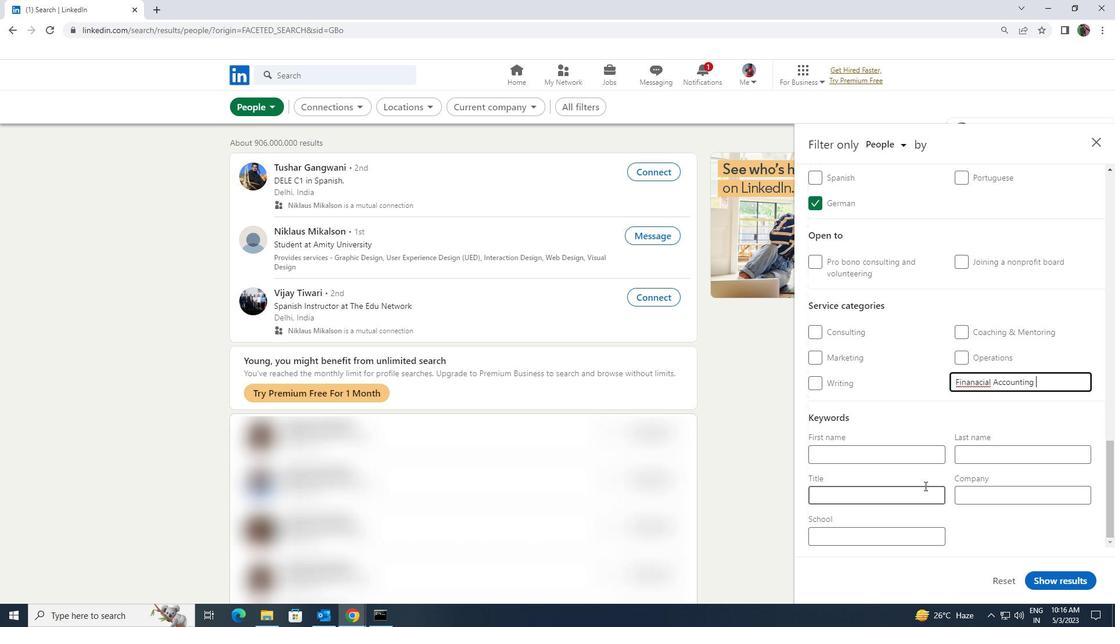 
Action: Mouse moved to (925, 486)
Screenshot: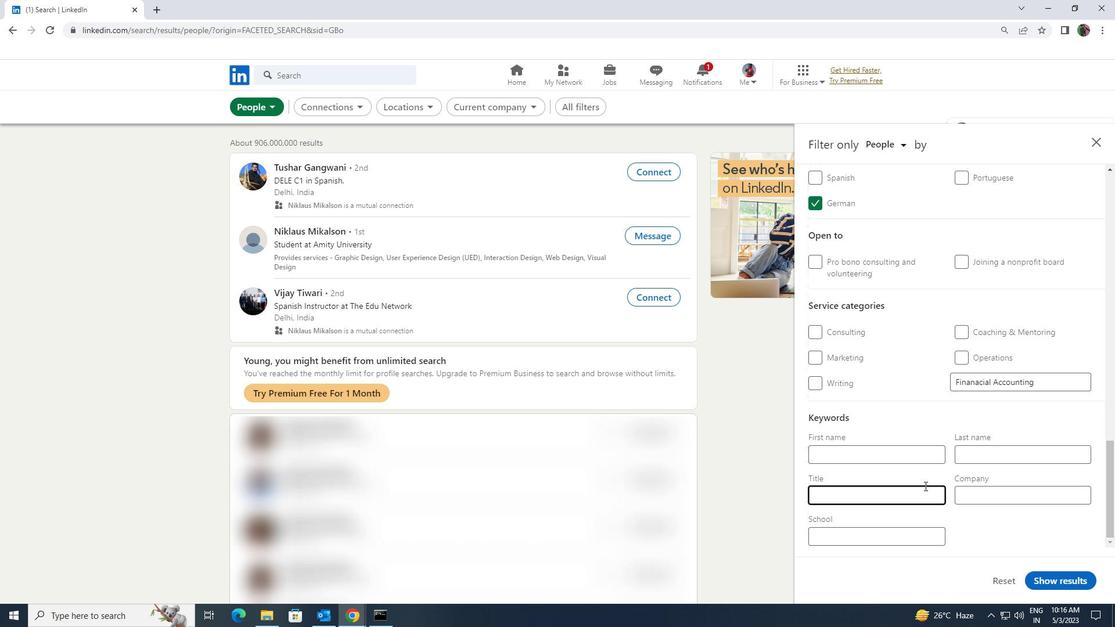 
Action: Key pressed <Key.shift><Key.shift><Key.shift><Key.shift><Key.shift><Key.shift><Key.shift><Key.shift><Key.shift><Key.shift><Key.shift><Key.shift><Key.shift><Key.shift>FILM<Key.space><Key.shift><Key.shift>PRODUCER
Screenshot: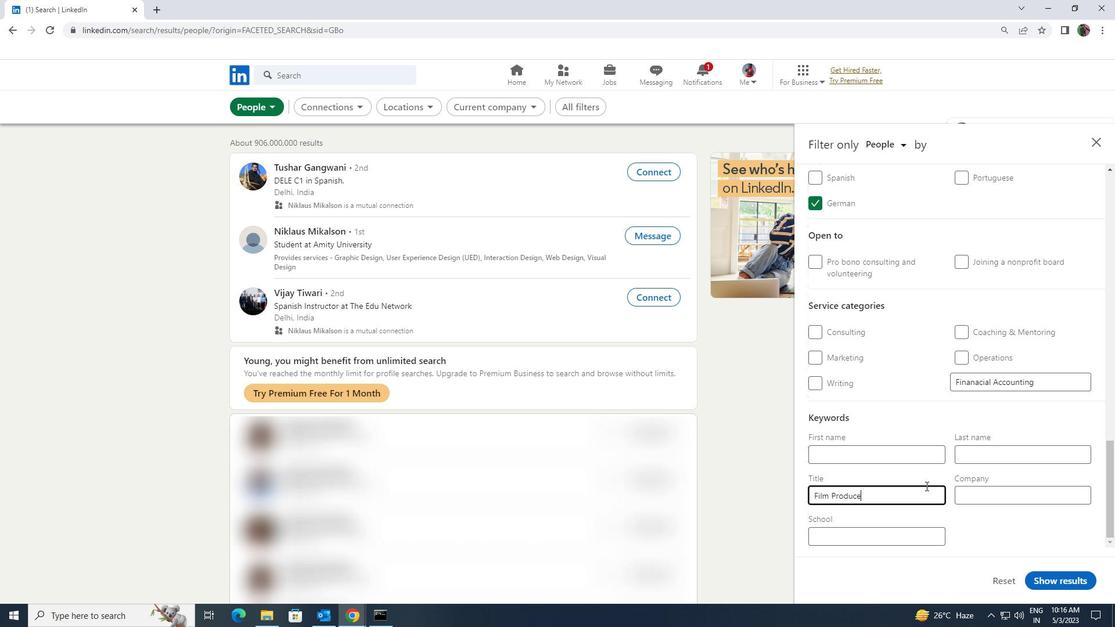 
Action: Mouse moved to (1028, 577)
Screenshot: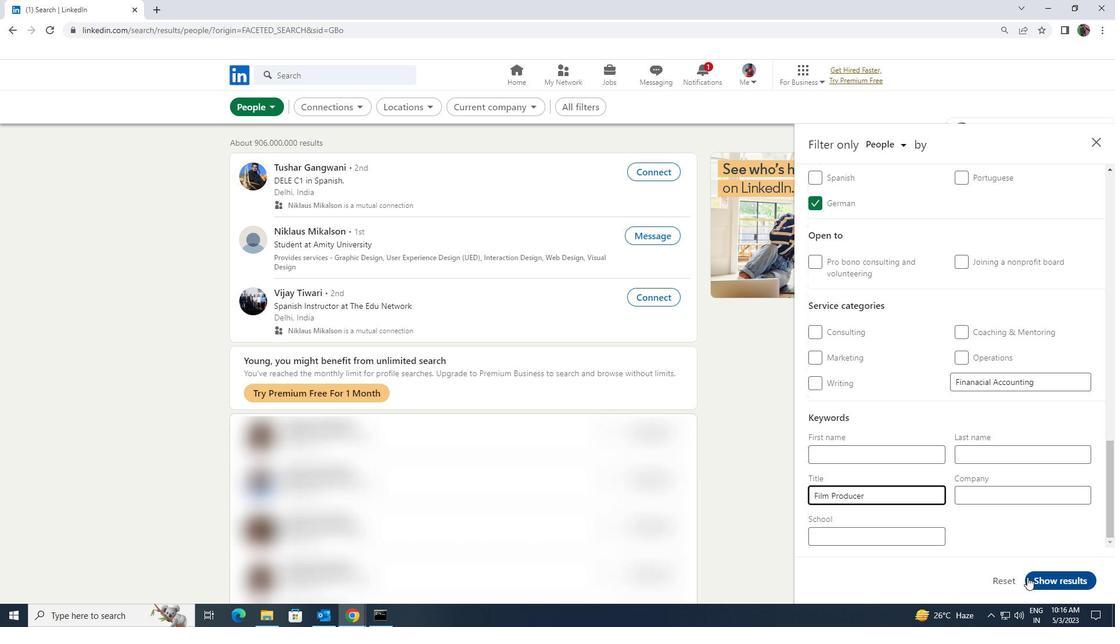 
Action: Mouse pressed left at (1028, 577)
Screenshot: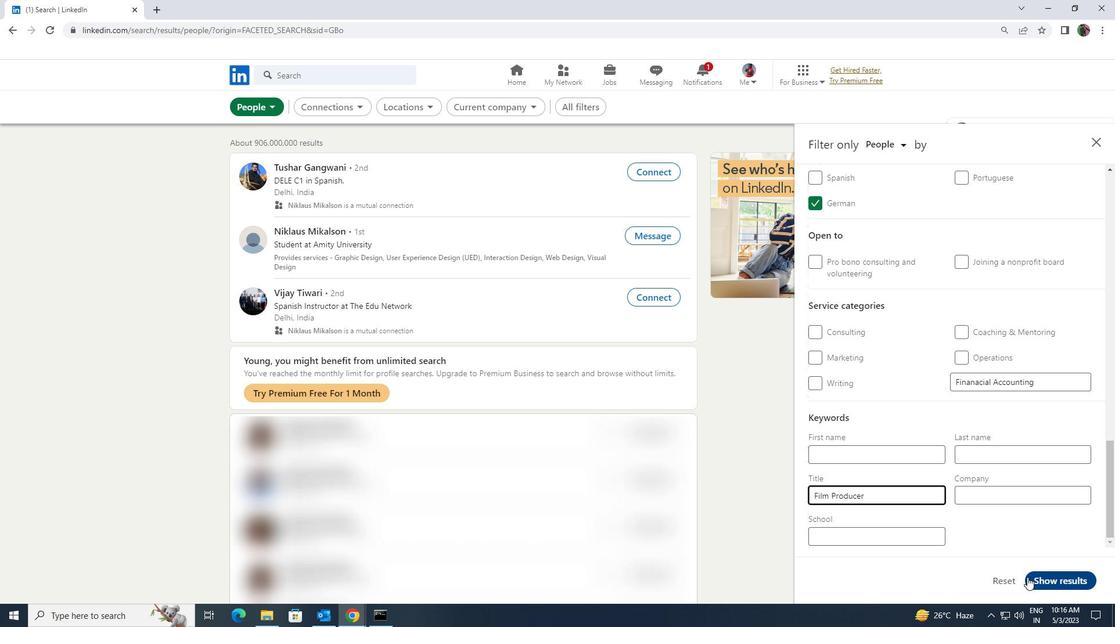 
Action: Mouse moved to (1028, 577)
Screenshot: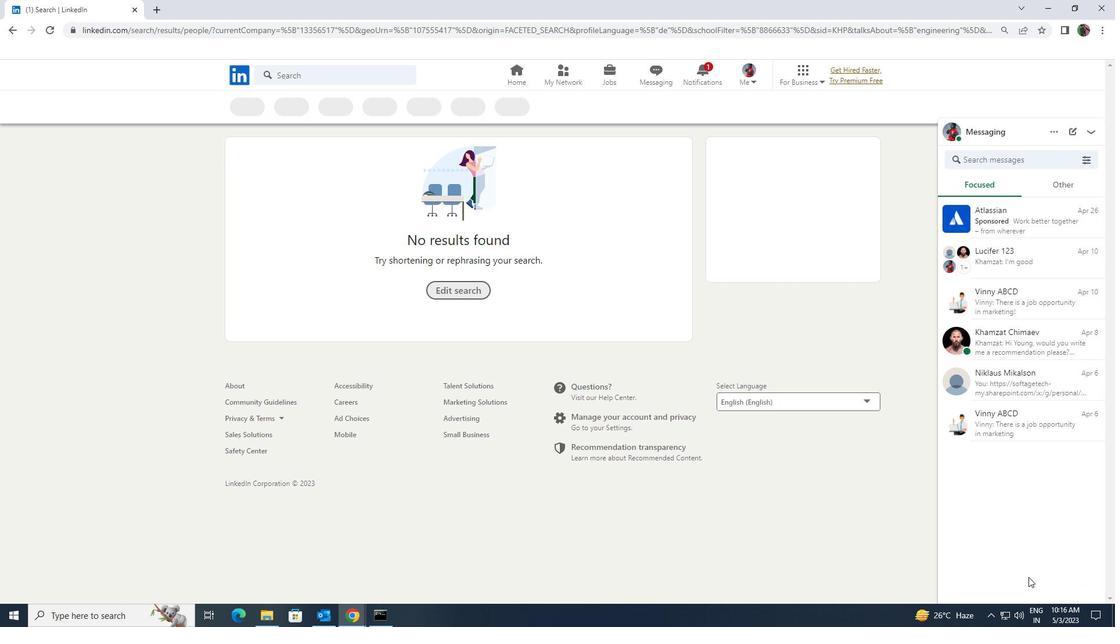 
